 Task: Find the distance between New York City and Catskill Mountains.
Action: Mouse moved to (213, 40)
Screenshot: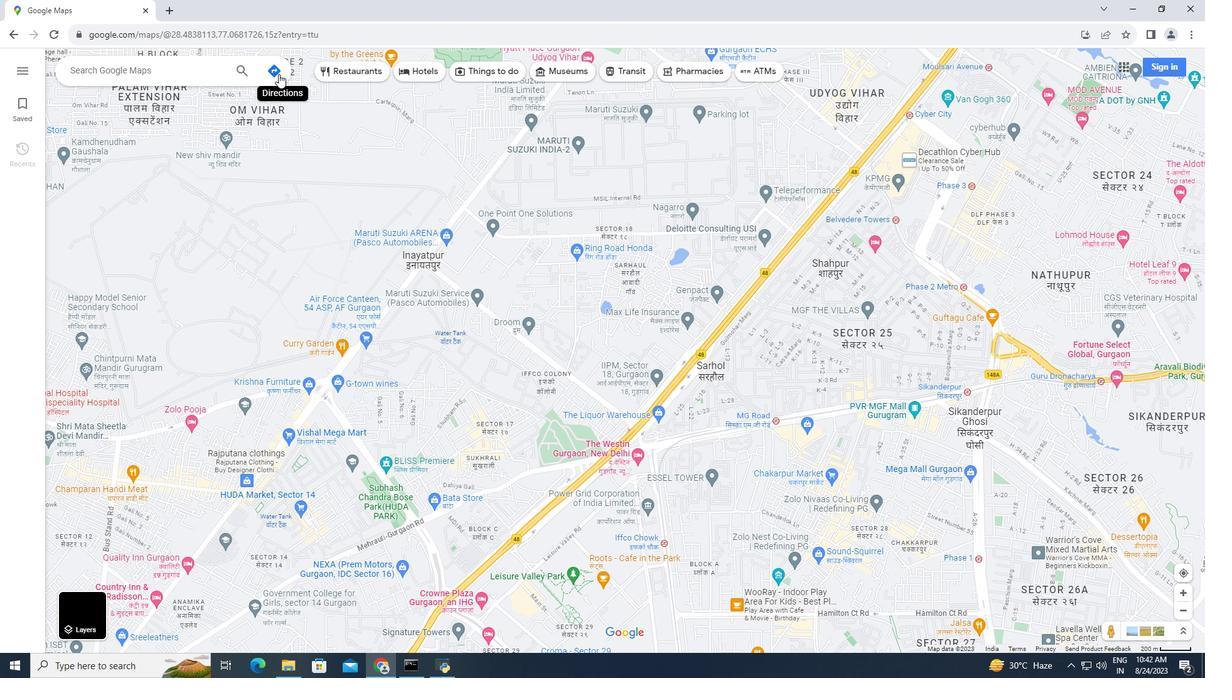 
Action: Mouse pressed left at (213, 40)
Screenshot: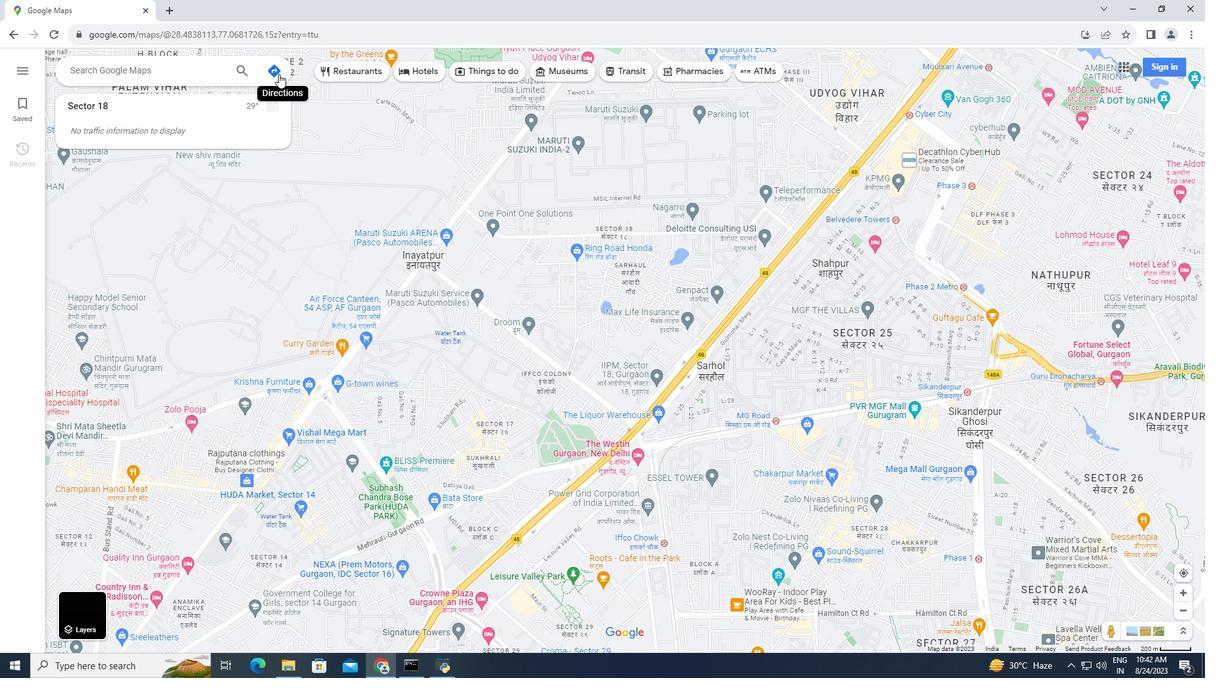 
Action: Mouse moved to (121, 74)
Screenshot: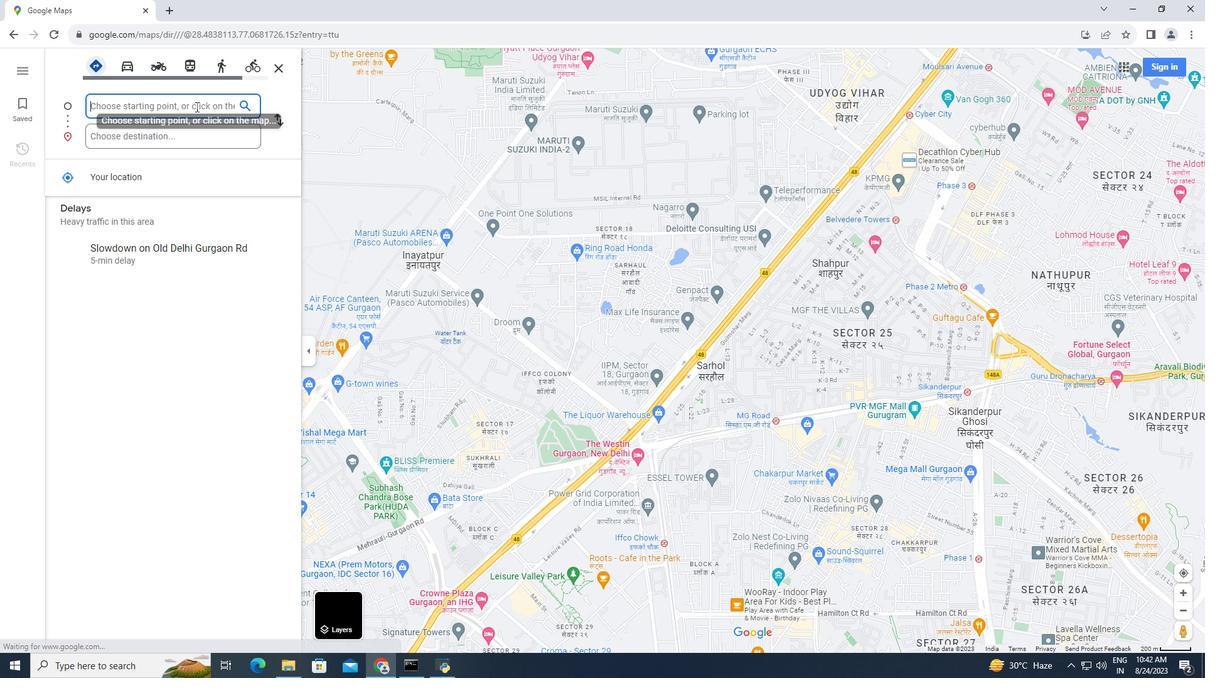 
Action: Mouse pressed left at (121, 74)
Screenshot: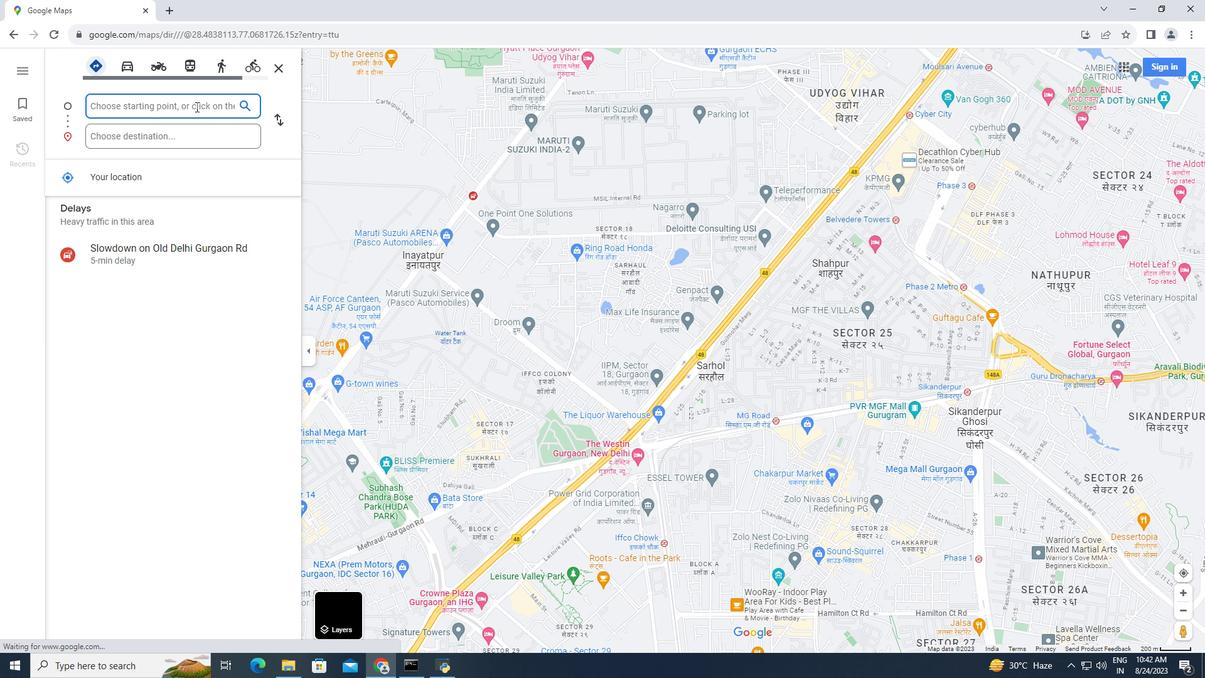 
Action: Key pressed <Key.caps_lock>N<Key.caps_lock>ew<Key.space><Key.caps_lock>Y<Key.caps_lock>ork<Key.space><Key.caps_lock>C<Key.caps_lock>ity
Screenshot: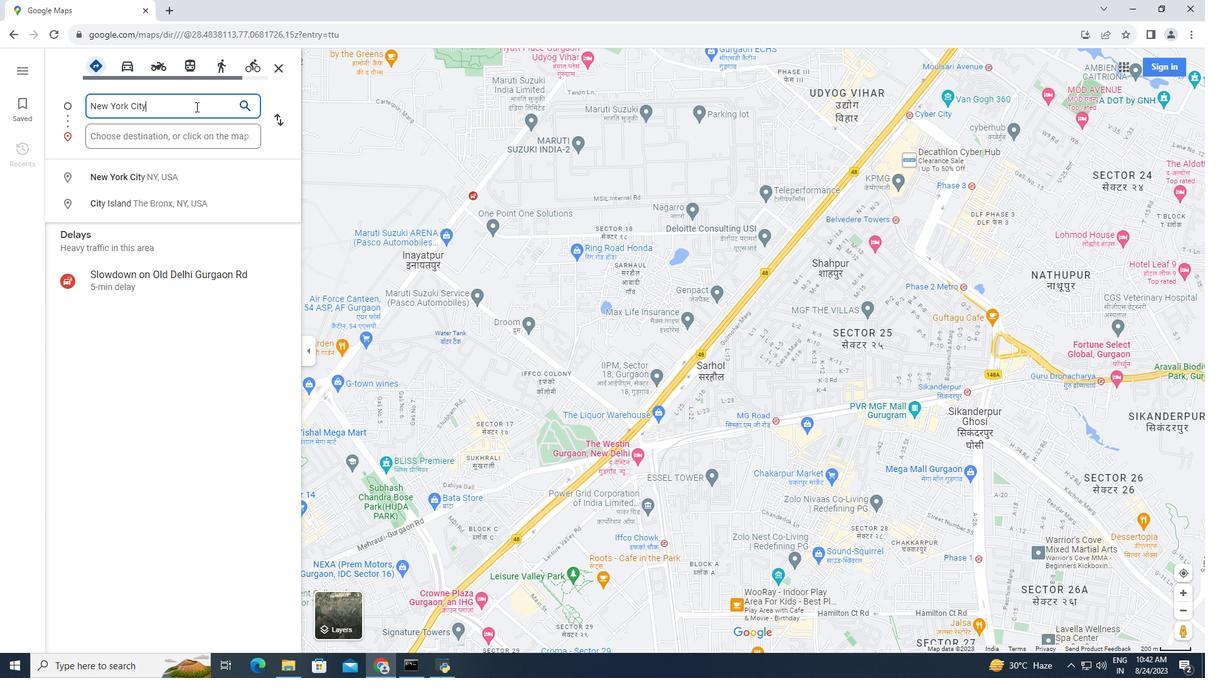 
Action: Mouse moved to (86, 98)
Screenshot: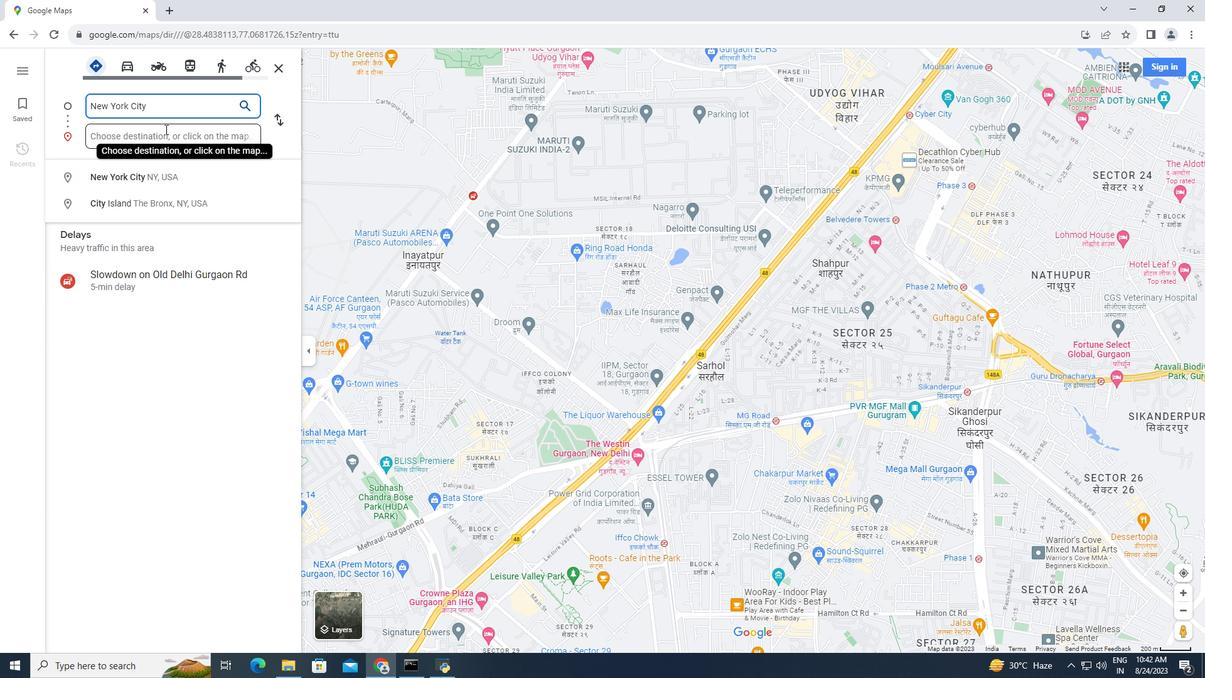 
Action: Mouse pressed left at (86, 98)
Screenshot: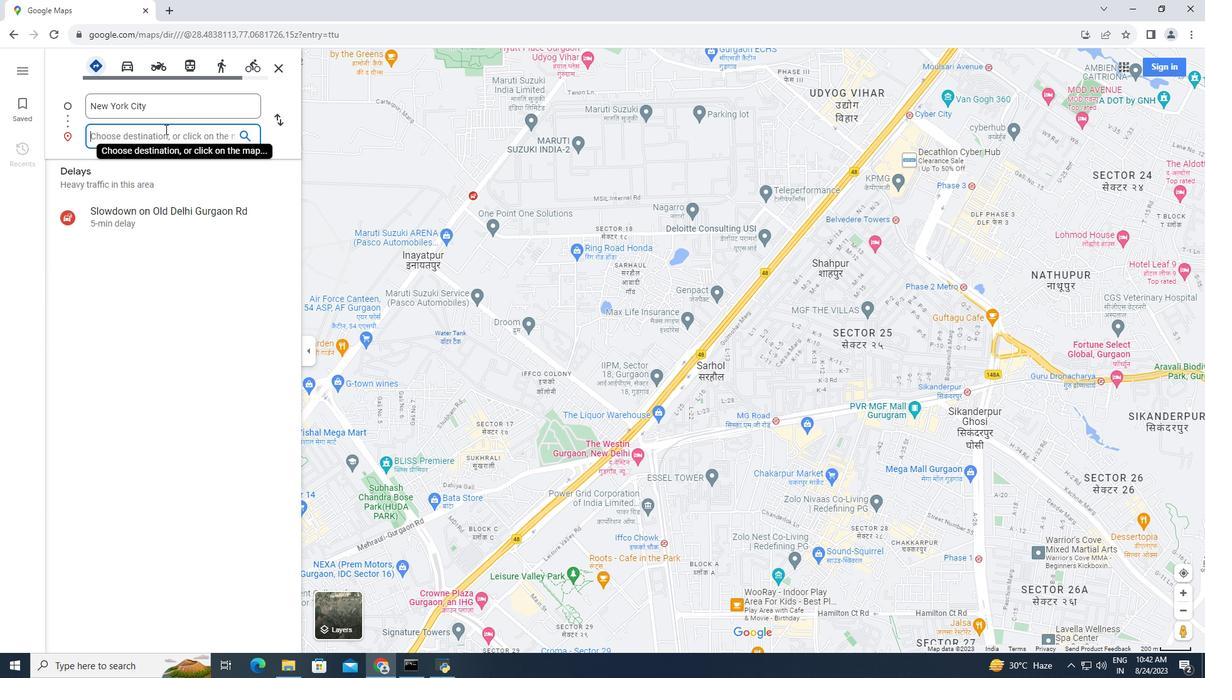 
Action: Key pressed <Key.caps_lock>C<Key.caps_lock>atskill<Key.space><Key.caps_lock>M<Key.caps_lock>ountains
Screenshot: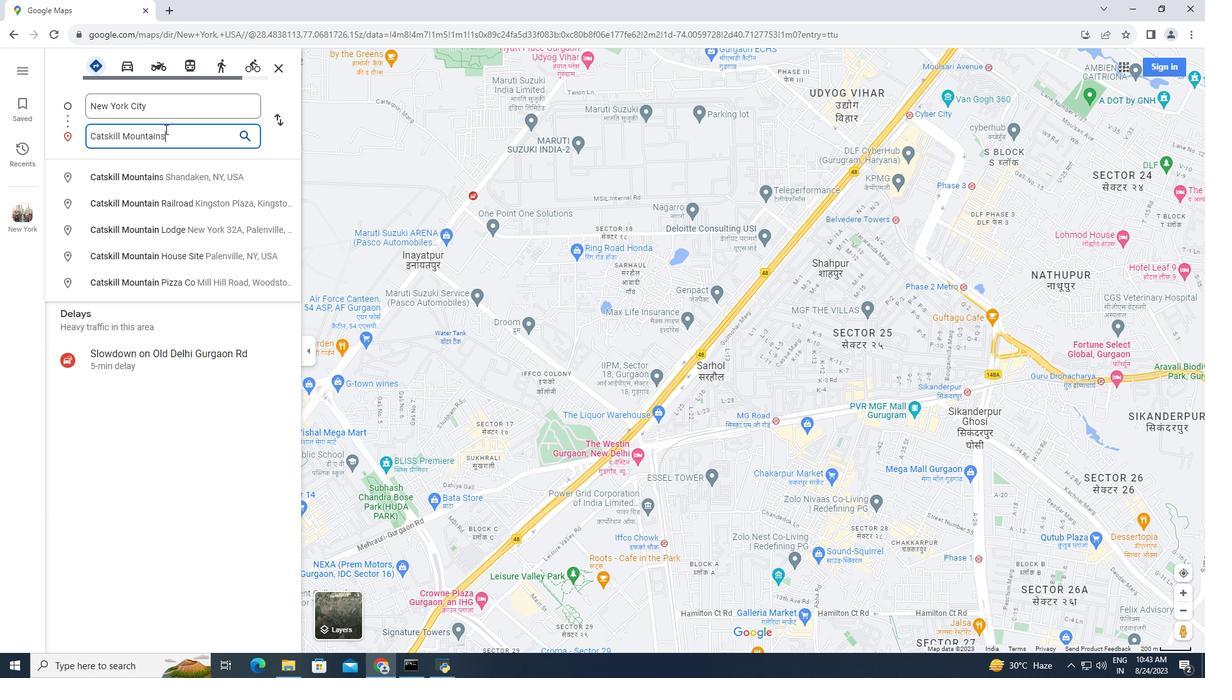 
Action: Mouse moved to (77, 152)
Screenshot: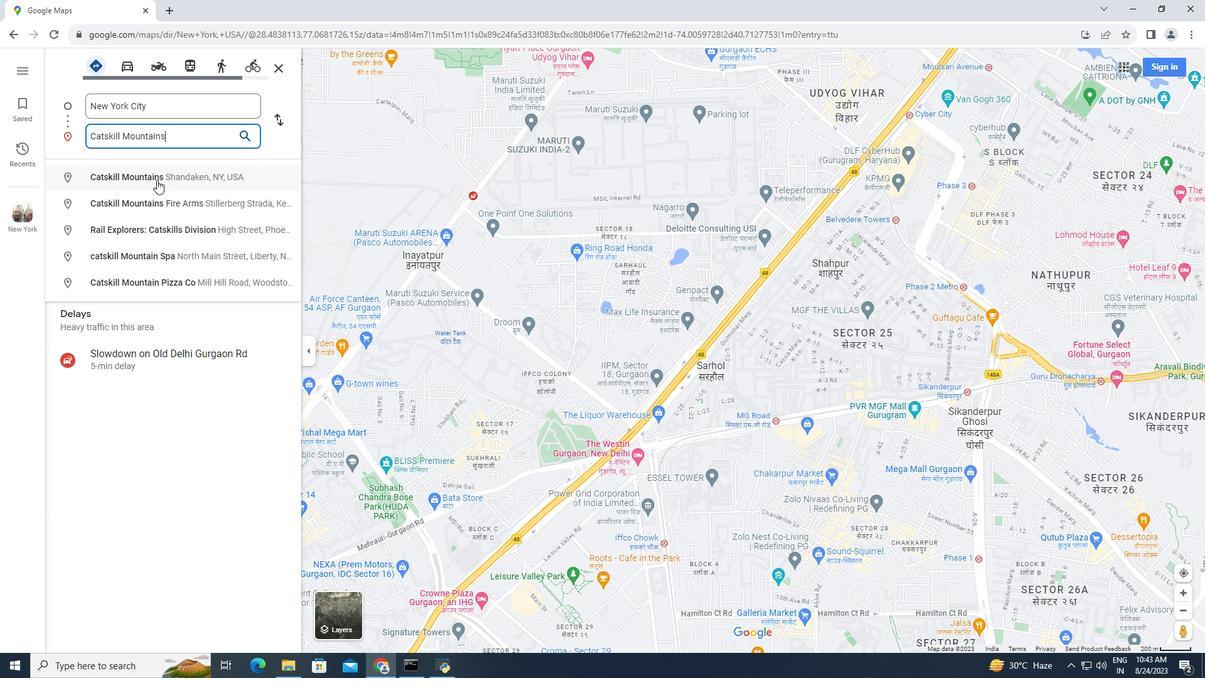 
Action: Mouse pressed left at (77, 152)
Screenshot: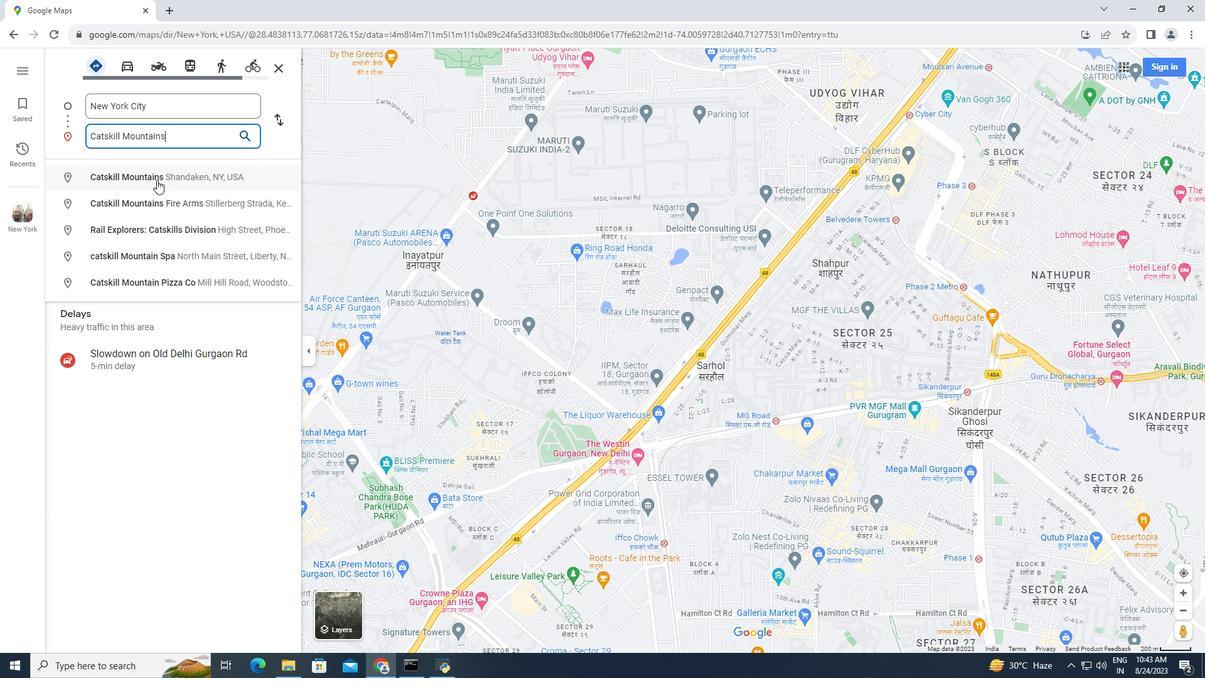 
Action: Mouse moved to (852, 519)
Screenshot: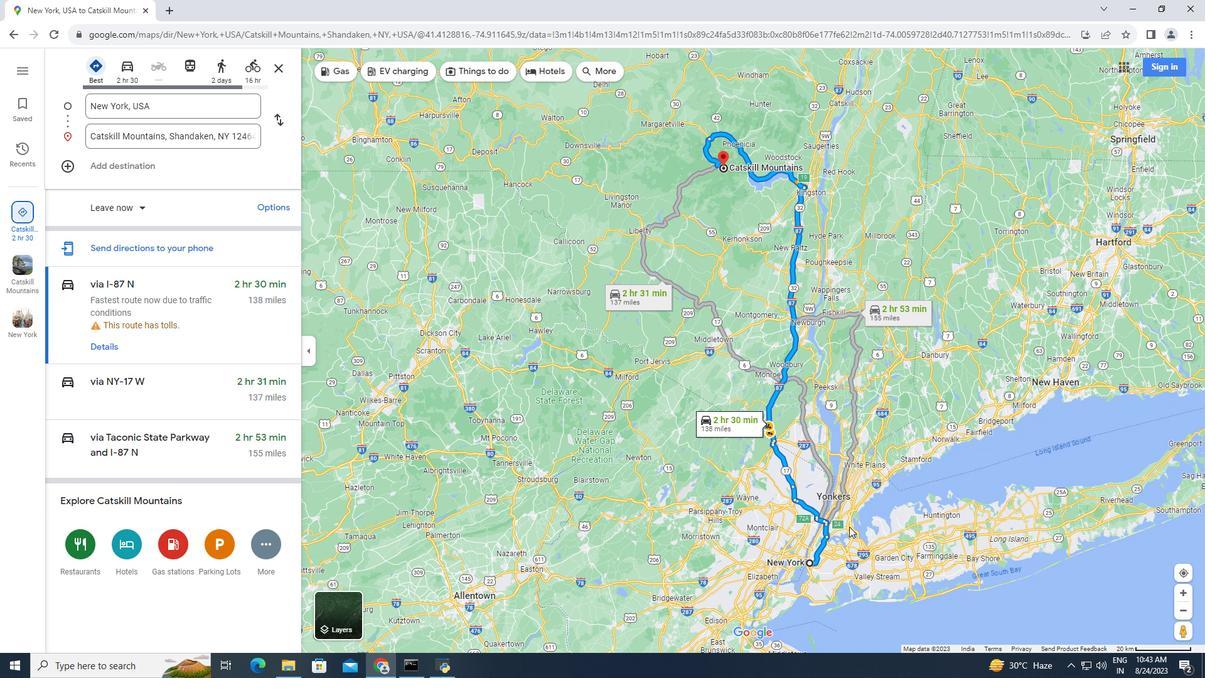 
Action: Mouse scrolled (852, 519) with delta (0, 0)
Screenshot: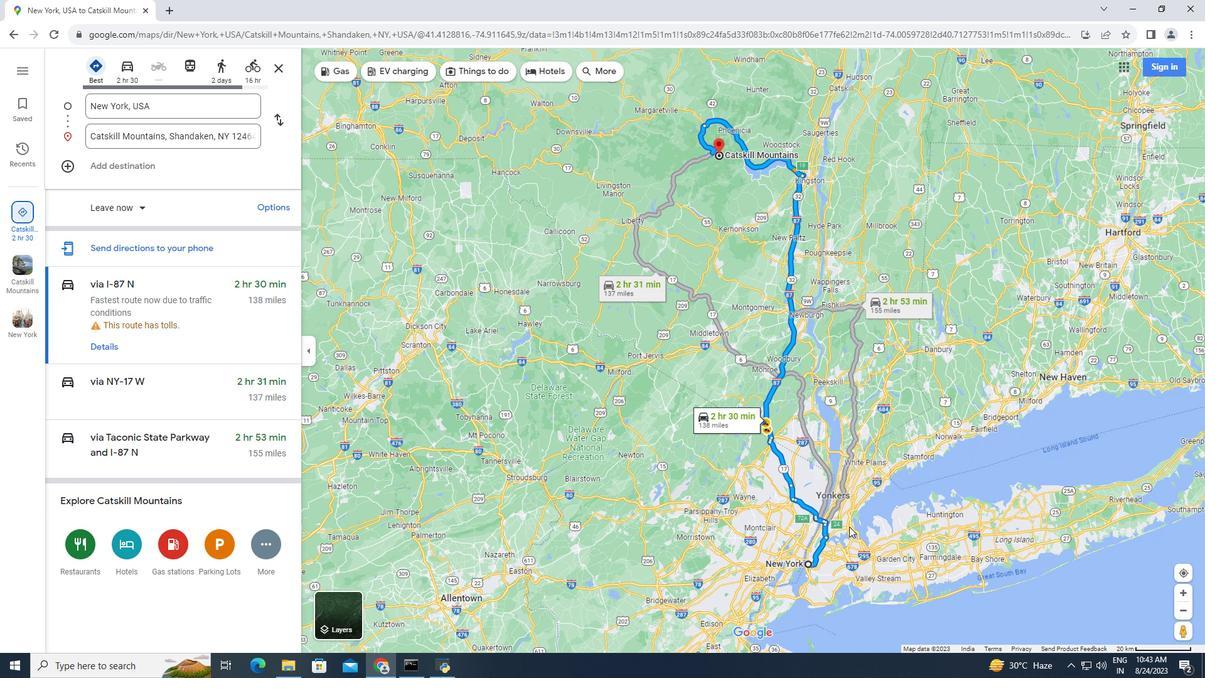 
Action: Mouse scrolled (852, 519) with delta (0, 0)
Screenshot: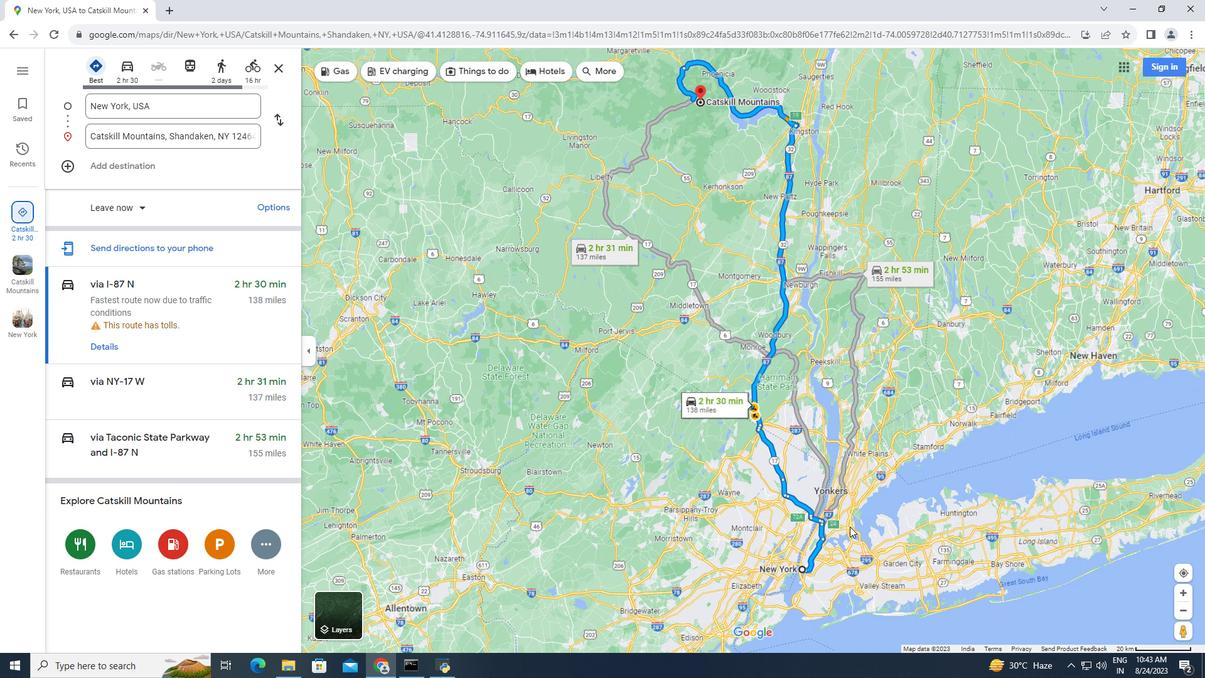 
Action: Mouse moved to (853, 519)
Screenshot: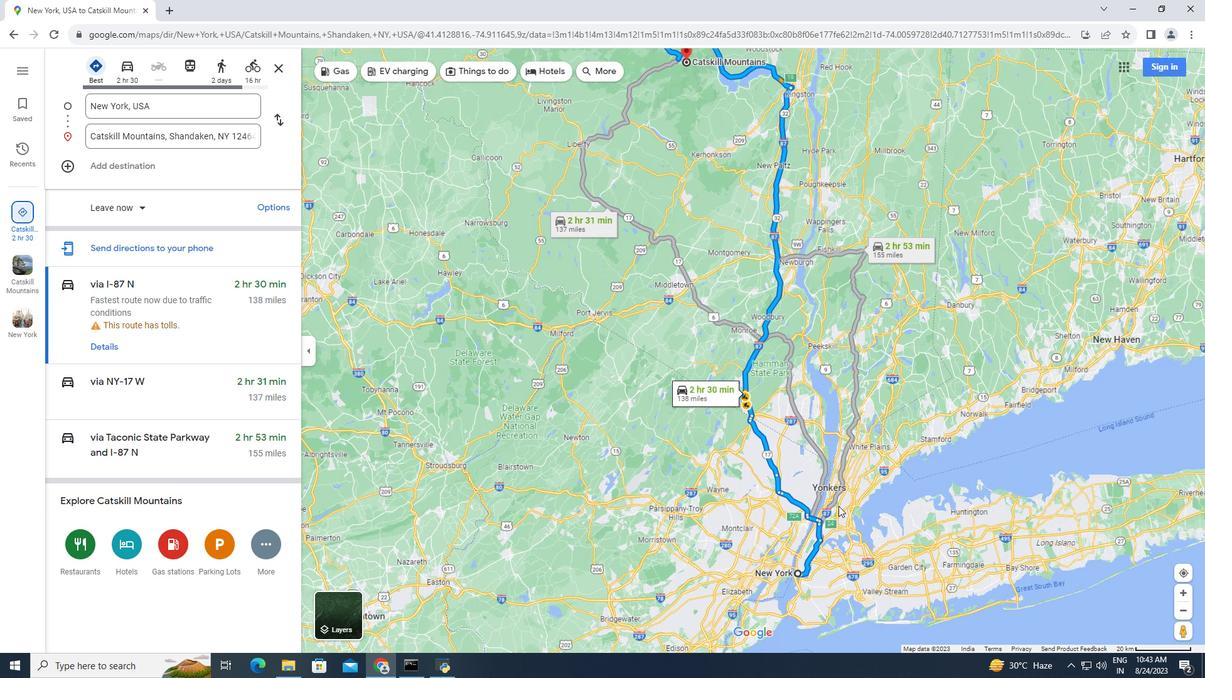 
Action: Mouse scrolled (853, 519) with delta (0, 0)
Screenshot: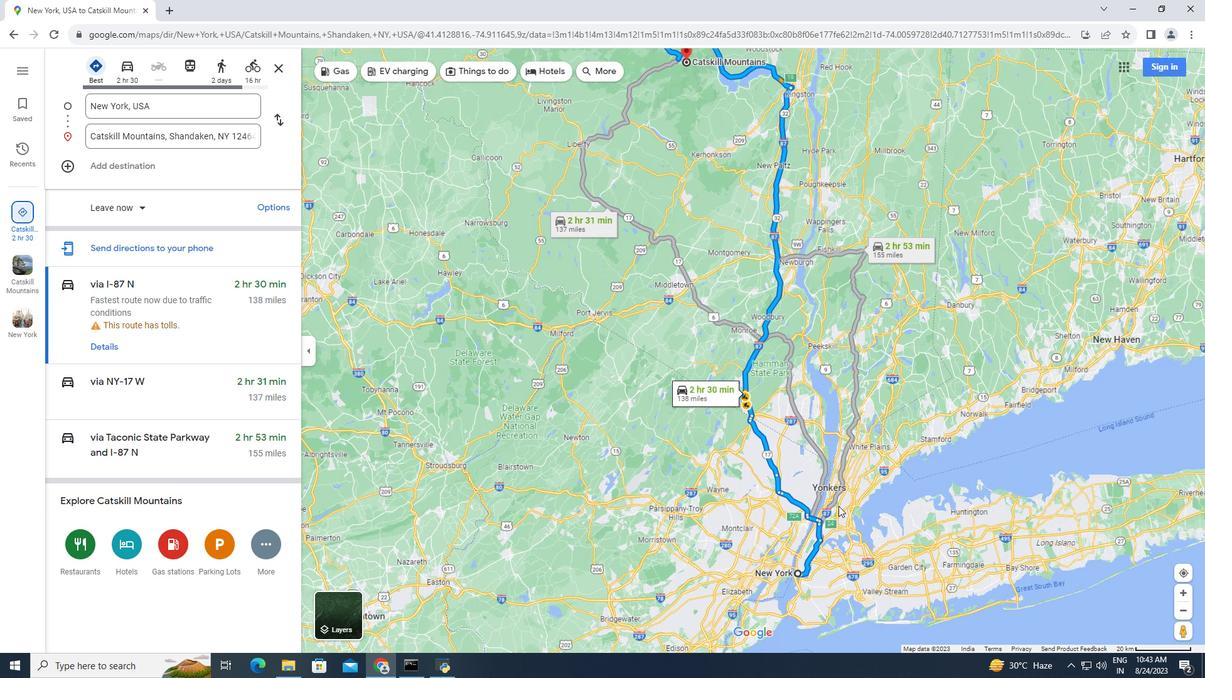 
Action: Mouse moved to (507, 611)
Screenshot: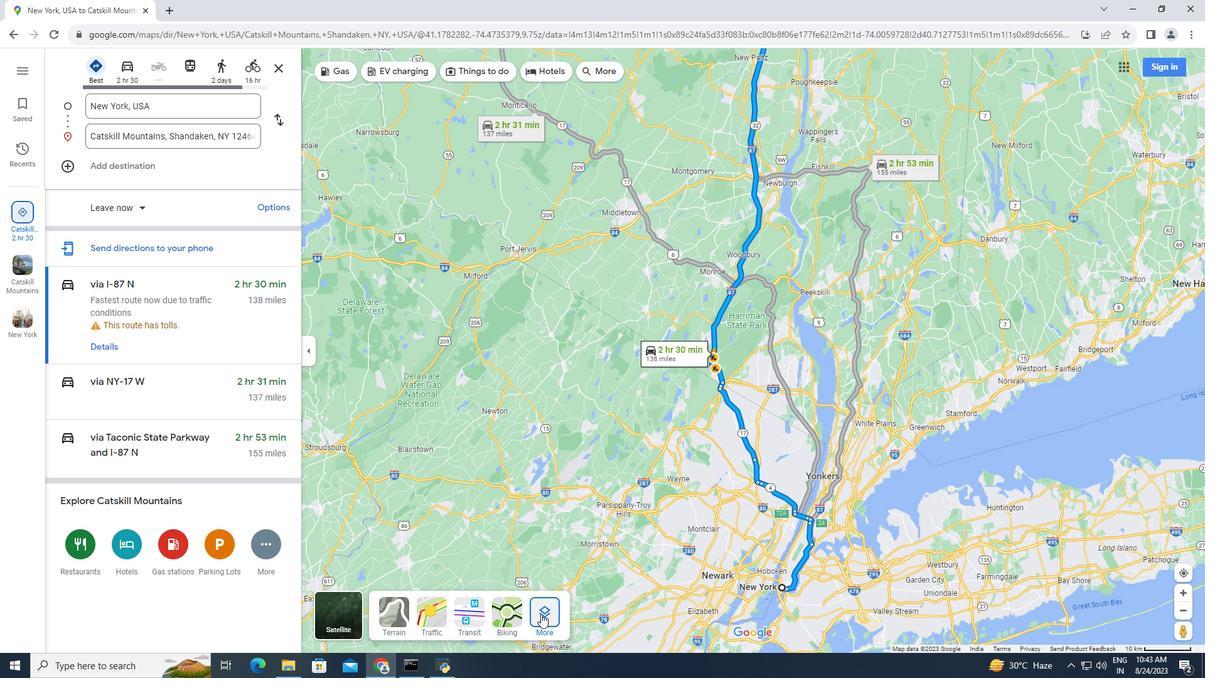
Action: Mouse pressed left at (507, 611)
Screenshot: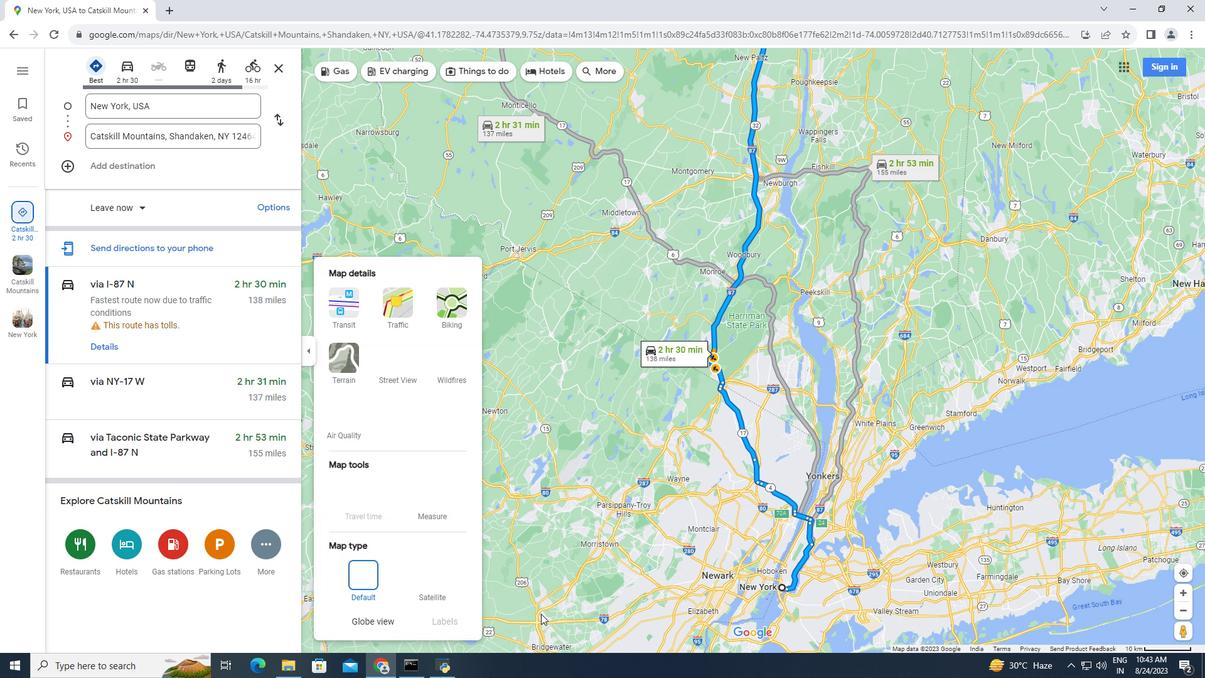 
Action: Mouse moved to (387, 489)
Screenshot: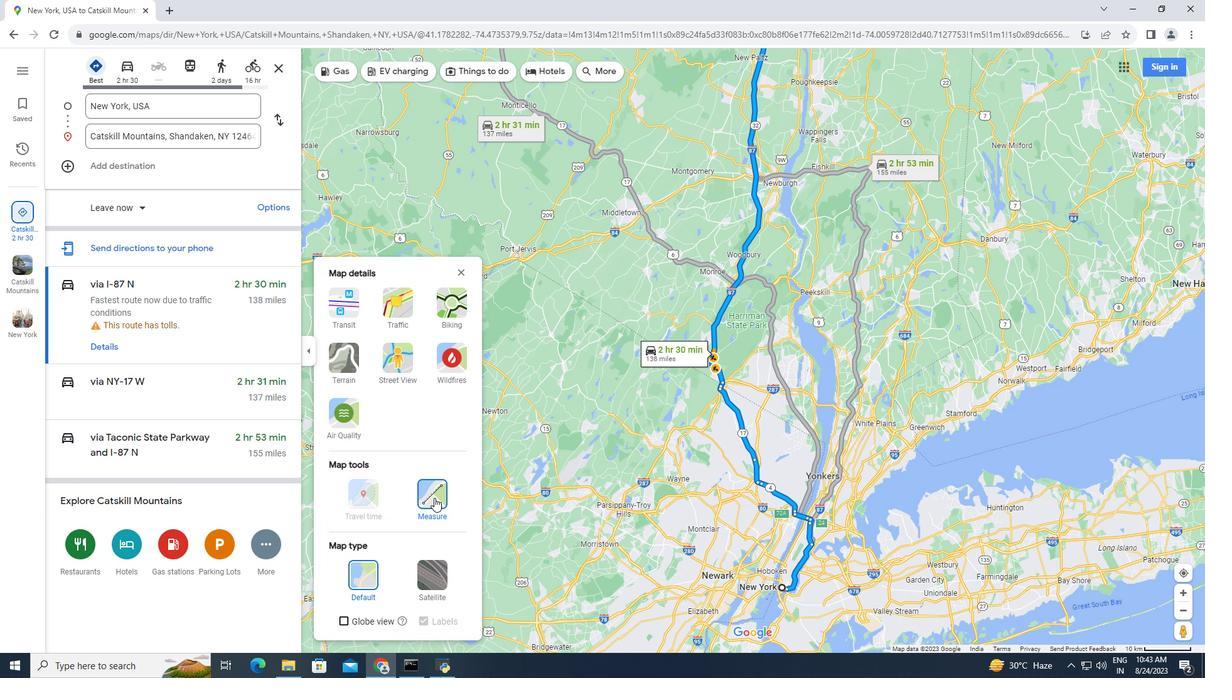 
Action: Mouse pressed left at (387, 489)
Screenshot: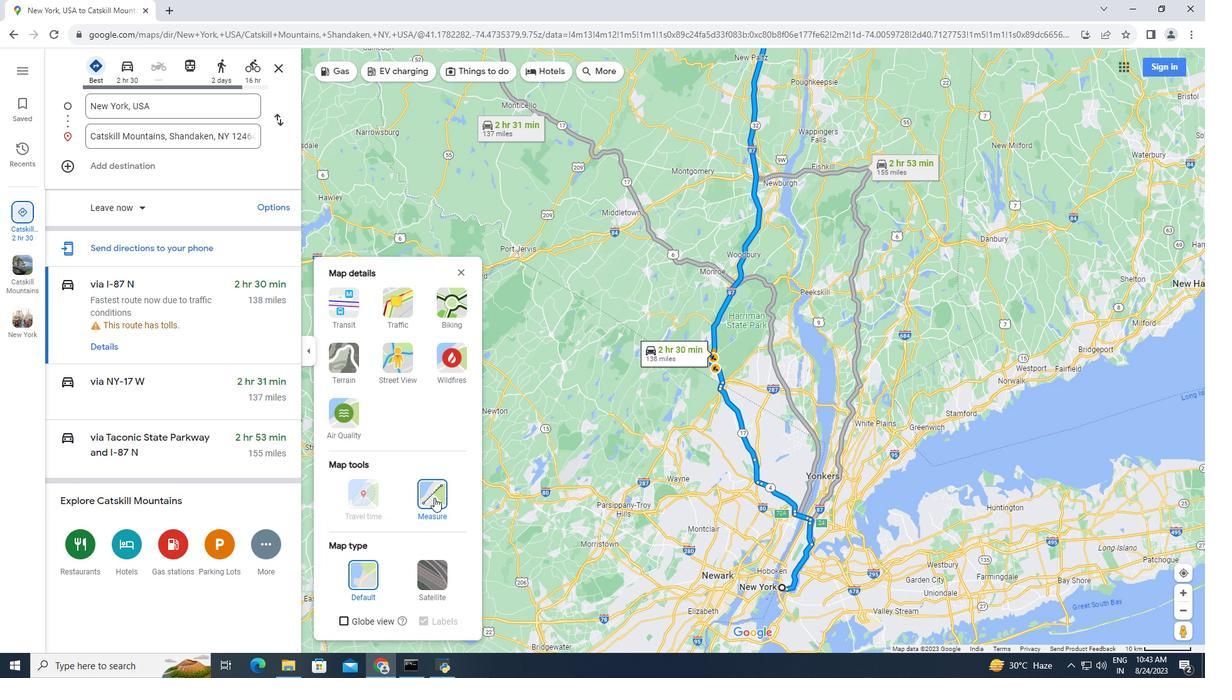 
Action: Mouse moved to (776, 583)
Screenshot: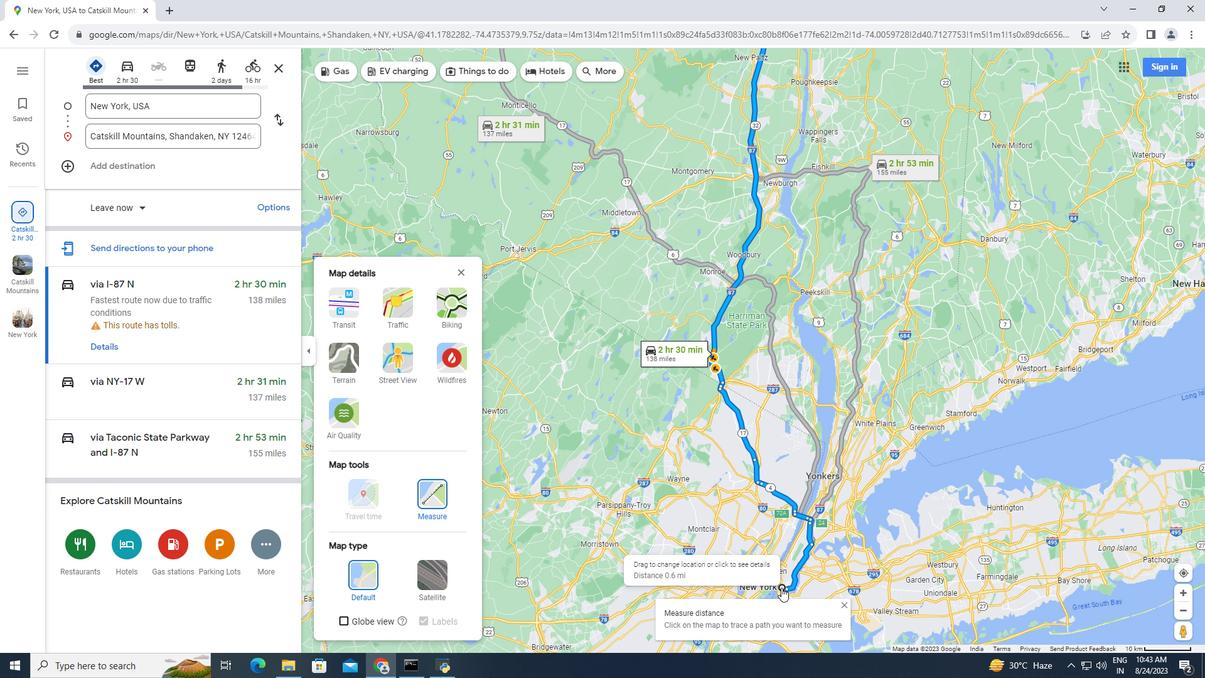 
Action: Mouse pressed left at (776, 583)
Screenshot: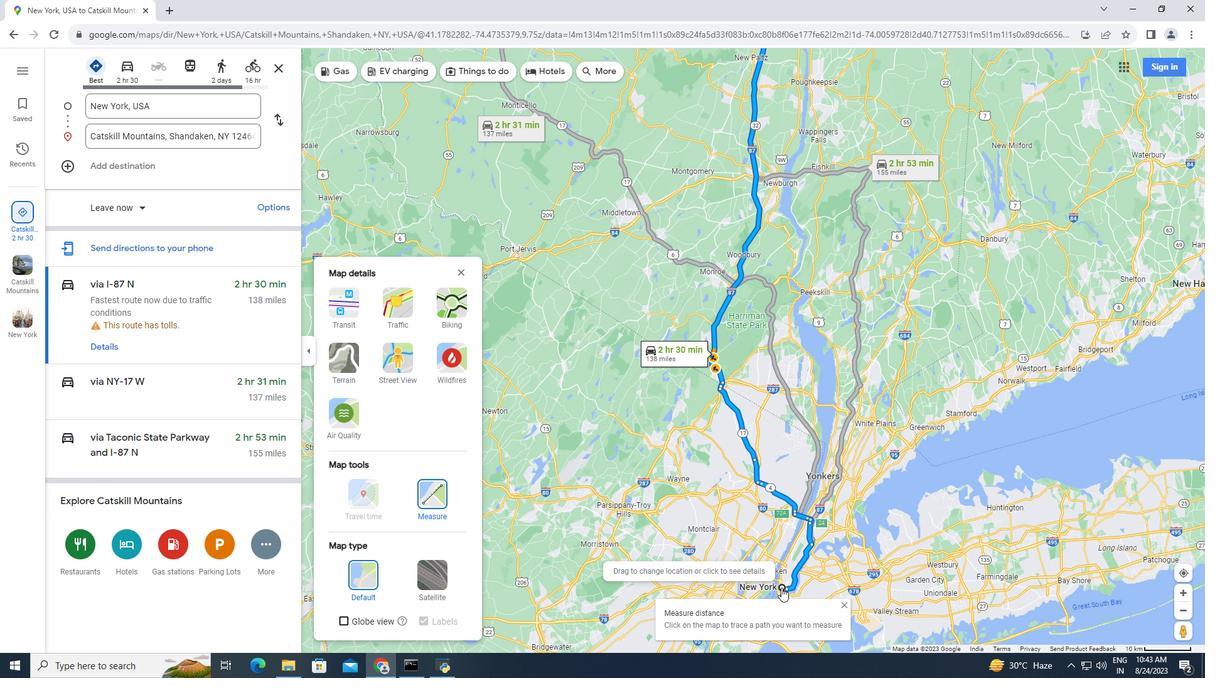 
Action: Mouse moved to (758, 193)
Screenshot: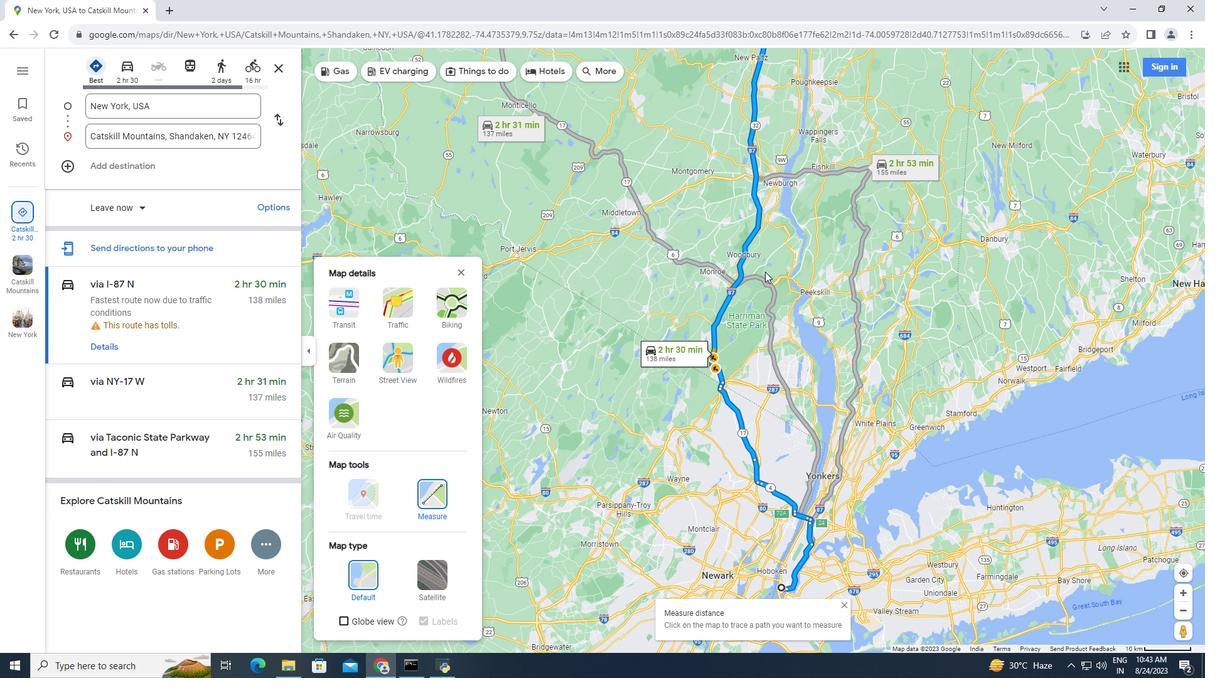 
Action: Mouse pressed left at (758, 193)
Screenshot: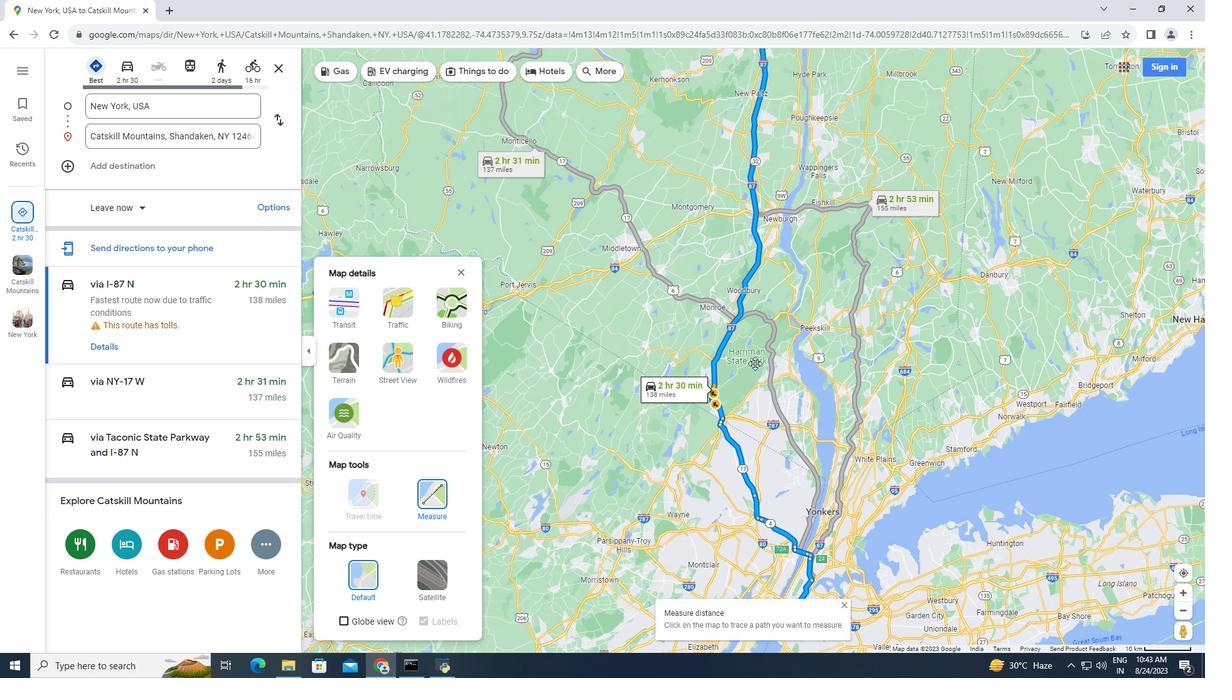 
Action: Mouse moved to (747, 228)
Screenshot: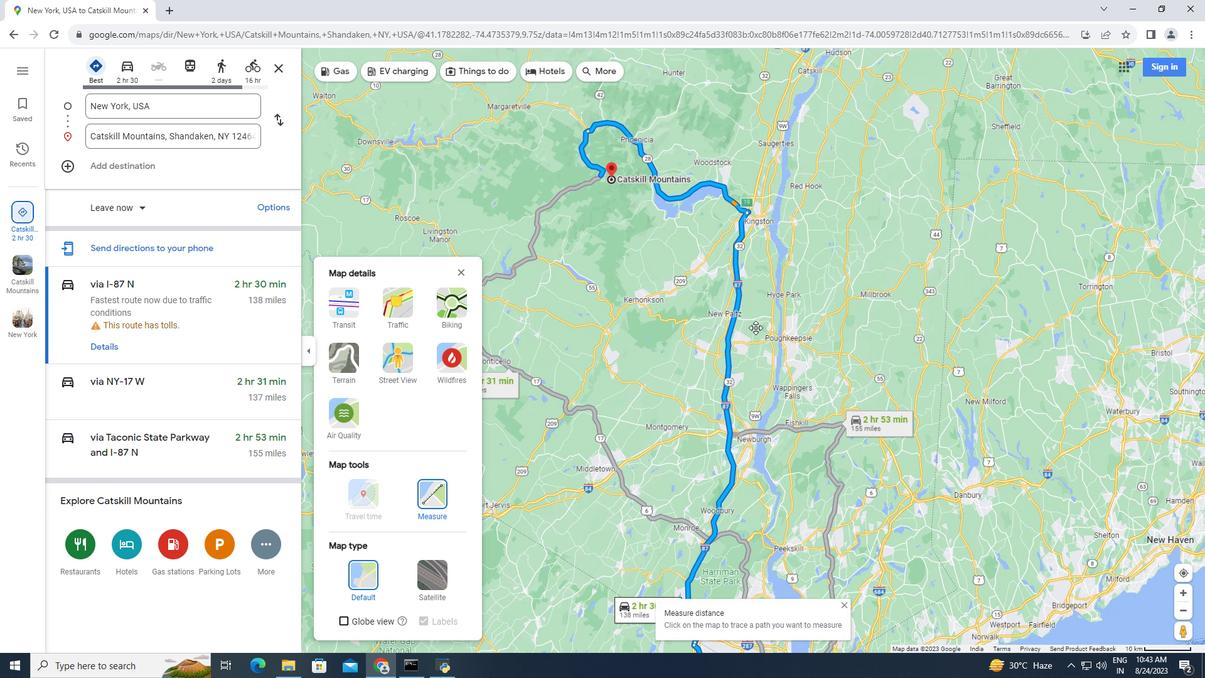 
Action: Mouse pressed left at (747, 228)
Screenshot: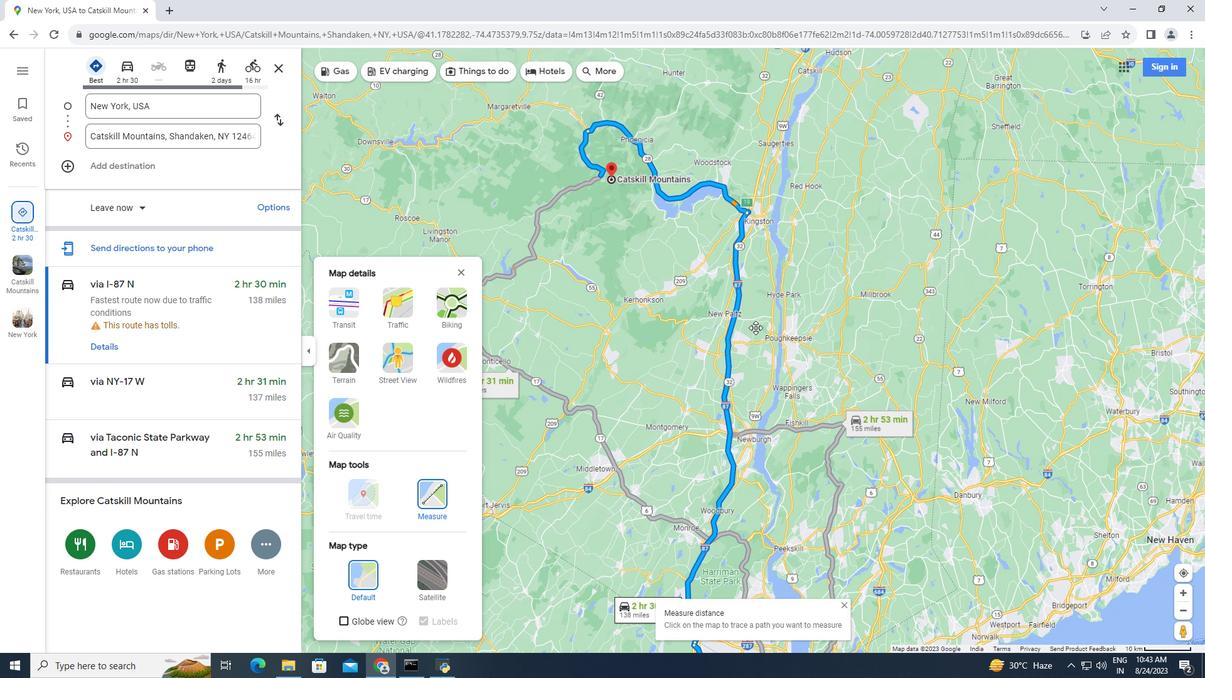 
Action: Mouse moved to (580, 257)
Screenshot: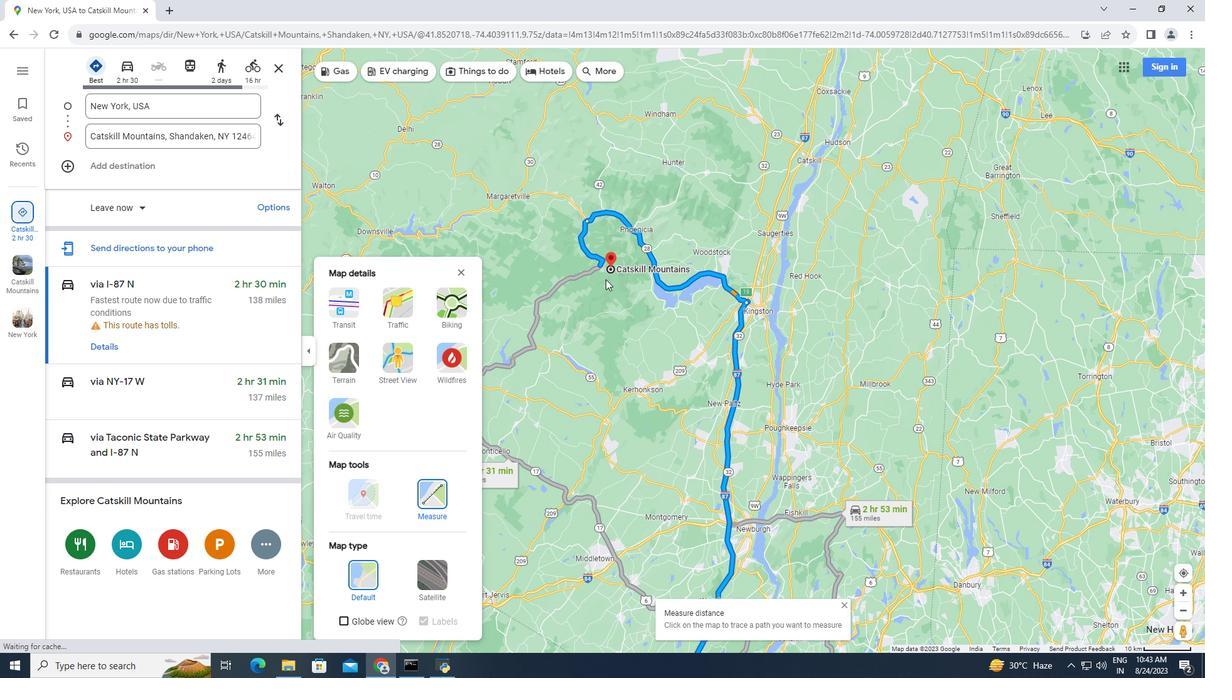 
Action: Mouse scrolled (580, 258) with delta (0, 0)
Screenshot: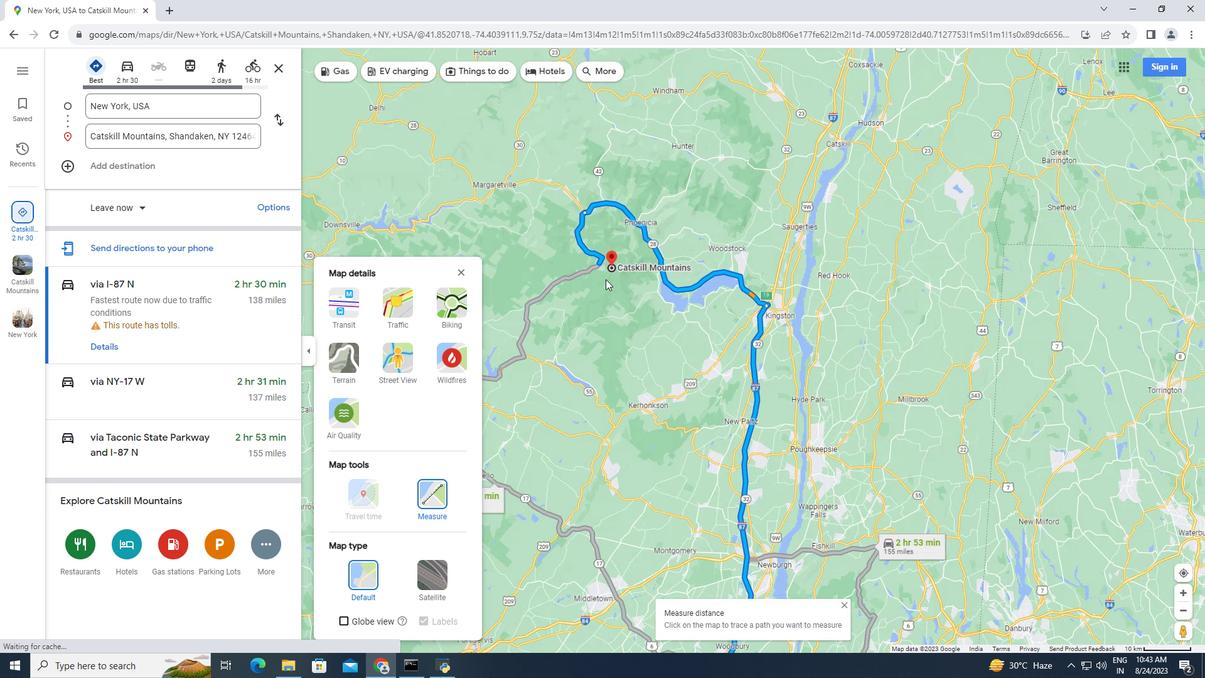 
Action: Mouse scrolled (580, 258) with delta (0, 0)
Screenshot: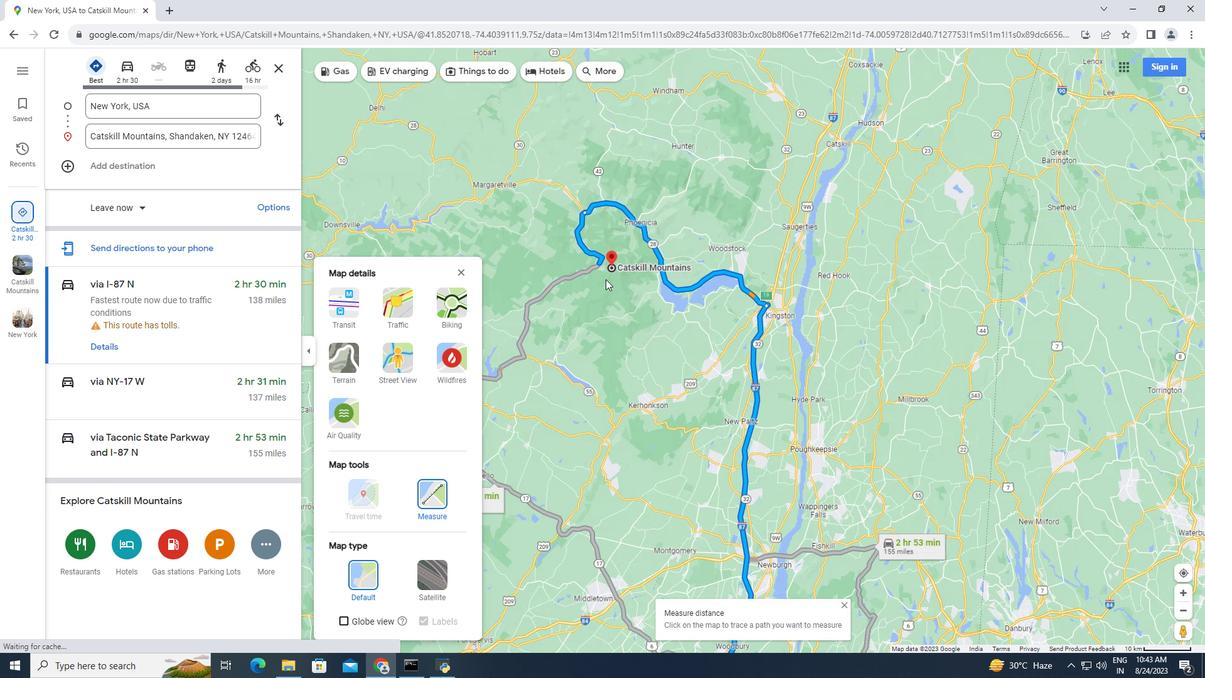 
Action: Mouse scrolled (580, 258) with delta (0, 0)
Screenshot: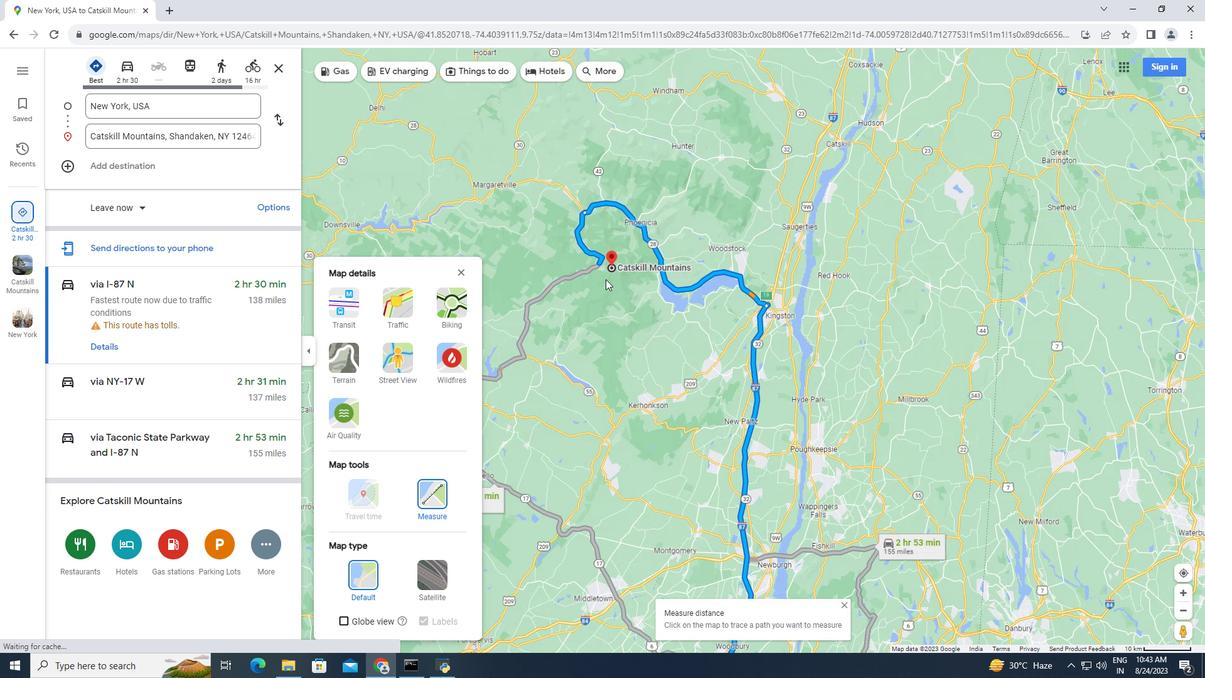 
Action: Mouse scrolled (580, 258) with delta (0, 0)
Screenshot: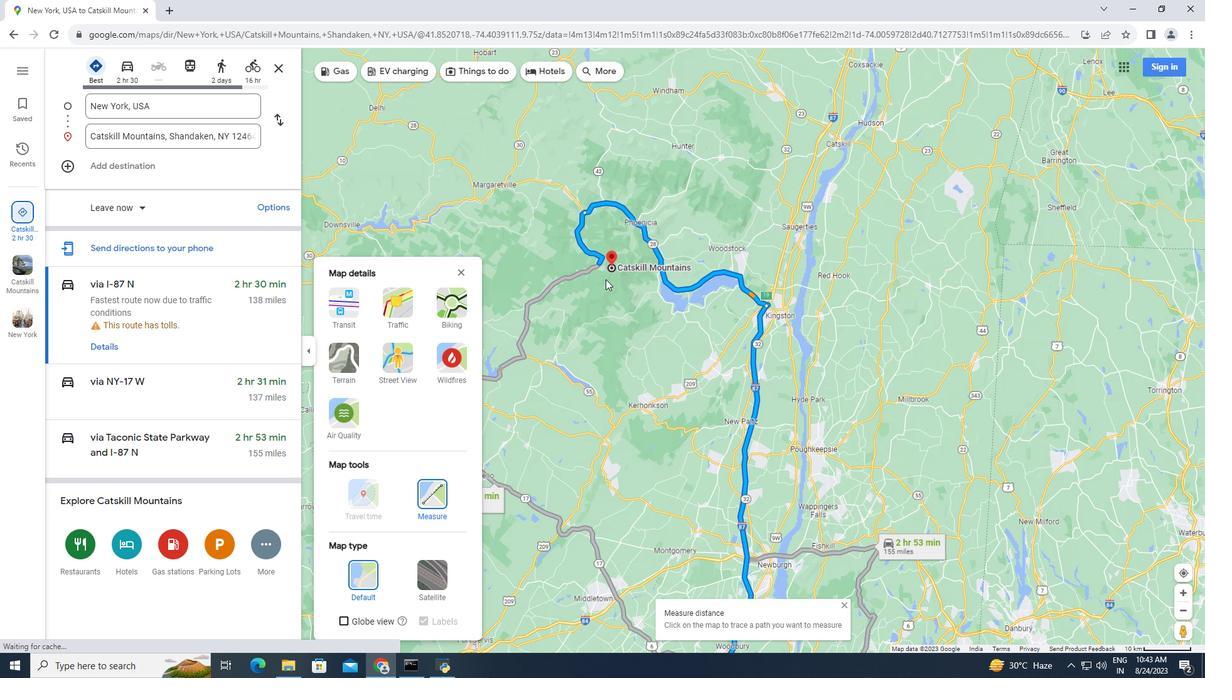 
Action: Mouse moved to (591, 237)
Screenshot: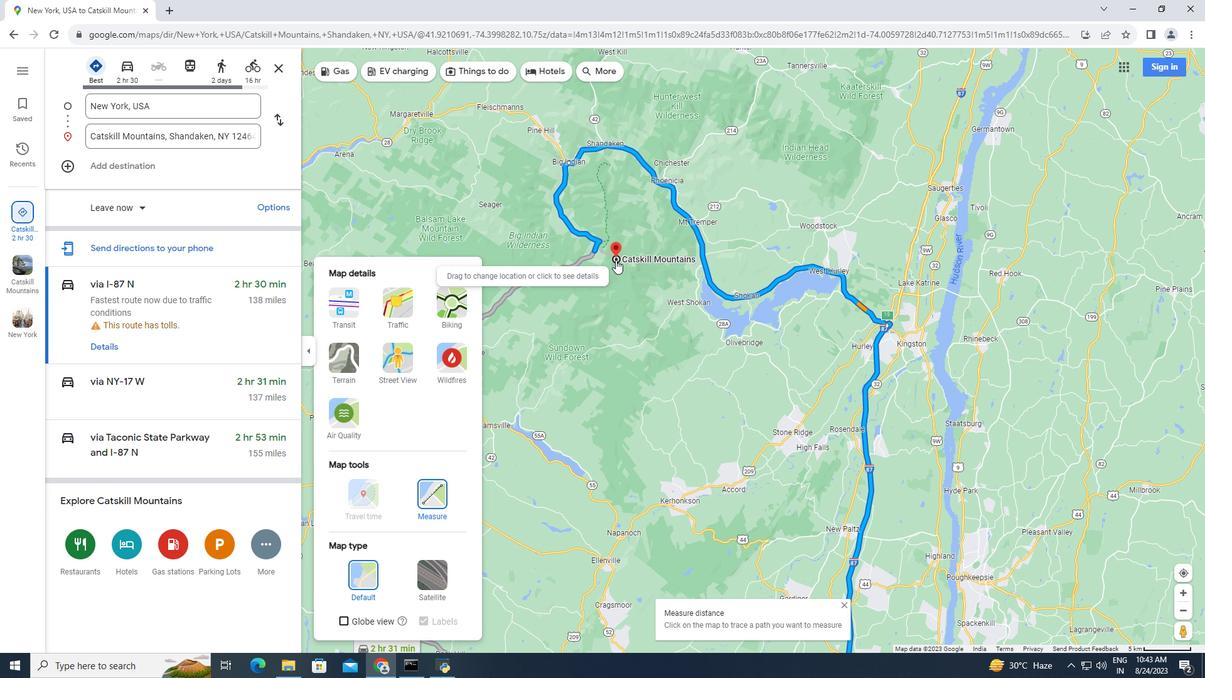 
Action: Mouse pressed left at (591, 237)
Screenshot: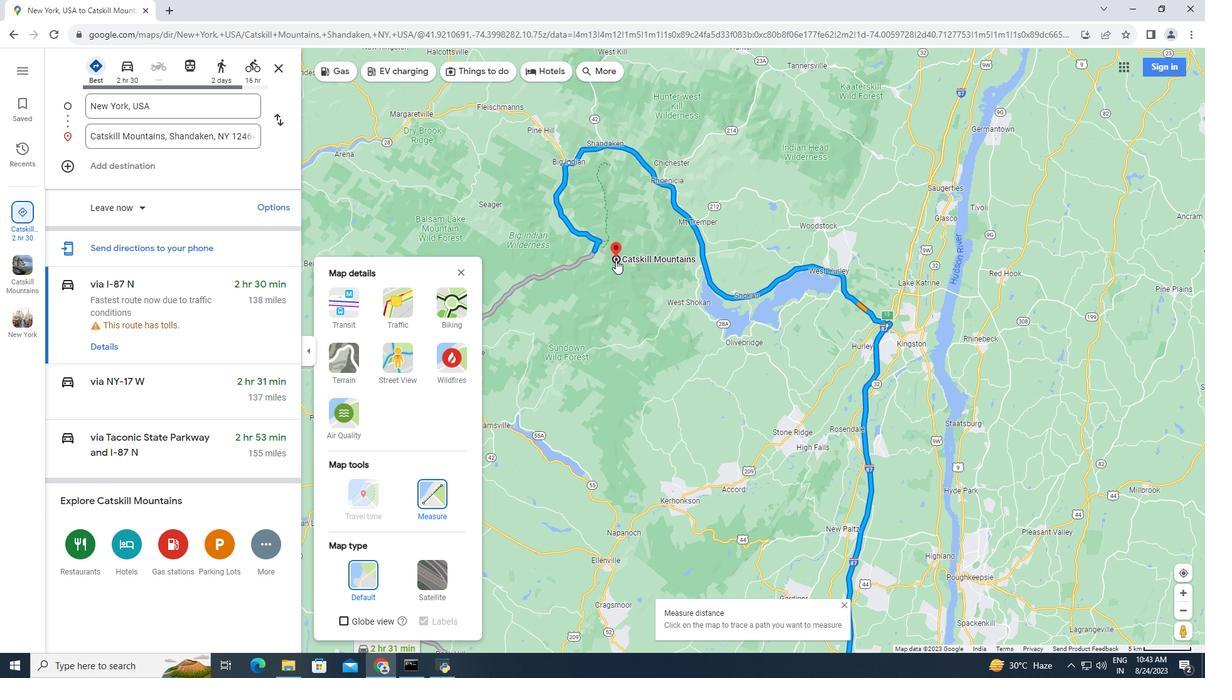 
Action: Mouse moved to (600, 244)
Screenshot: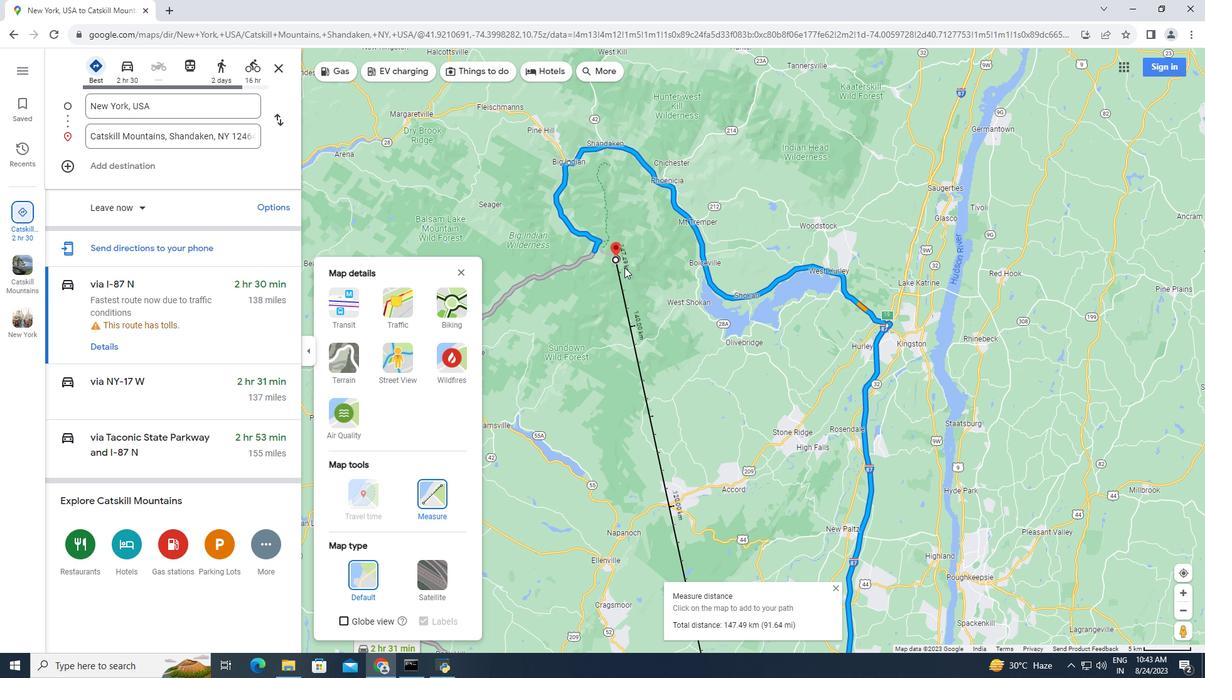 
Action: Mouse scrolled (600, 245) with delta (0, 0)
Screenshot: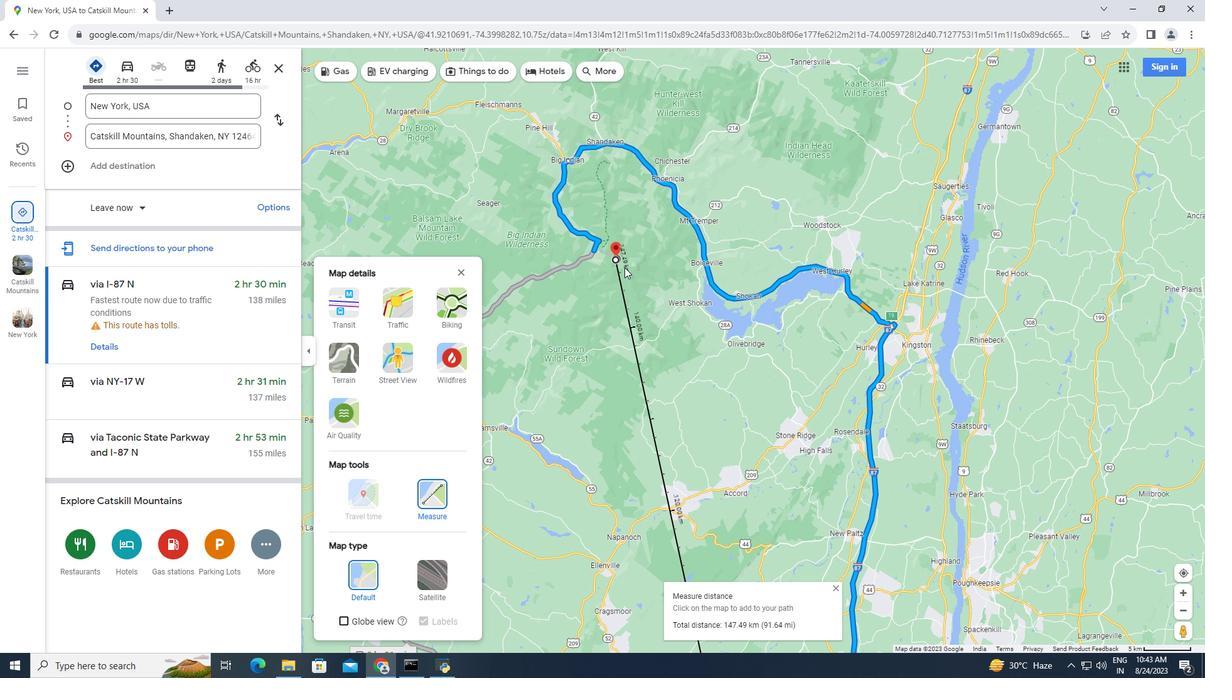 
Action: Mouse scrolled (600, 245) with delta (0, 0)
Screenshot: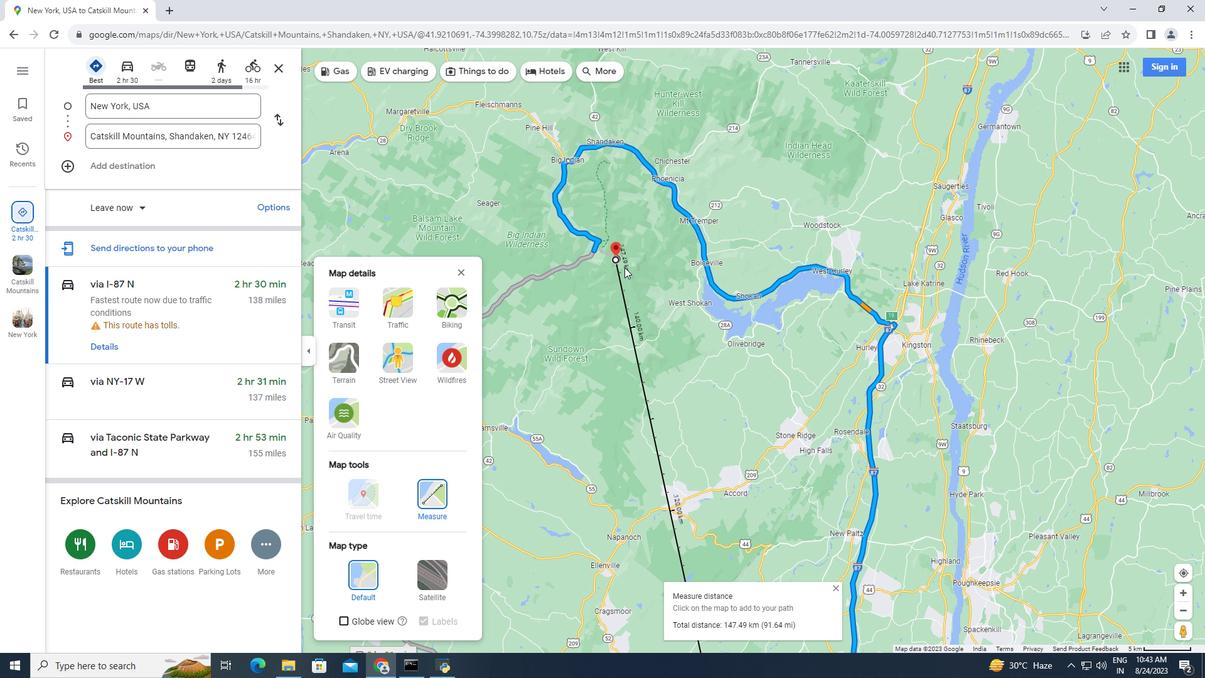 
Action: Mouse scrolled (600, 245) with delta (0, 0)
Screenshot: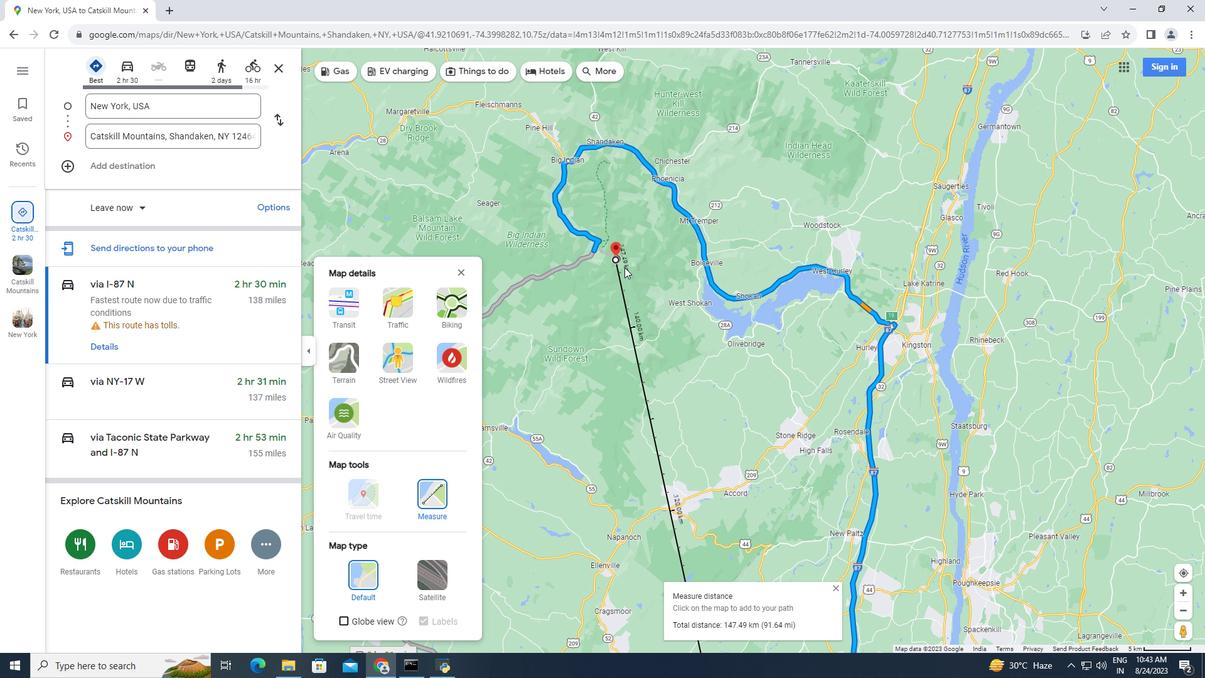 
Action: Mouse scrolled (600, 245) with delta (0, 0)
Screenshot: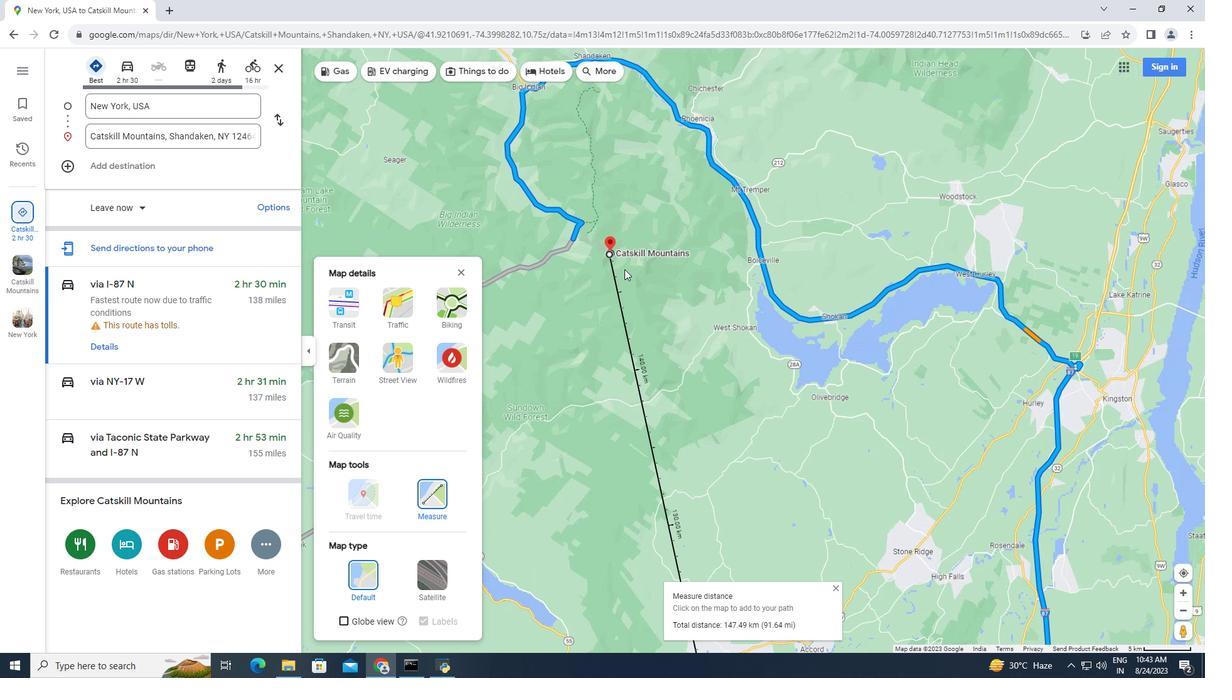 
Action: Mouse moved to (600, 256)
Screenshot: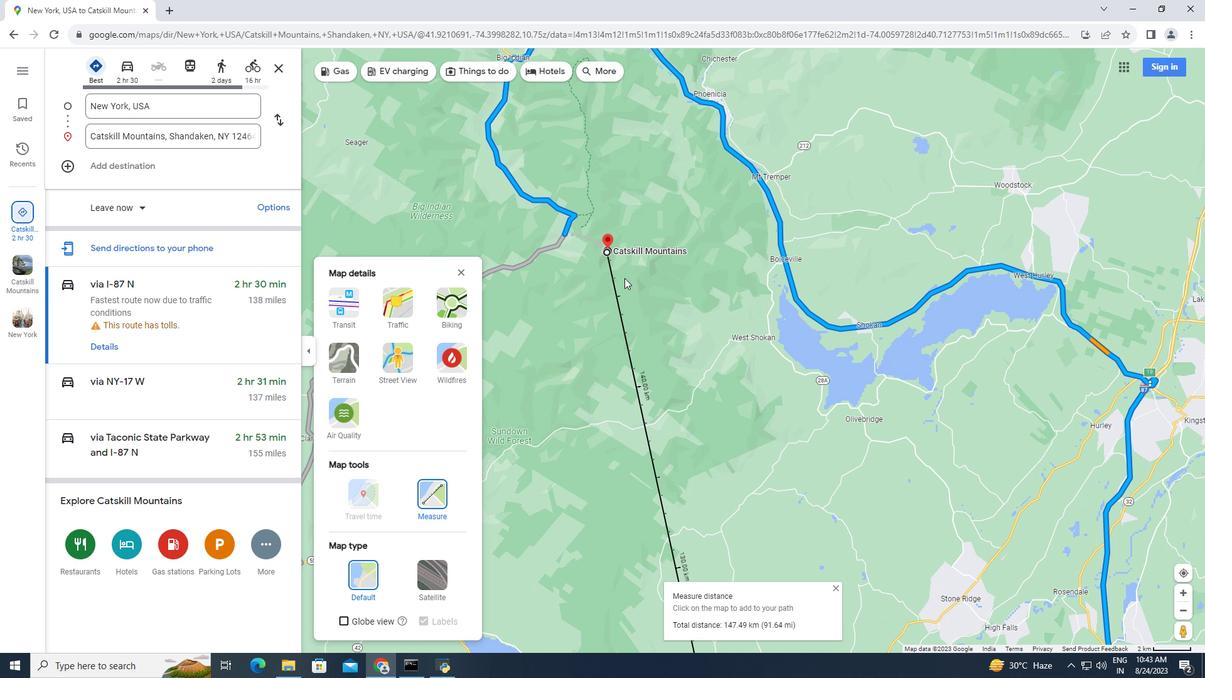 
Action: Mouse scrolled (600, 256) with delta (0, 0)
Screenshot: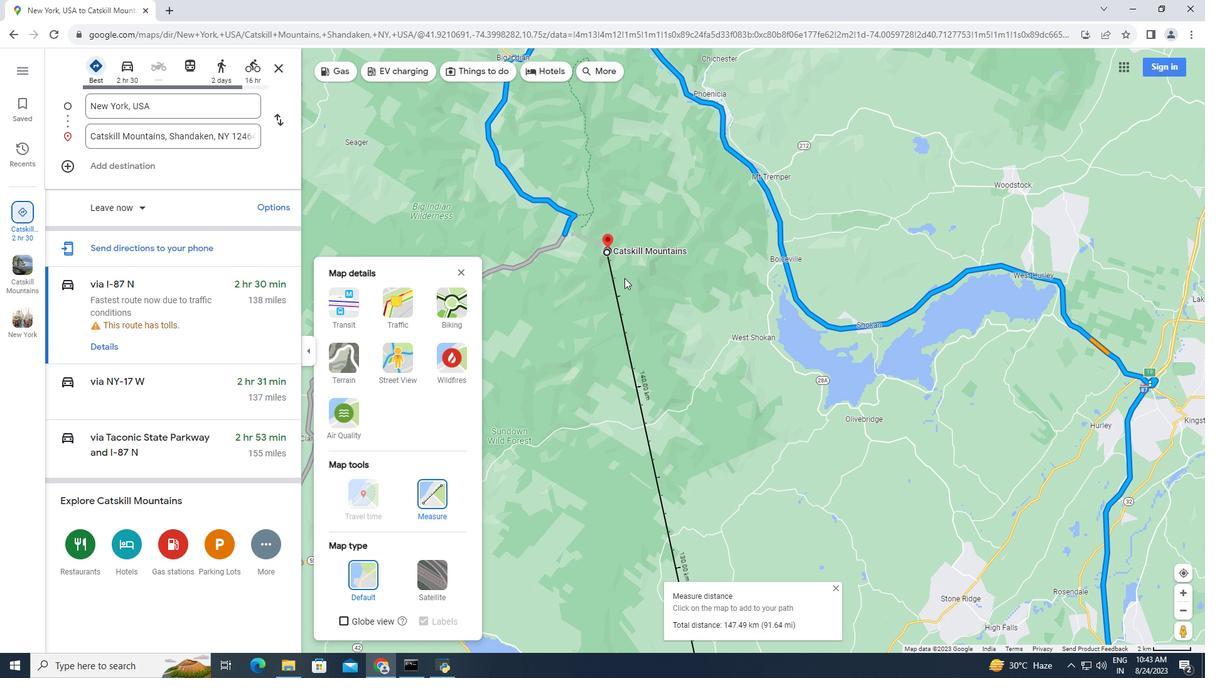 
Action: Mouse scrolled (600, 256) with delta (0, 0)
Screenshot: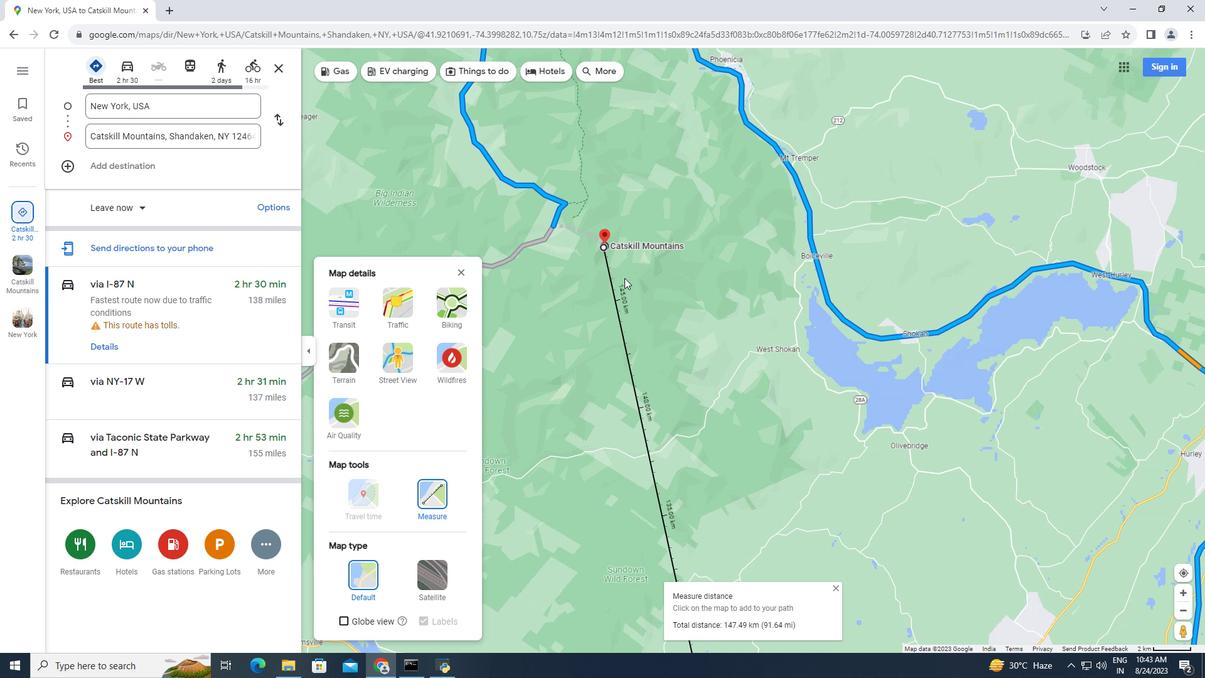 
Action: Mouse scrolled (600, 256) with delta (0, 0)
Screenshot: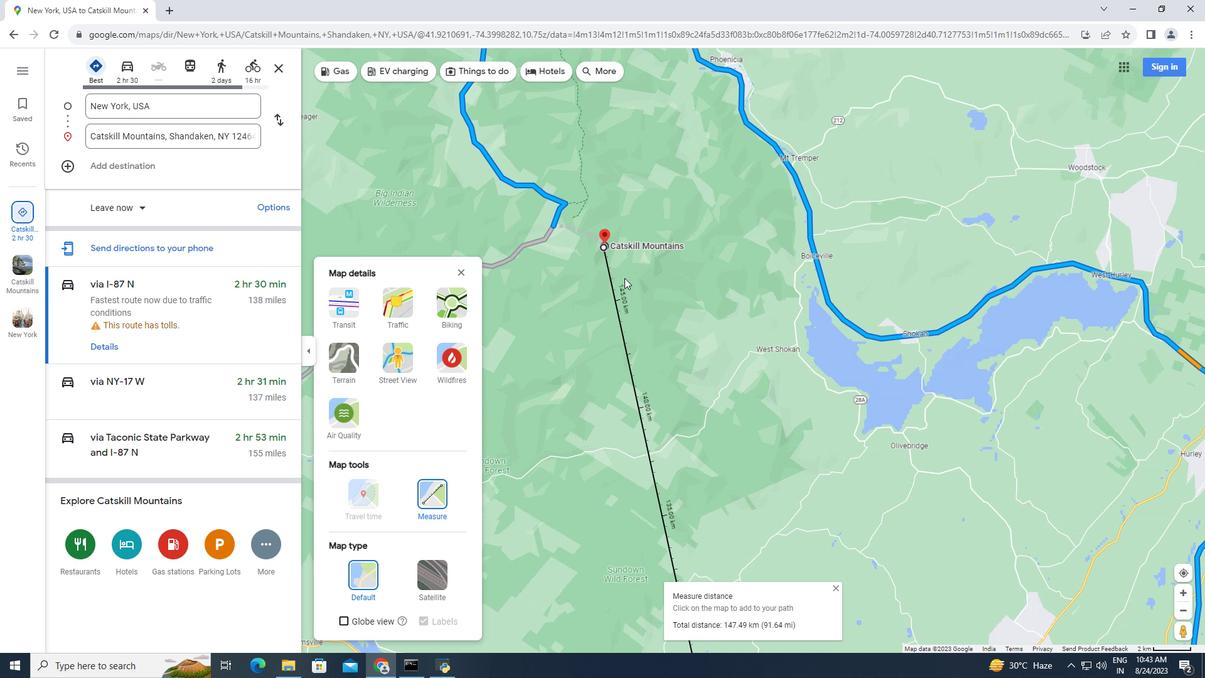 
Action: Mouse scrolled (600, 256) with delta (0, 0)
Screenshot: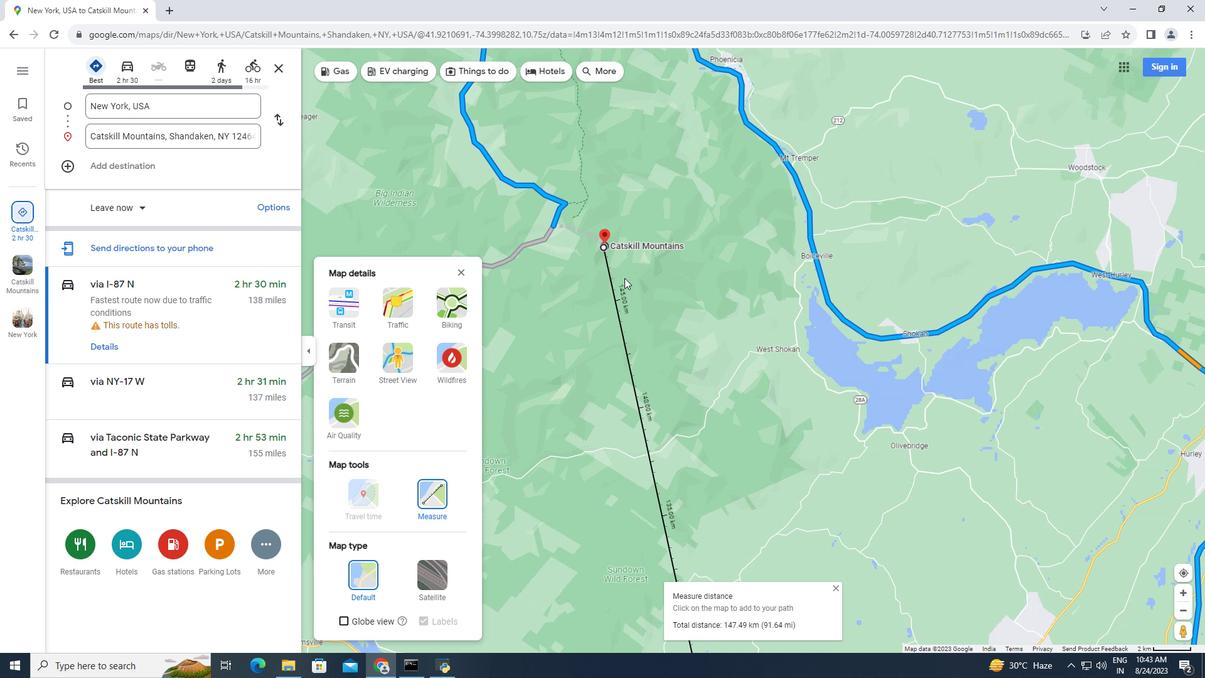 
Action: Mouse moved to (600, 263)
Screenshot: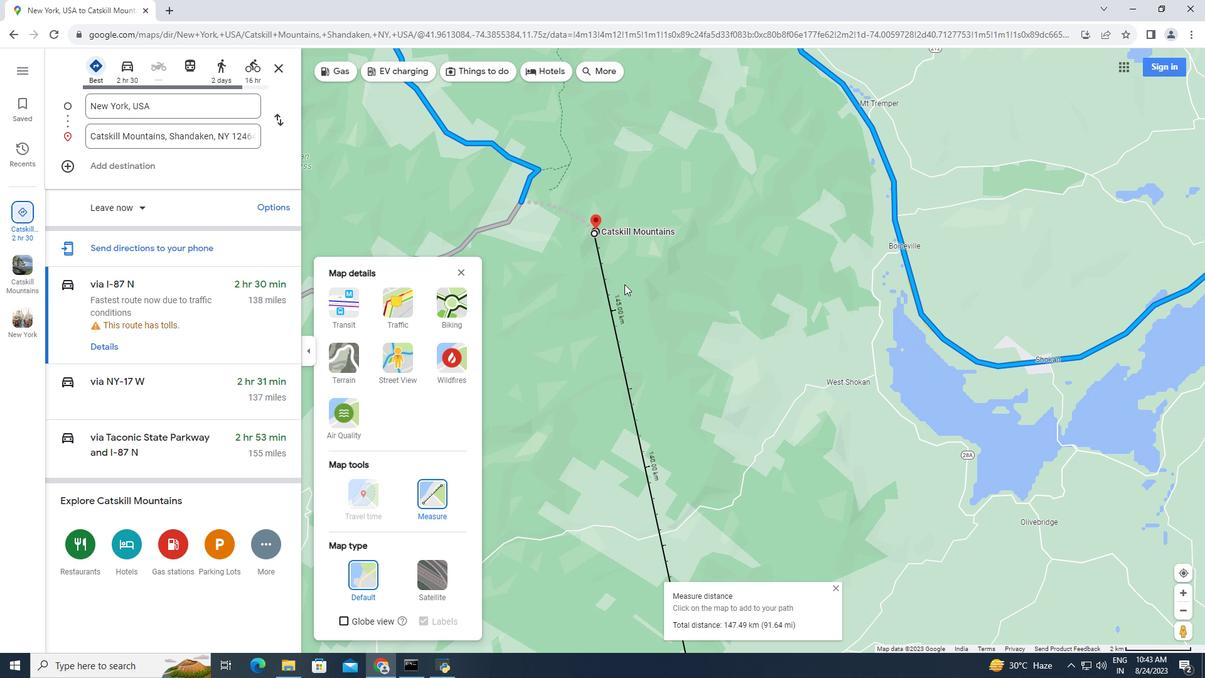 
Action: Mouse scrolled (600, 263) with delta (0, 0)
Screenshot: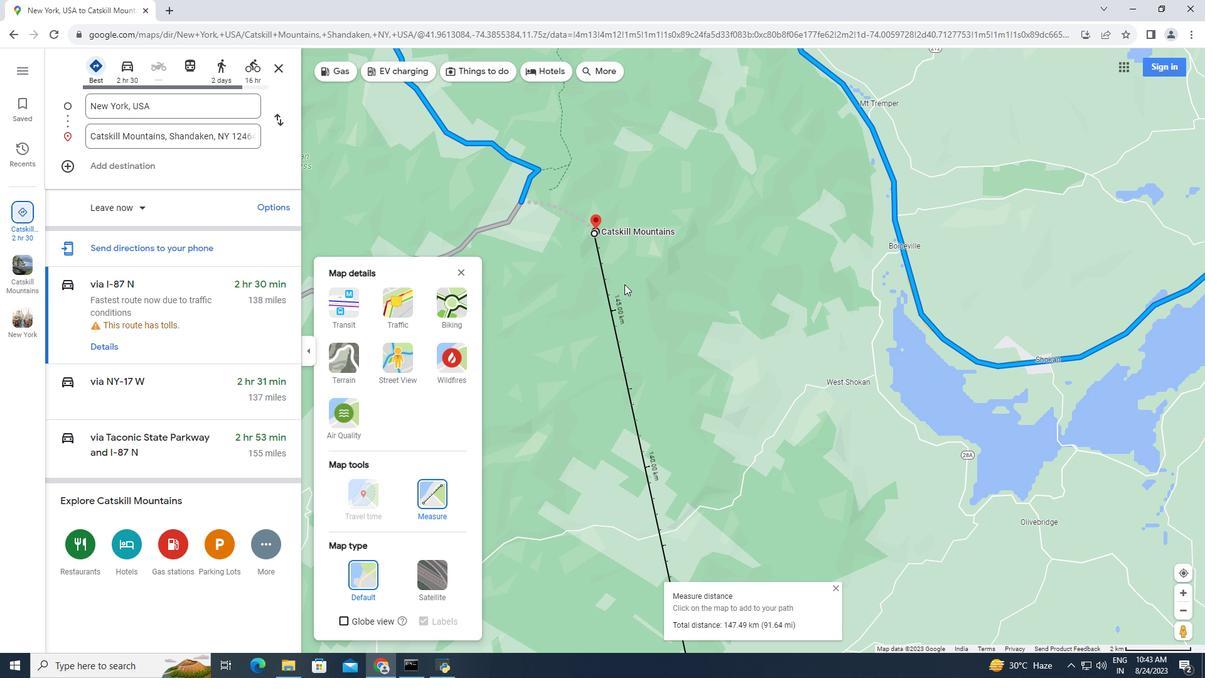 
Action: Mouse scrolled (600, 263) with delta (0, 0)
Screenshot: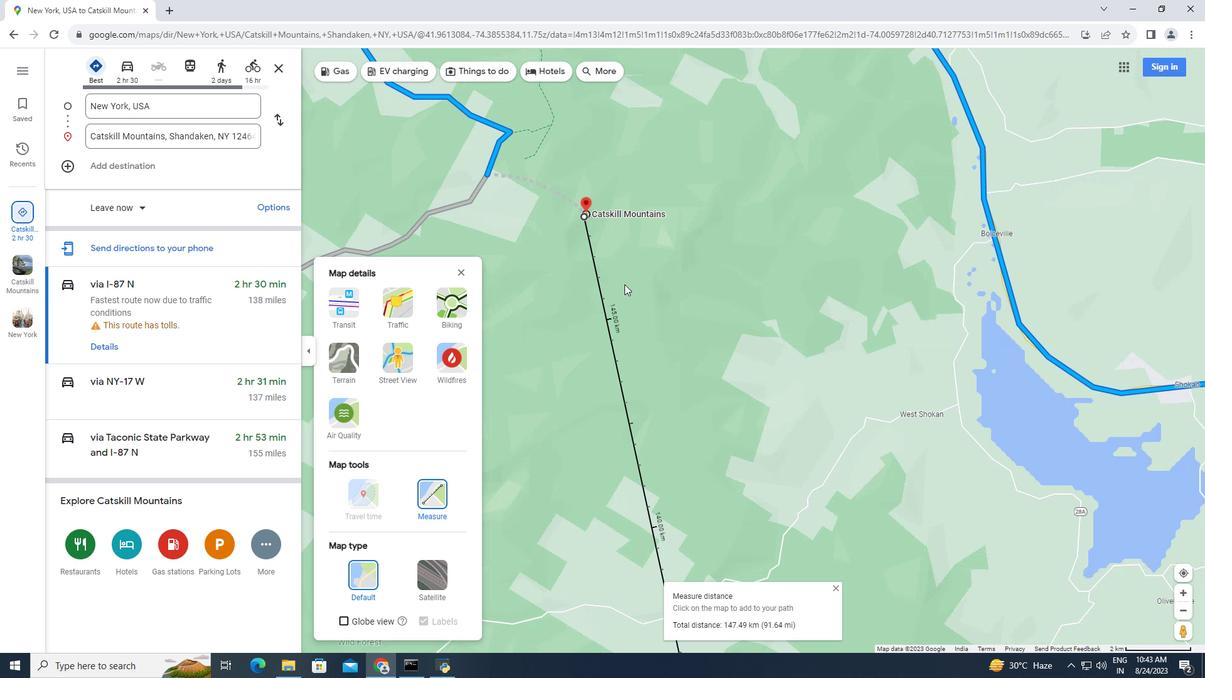 
Action: Mouse scrolled (600, 263) with delta (0, 0)
Screenshot: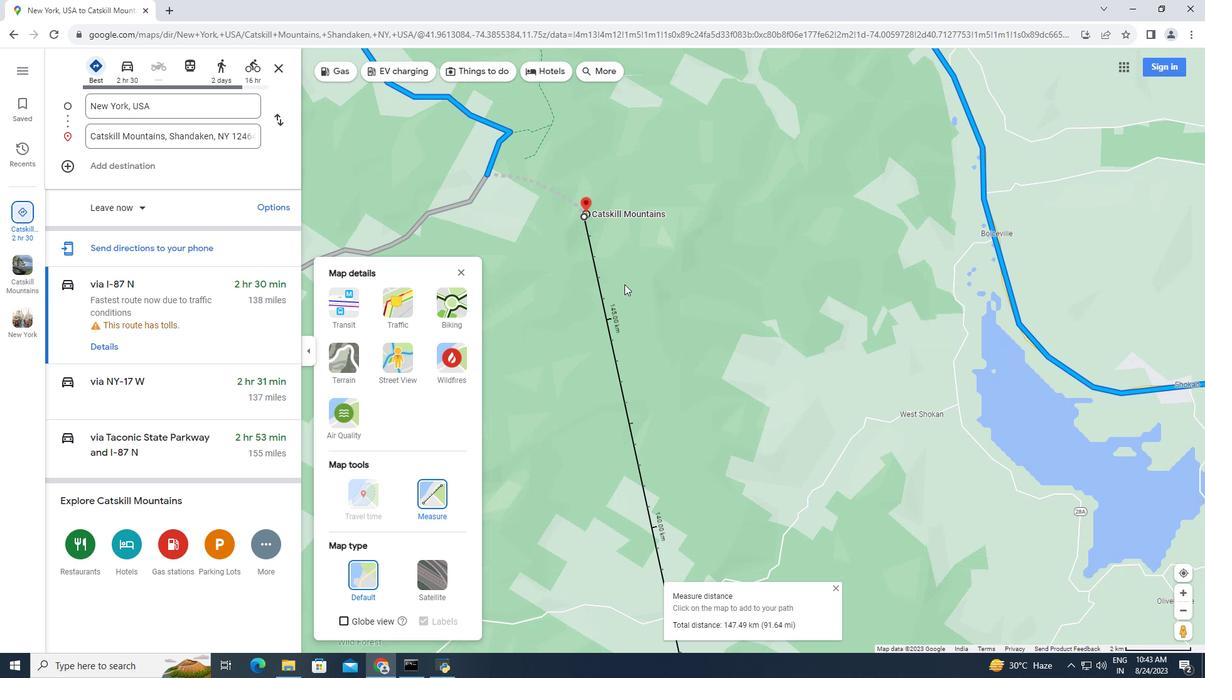 
Action: Mouse moved to (541, 173)
Screenshot: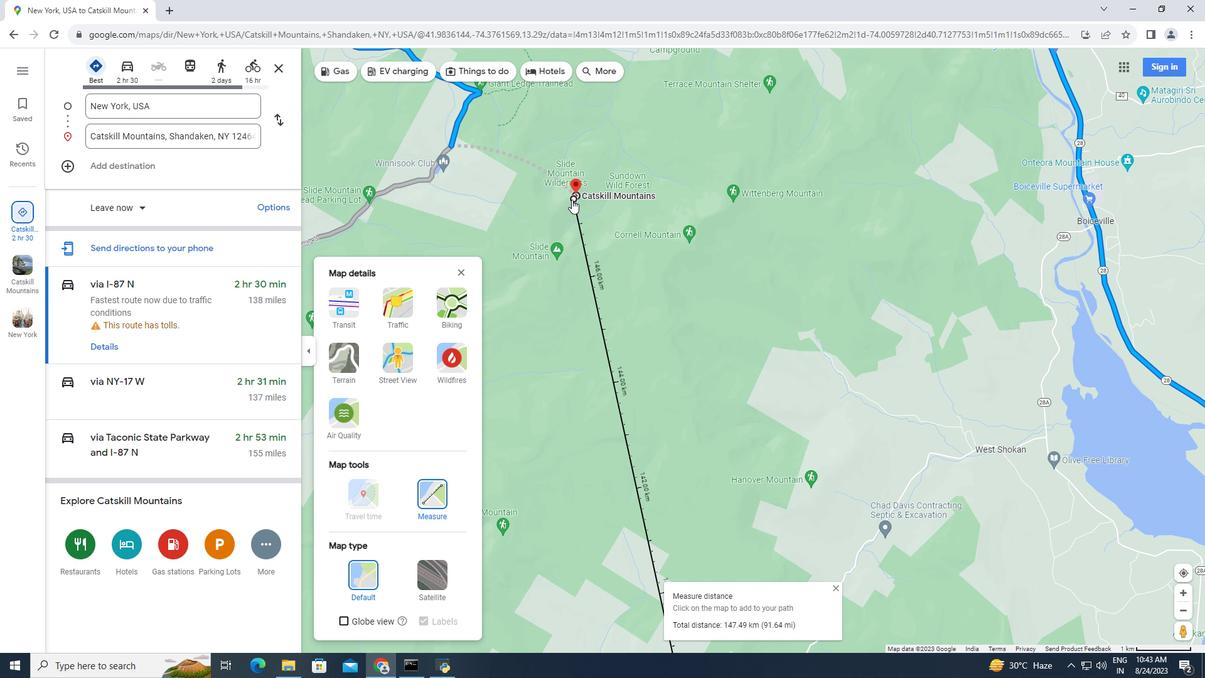 
Action: Mouse pressed left at (541, 173)
Screenshot: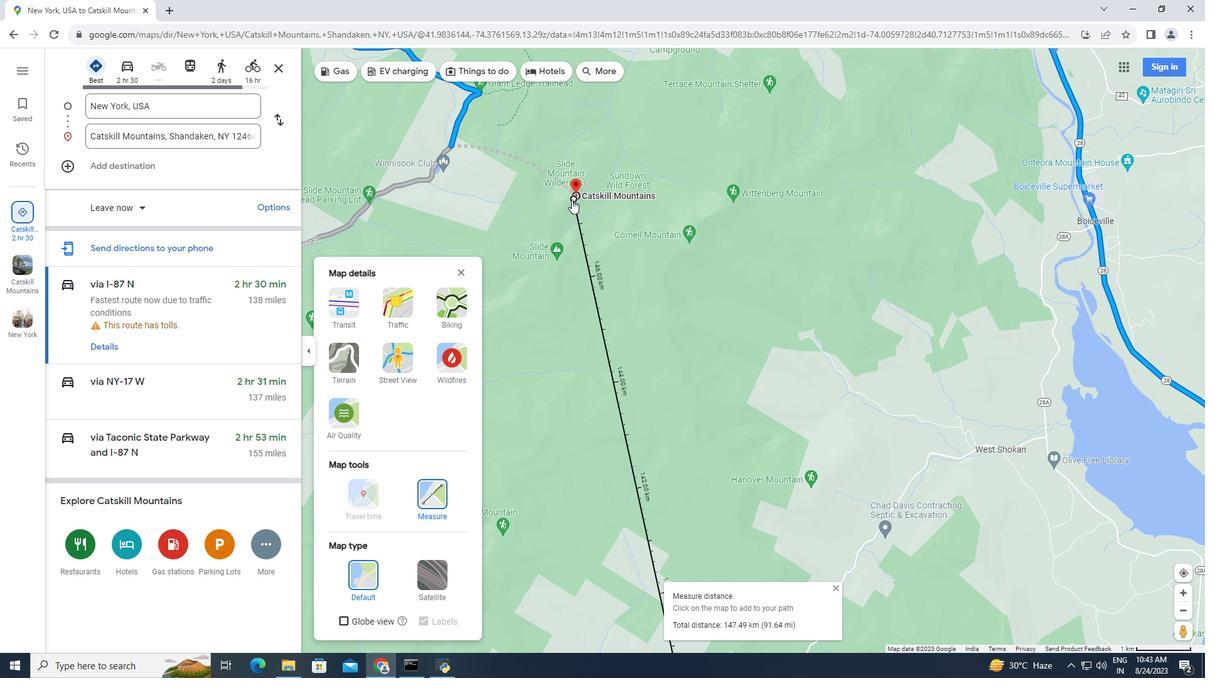 
Action: Mouse moved to (635, 315)
Screenshot: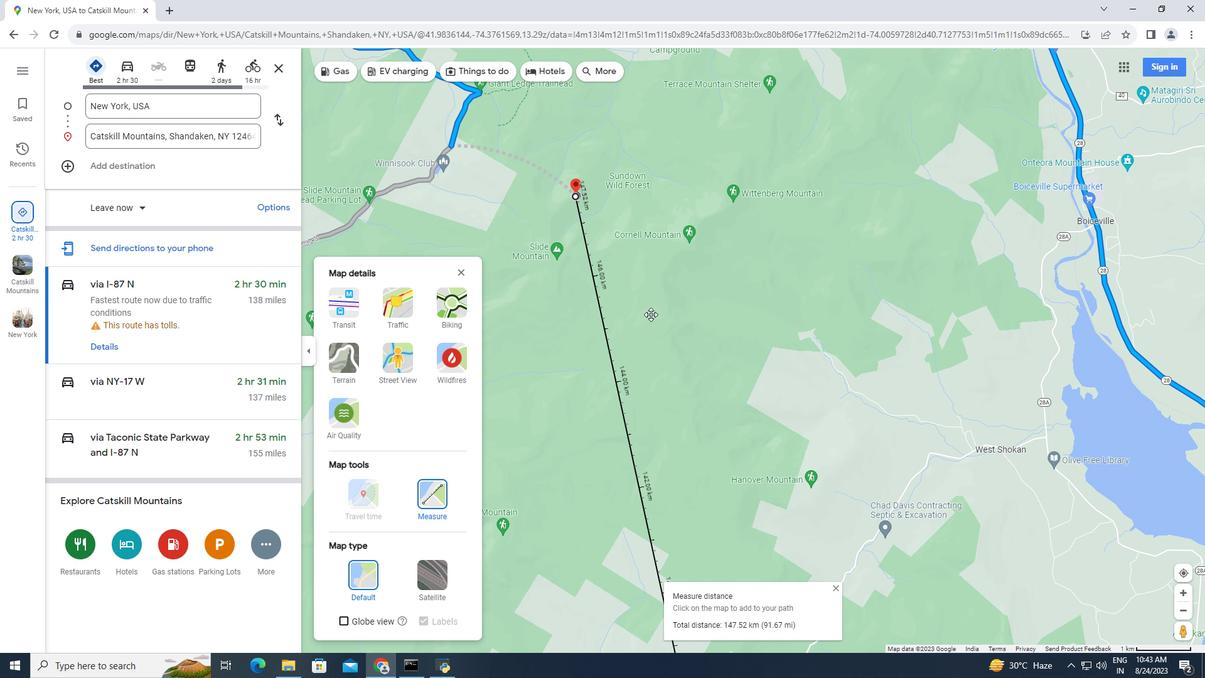 
Action: Mouse pressed left at (635, 315)
Screenshot: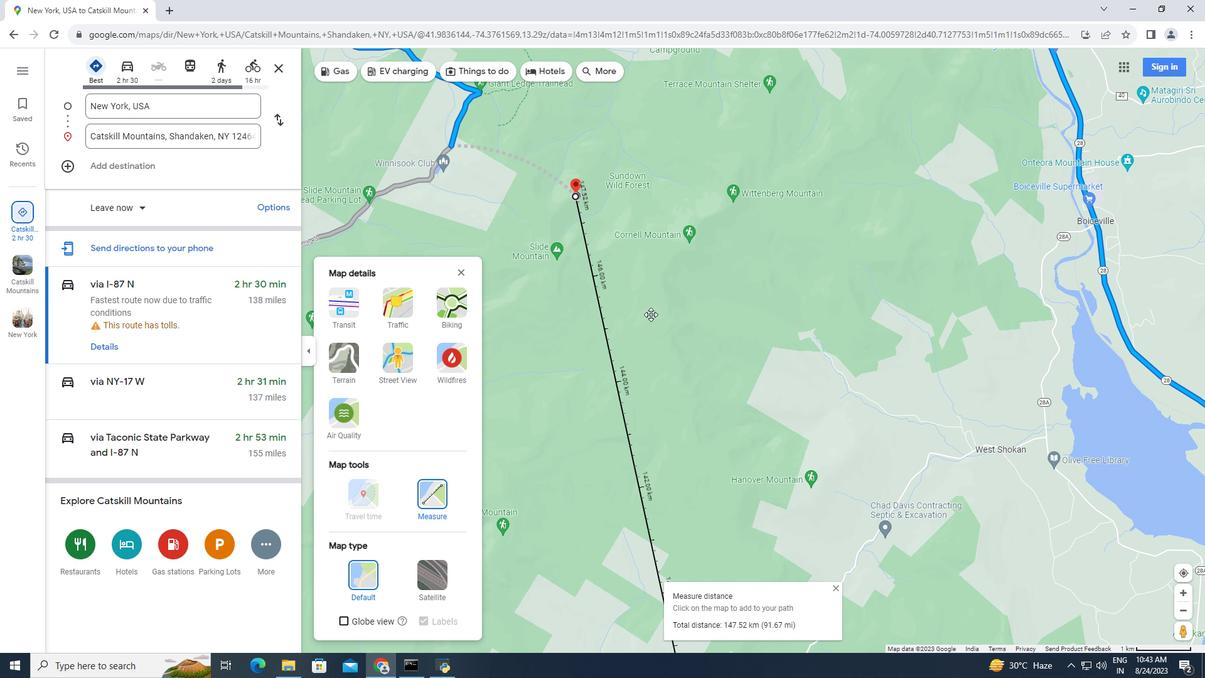 
Action: Mouse moved to (644, 390)
Screenshot: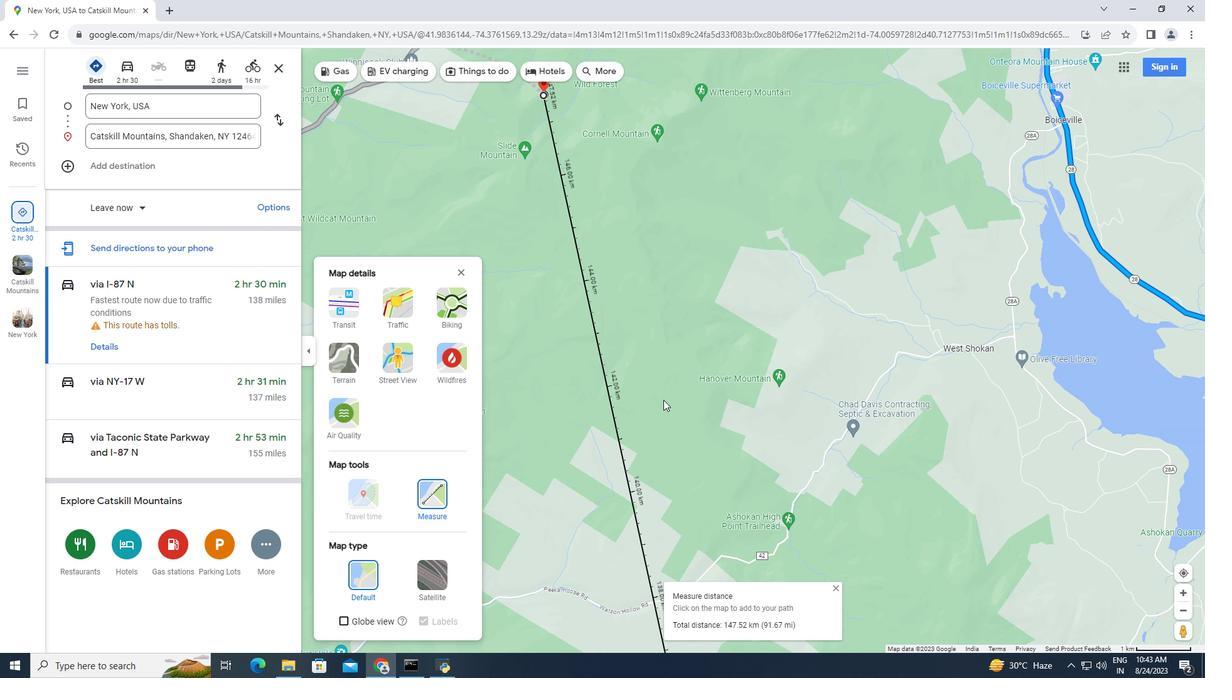 
Action: Mouse pressed left at (644, 390)
Screenshot: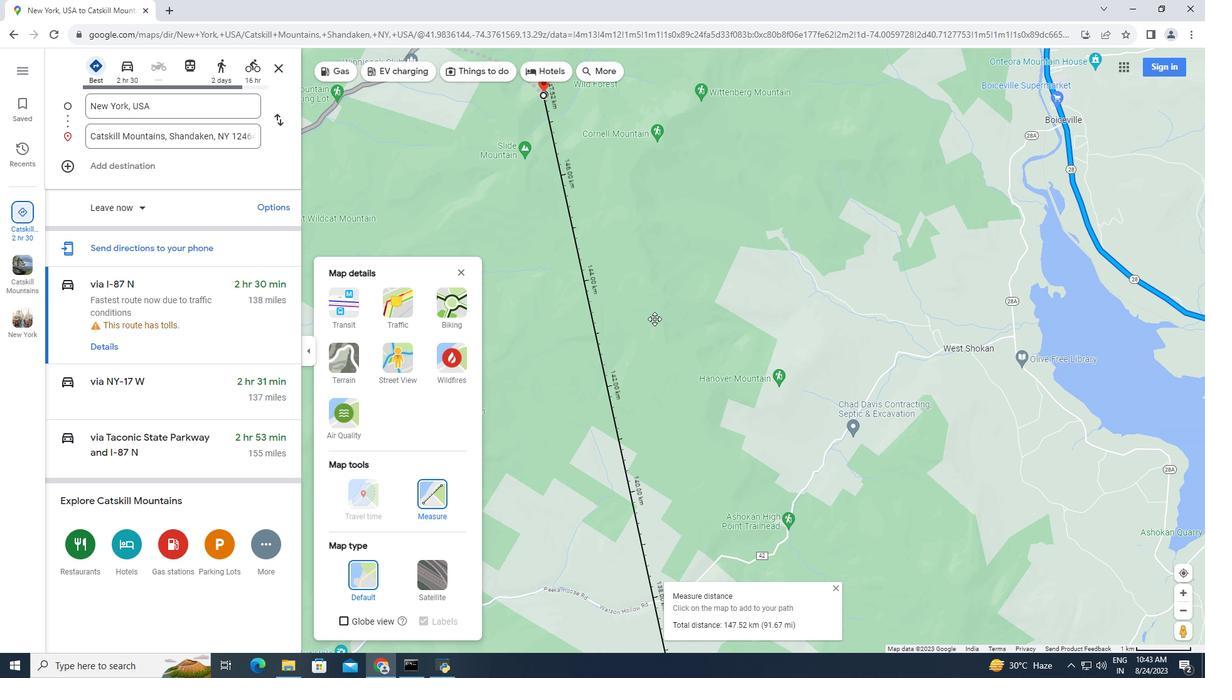 
Action: Mouse moved to (683, 468)
Screenshot: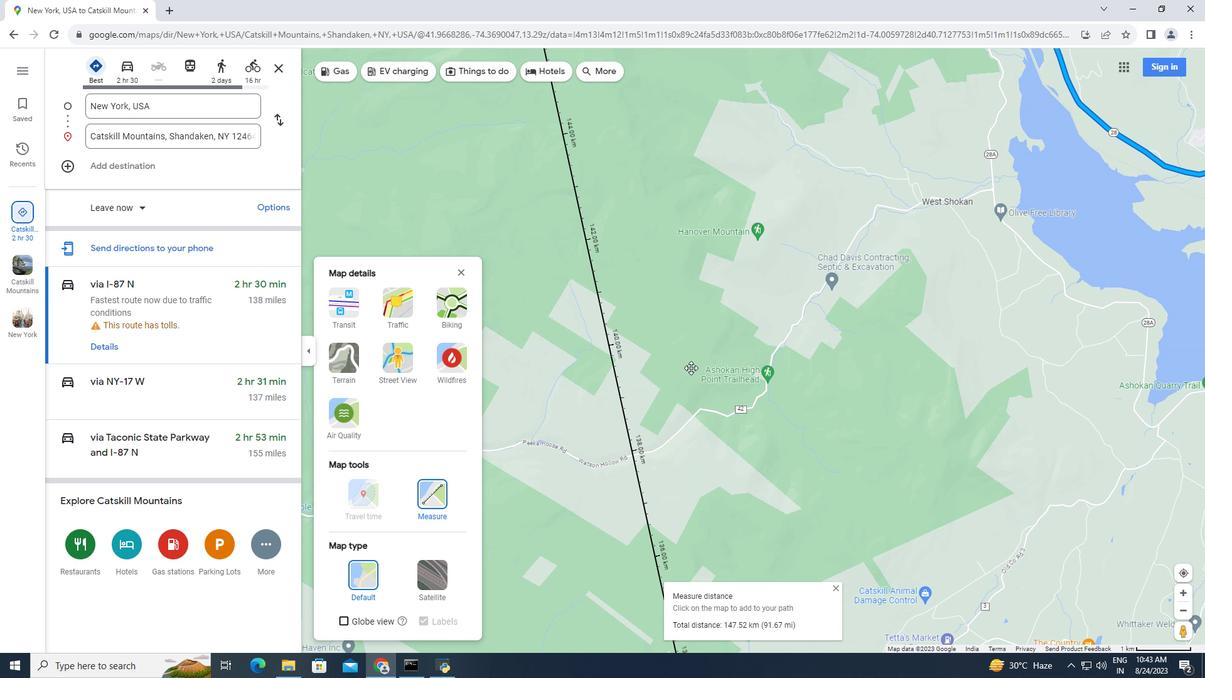 
Action: Mouse pressed left at (683, 468)
Screenshot: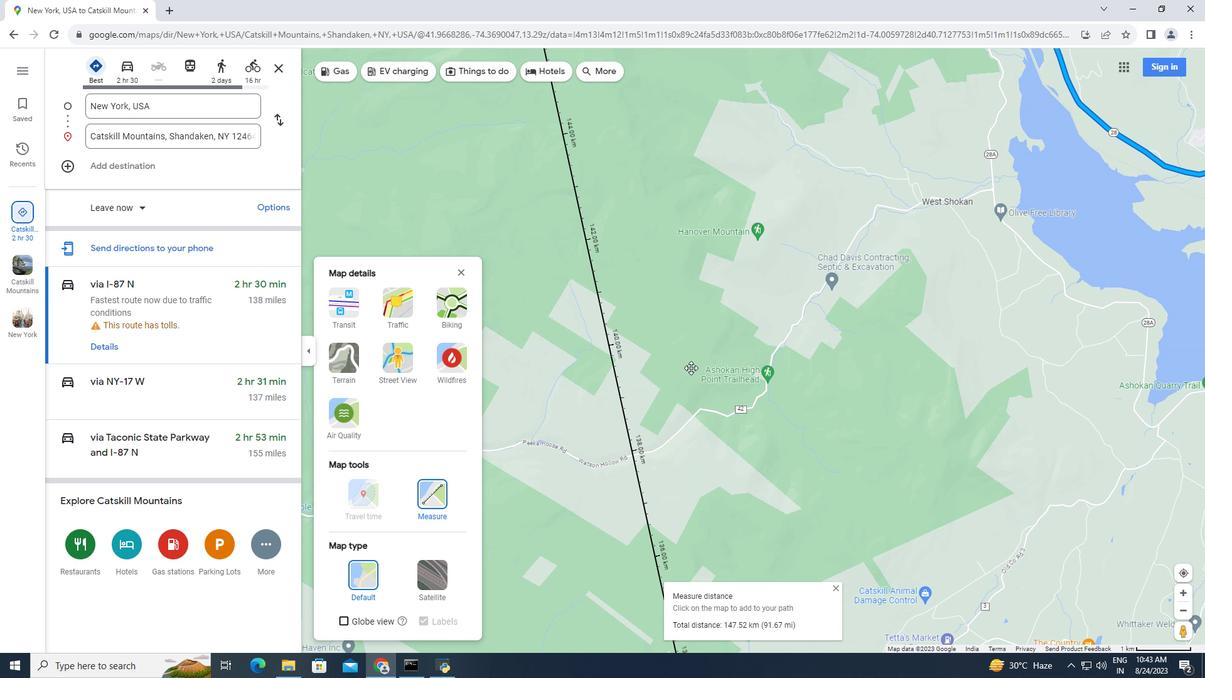 
Action: Mouse moved to (685, 401)
Screenshot: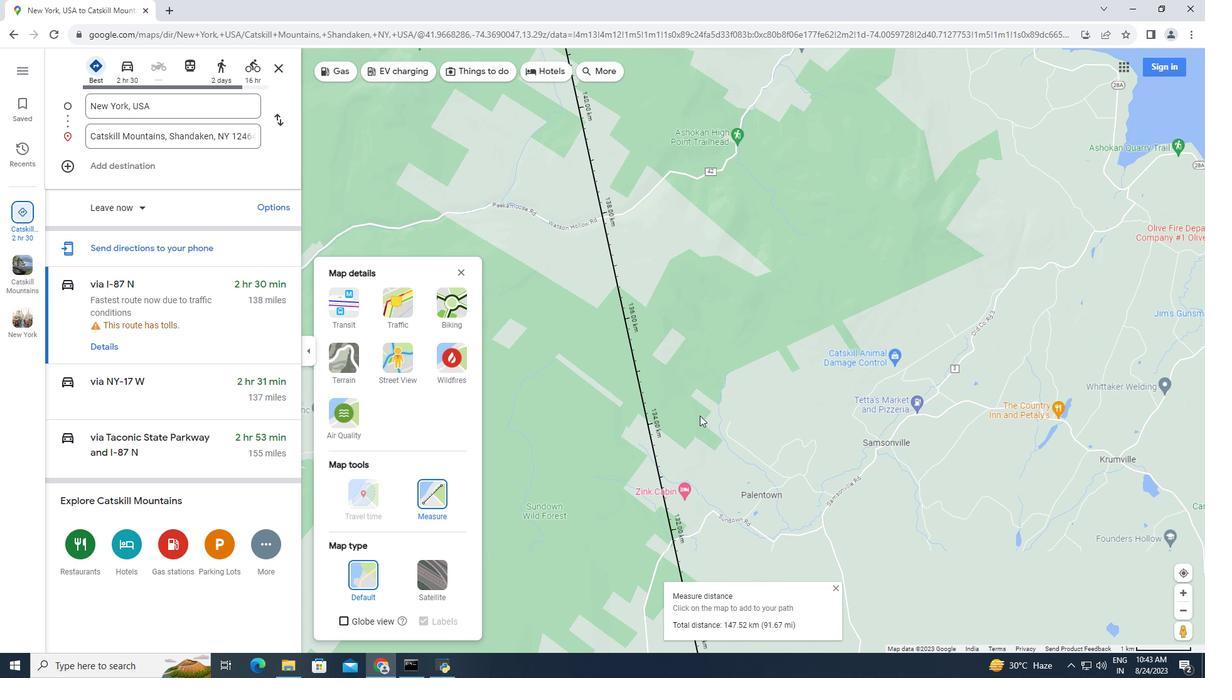 
Action: Mouse pressed left at (685, 401)
Screenshot: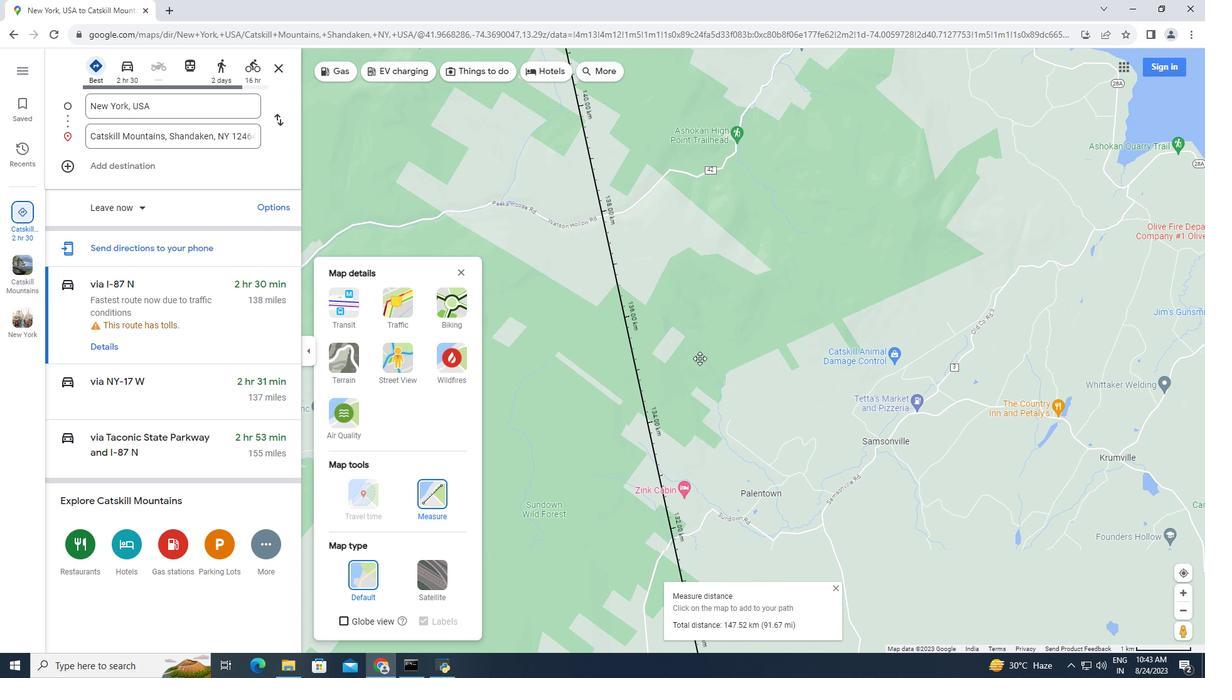 
Action: Mouse moved to (713, 329)
Screenshot: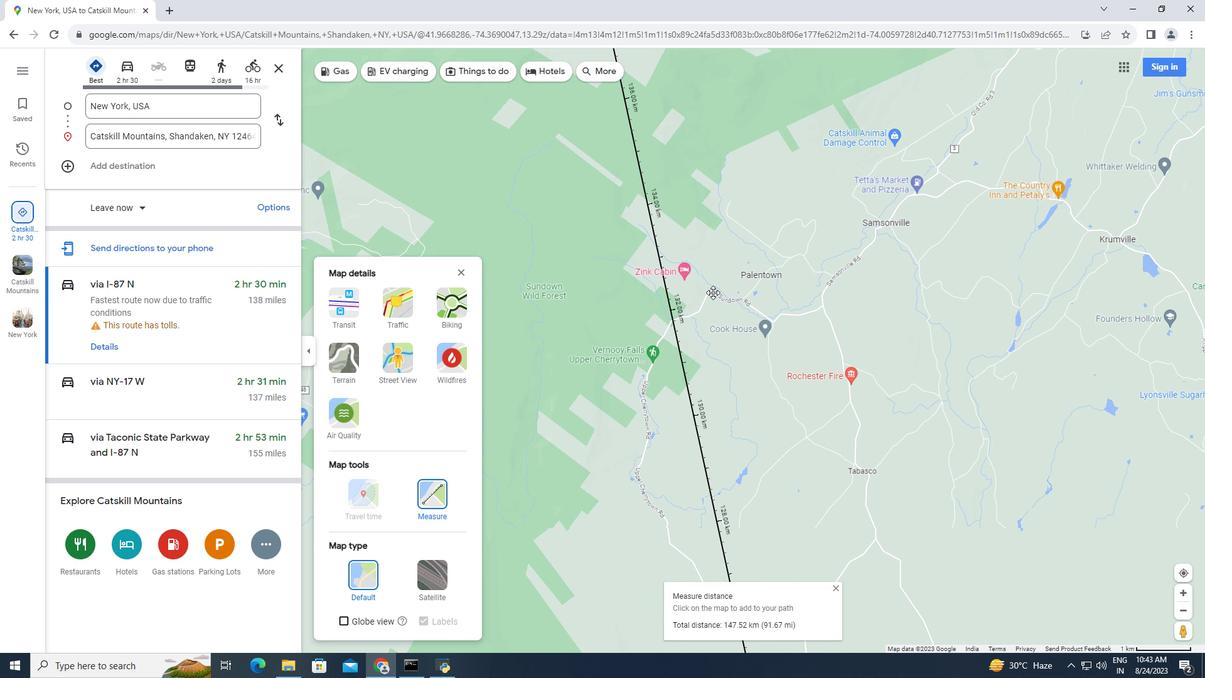 
Action: Mouse pressed left at (720, 392)
Screenshot: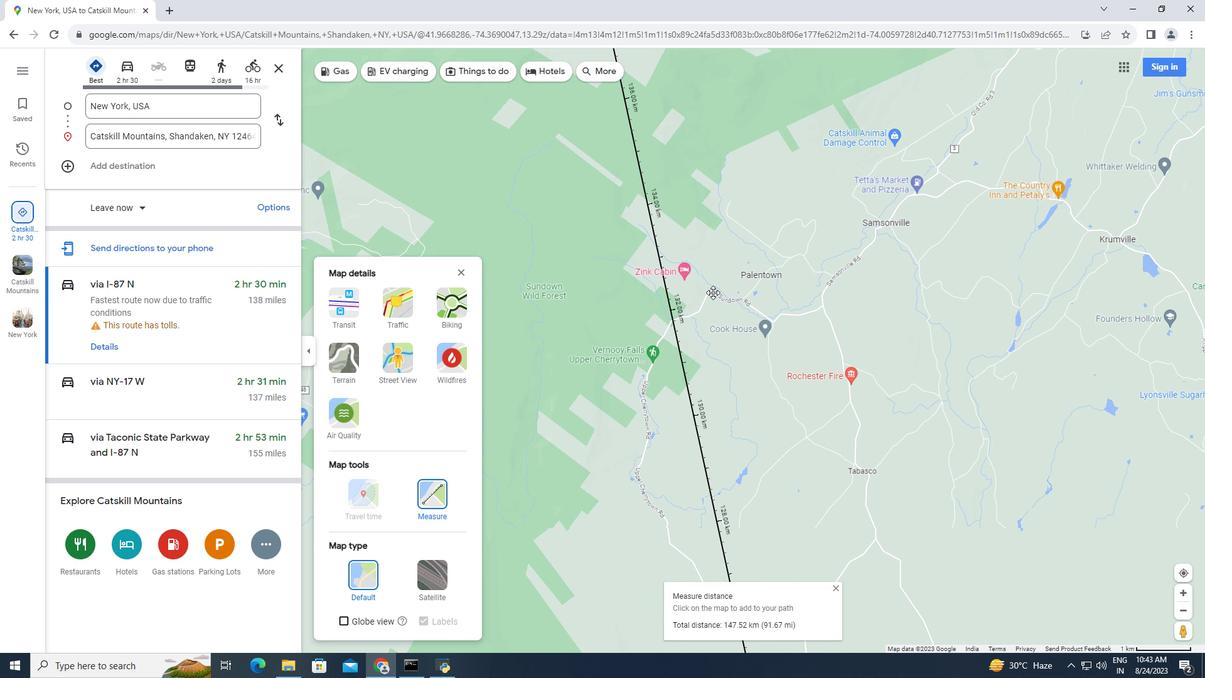 
Action: Mouse moved to (784, 427)
Screenshot: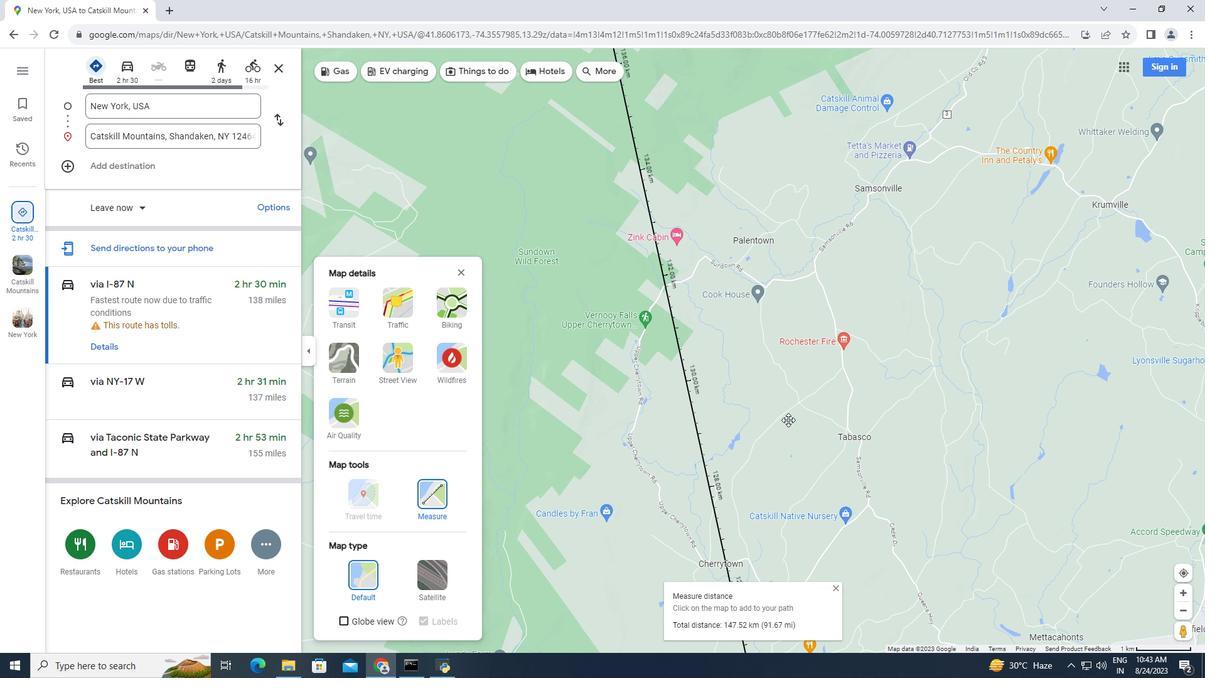 
Action: Mouse pressed left at (784, 427)
Screenshot: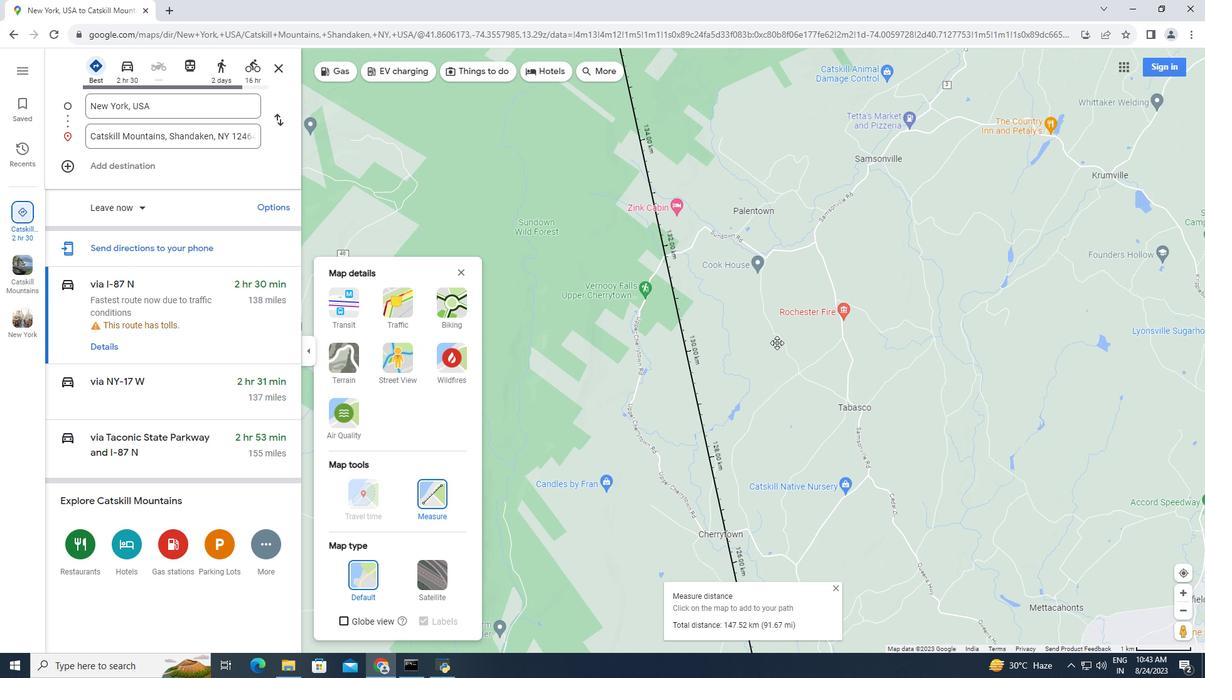 
Action: Mouse moved to (742, 324)
Screenshot: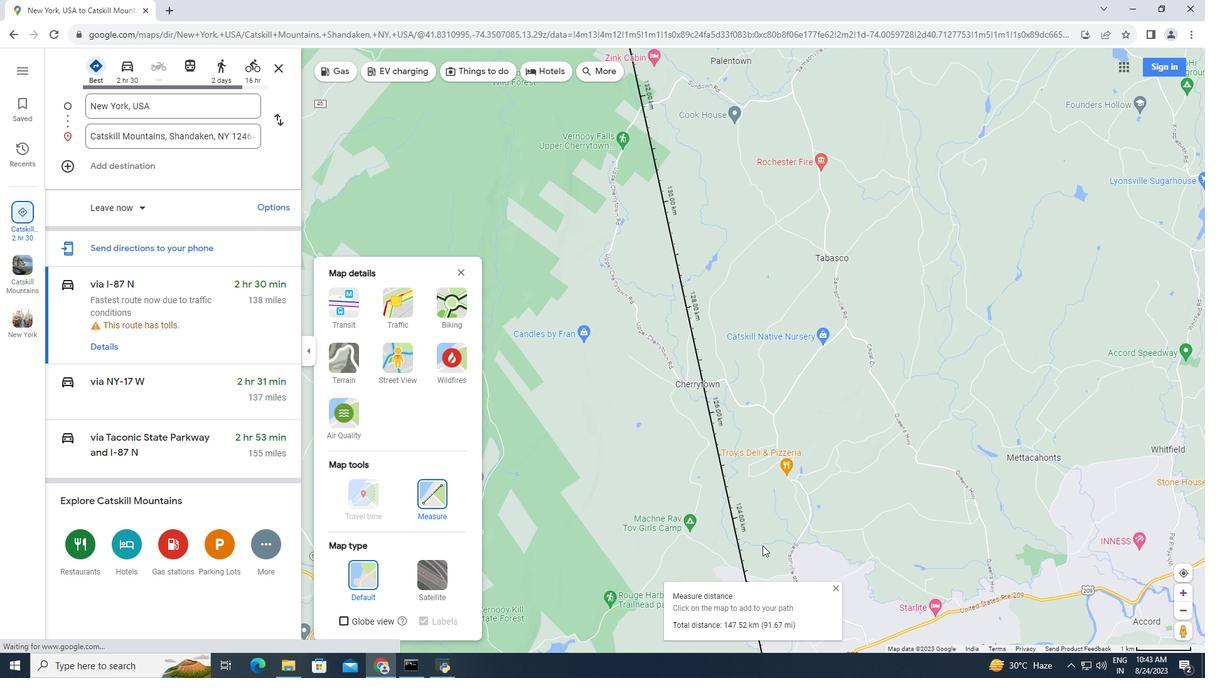 
Action: Mouse pressed left at (759, 468)
Screenshot: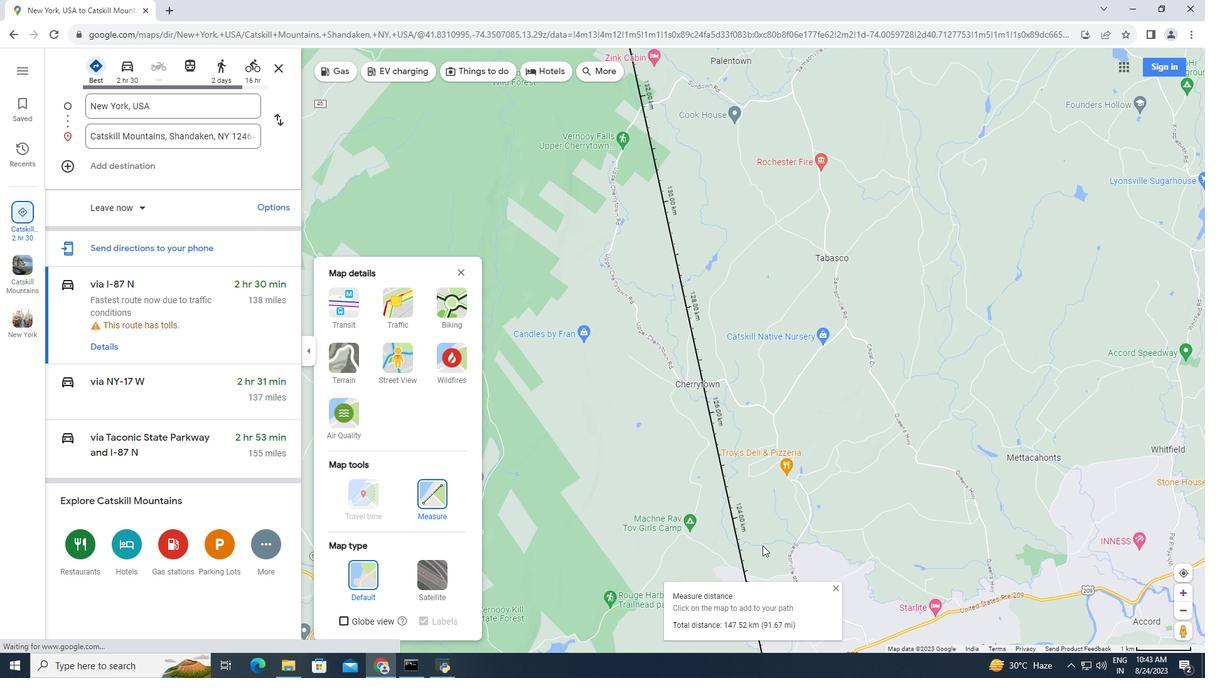
Action: Mouse moved to (805, 545)
Screenshot: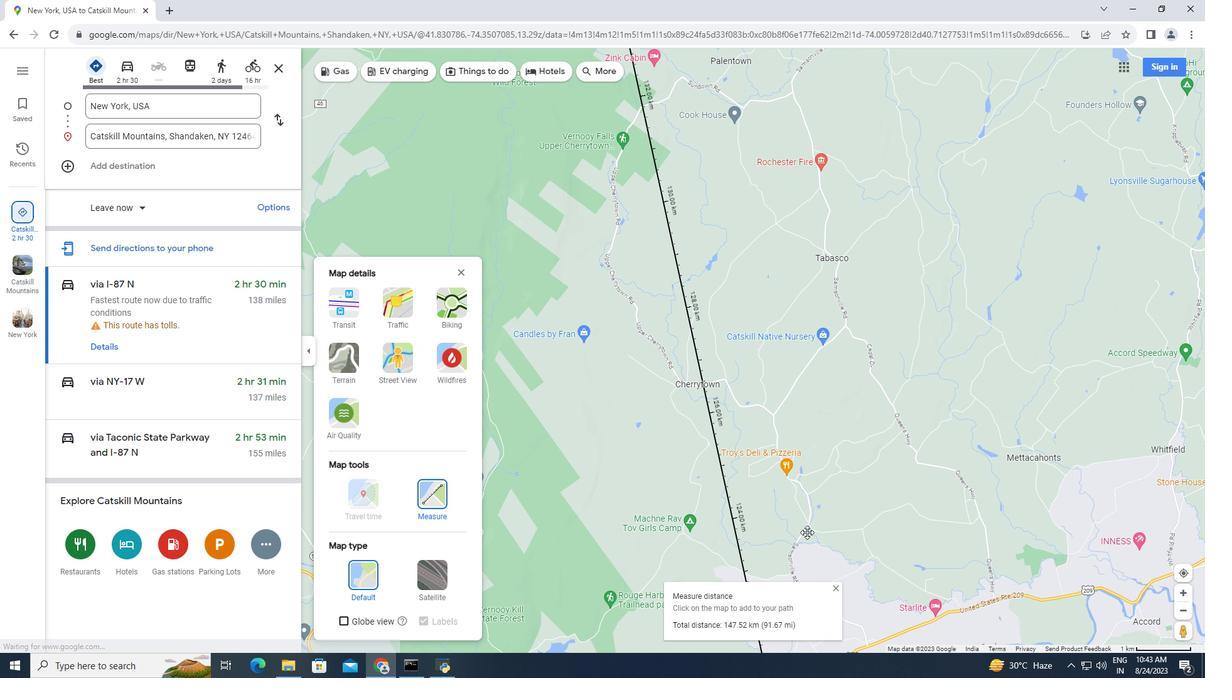 
Action: Mouse pressed left at (805, 545)
Screenshot: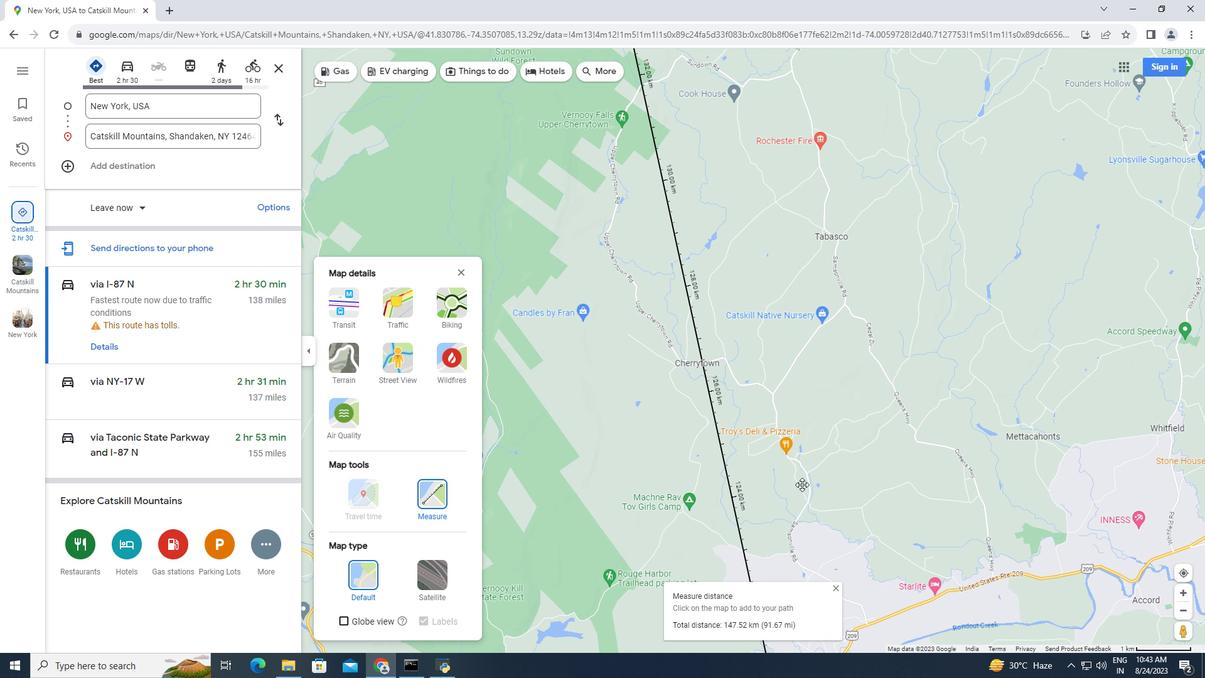 
Action: Mouse moved to (801, 500)
Screenshot: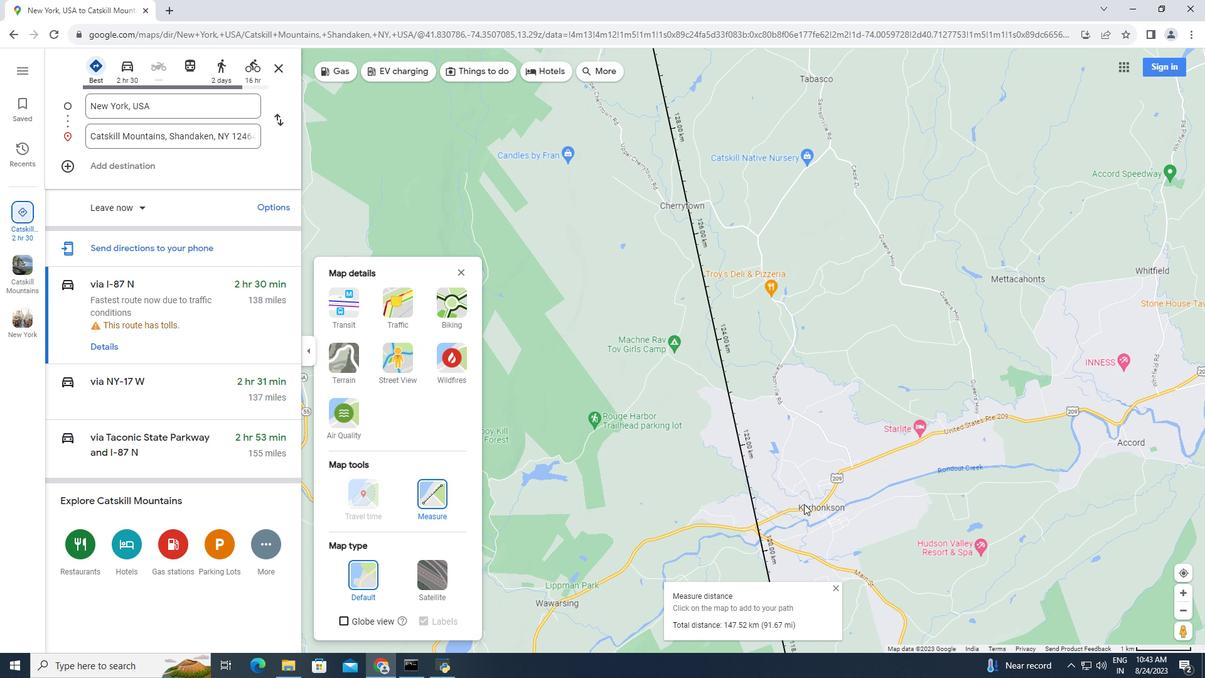 
Action: Mouse pressed left at (801, 500)
Screenshot: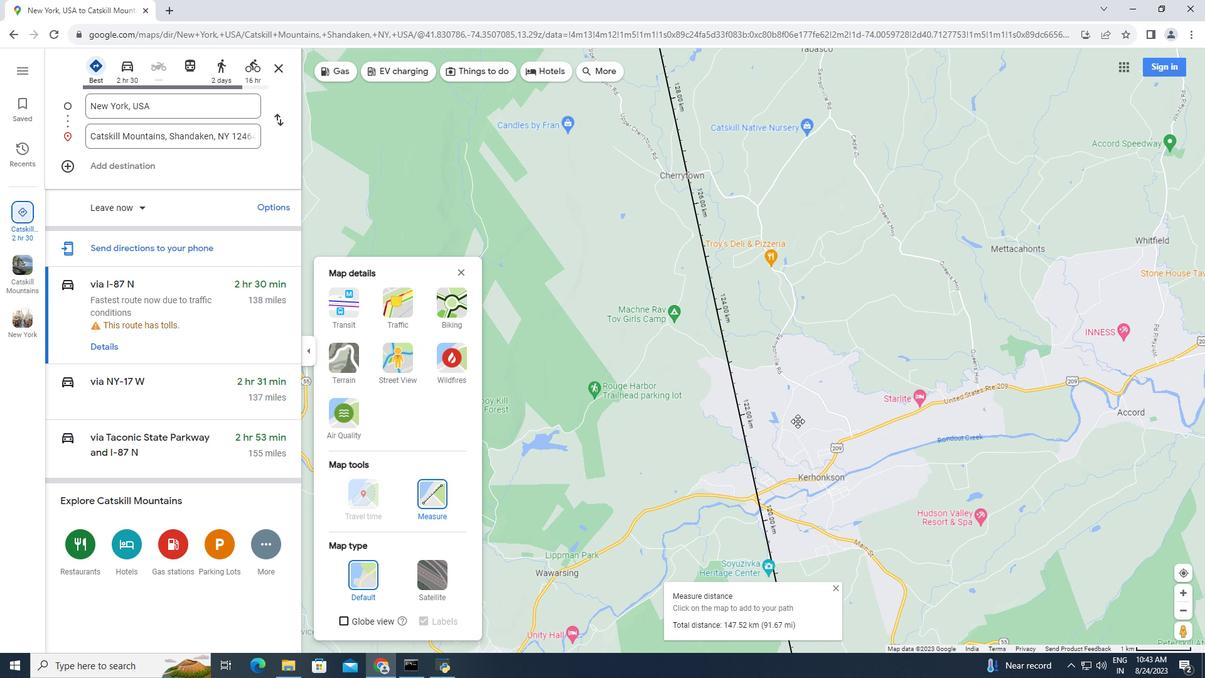 
Action: Mouse moved to (808, 465)
Screenshot: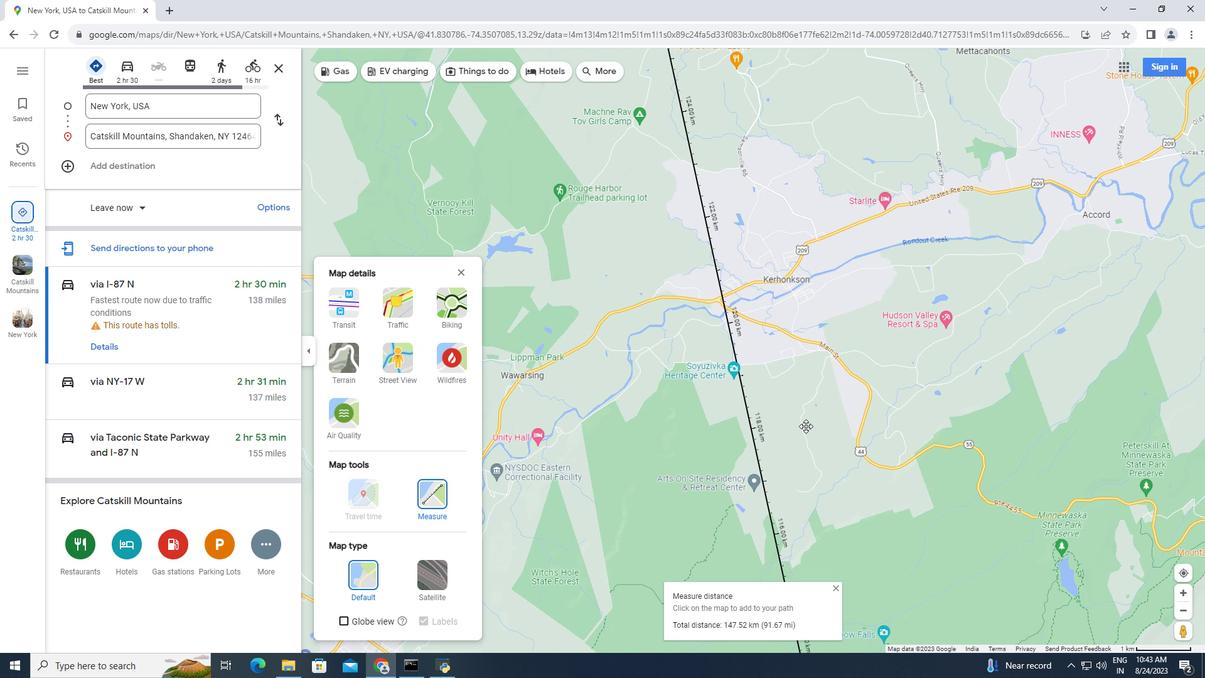 
Action: Mouse pressed left at (808, 465)
Screenshot: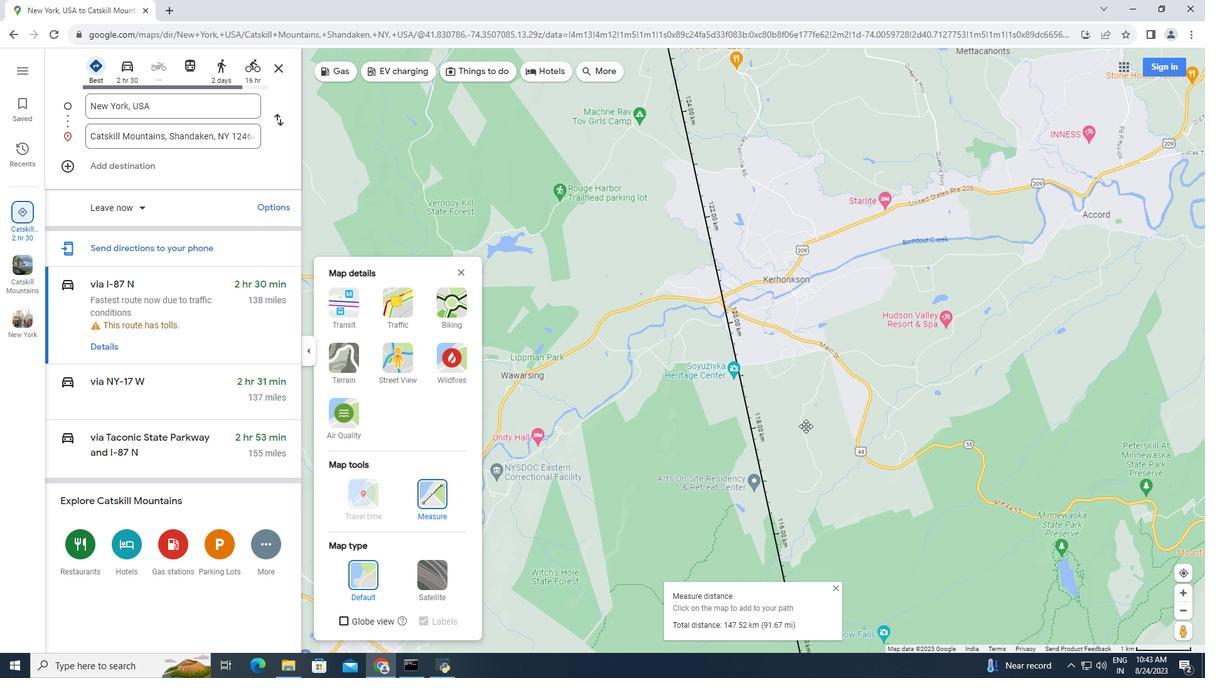 
Action: Mouse moved to (800, 428)
Screenshot: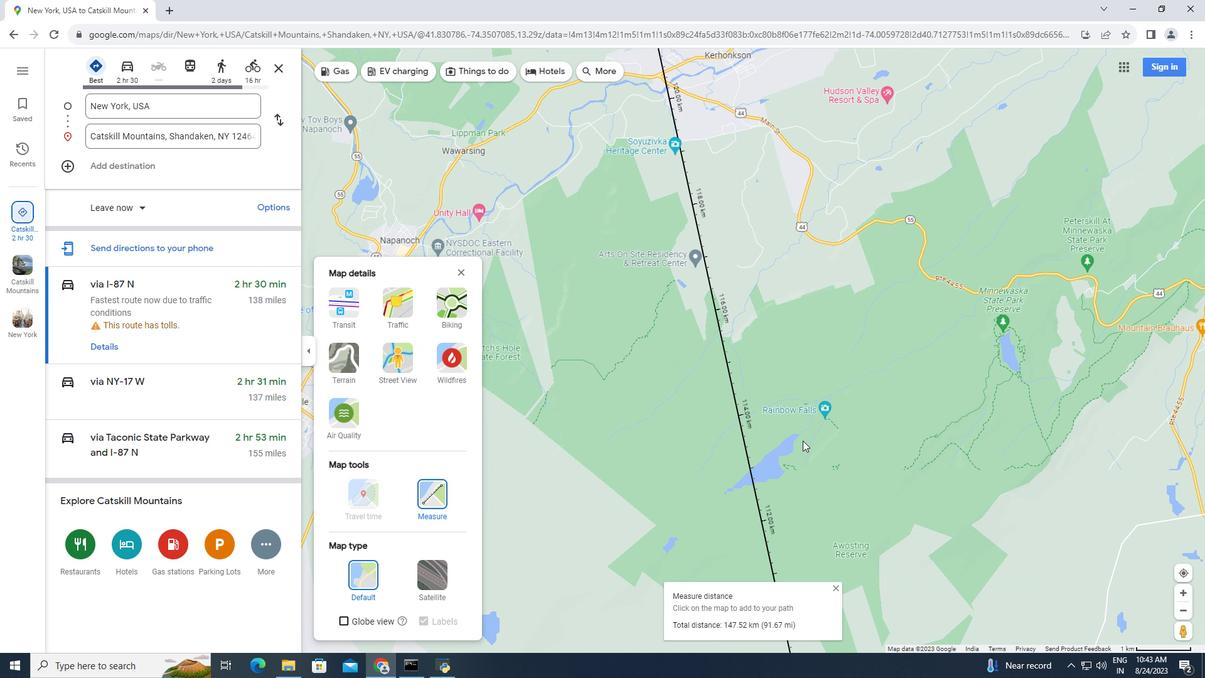 
Action: Mouse pressed left at (800, 428)
Screenshot: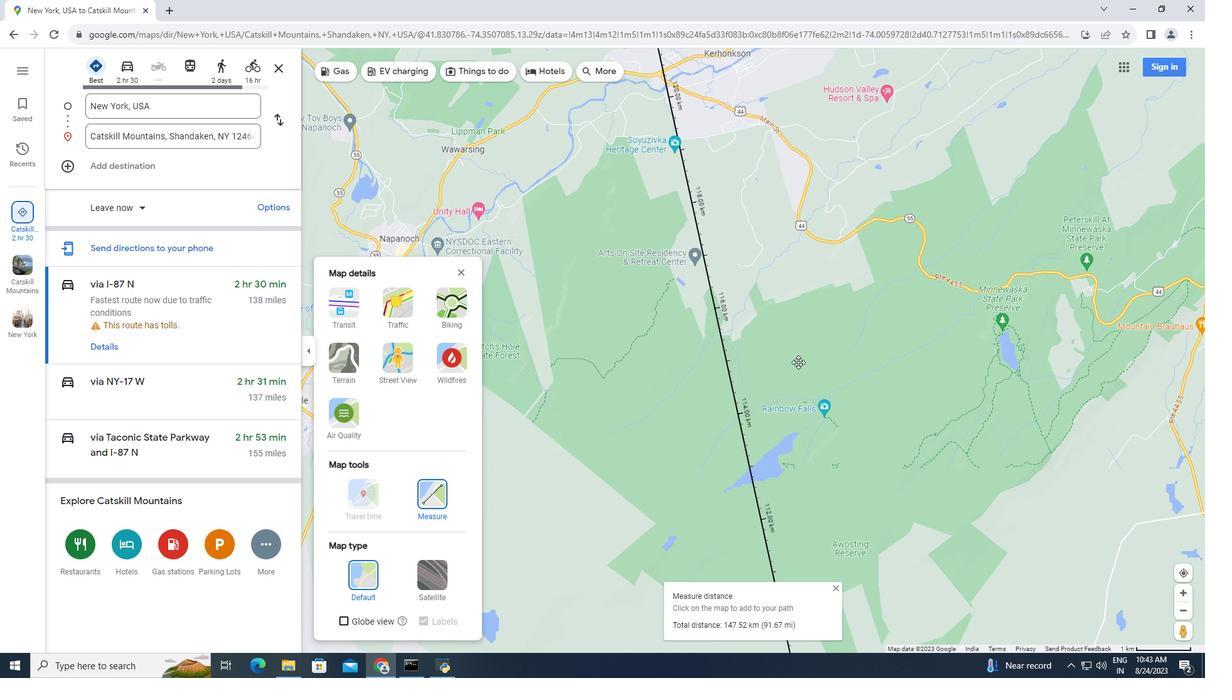 
Action: Mouse moved to (809, 447)
Screenshot: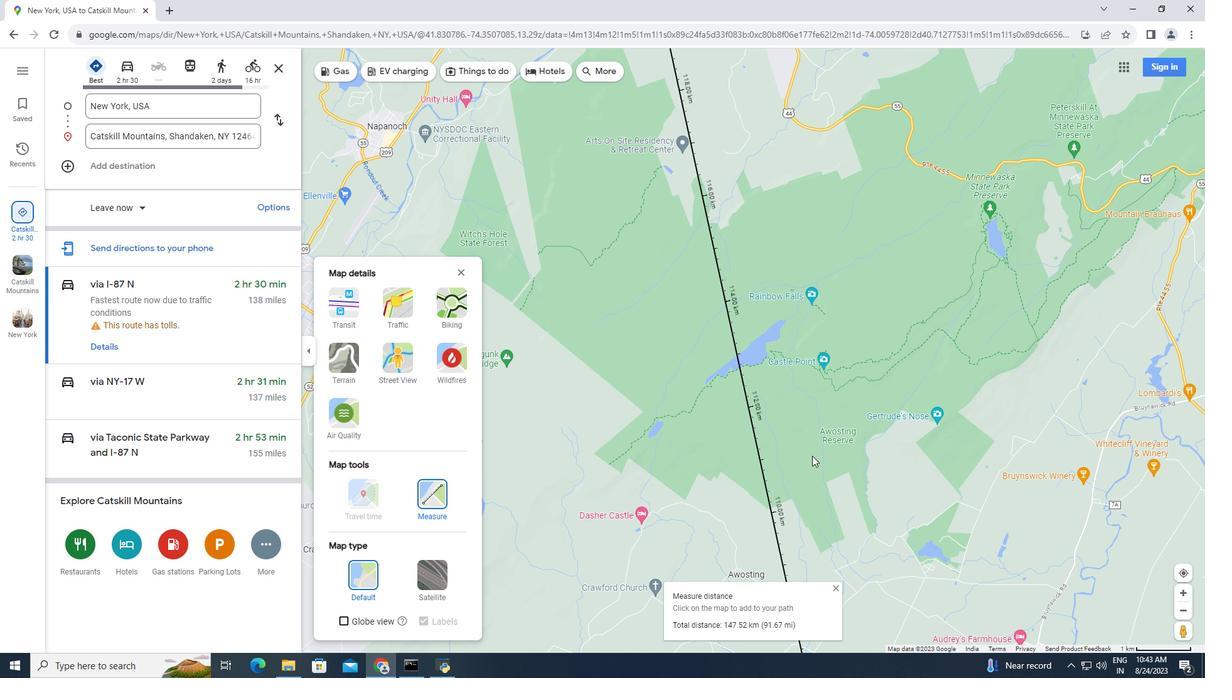 
Action: Mouse pressed left at (809, 447)
Screenshot: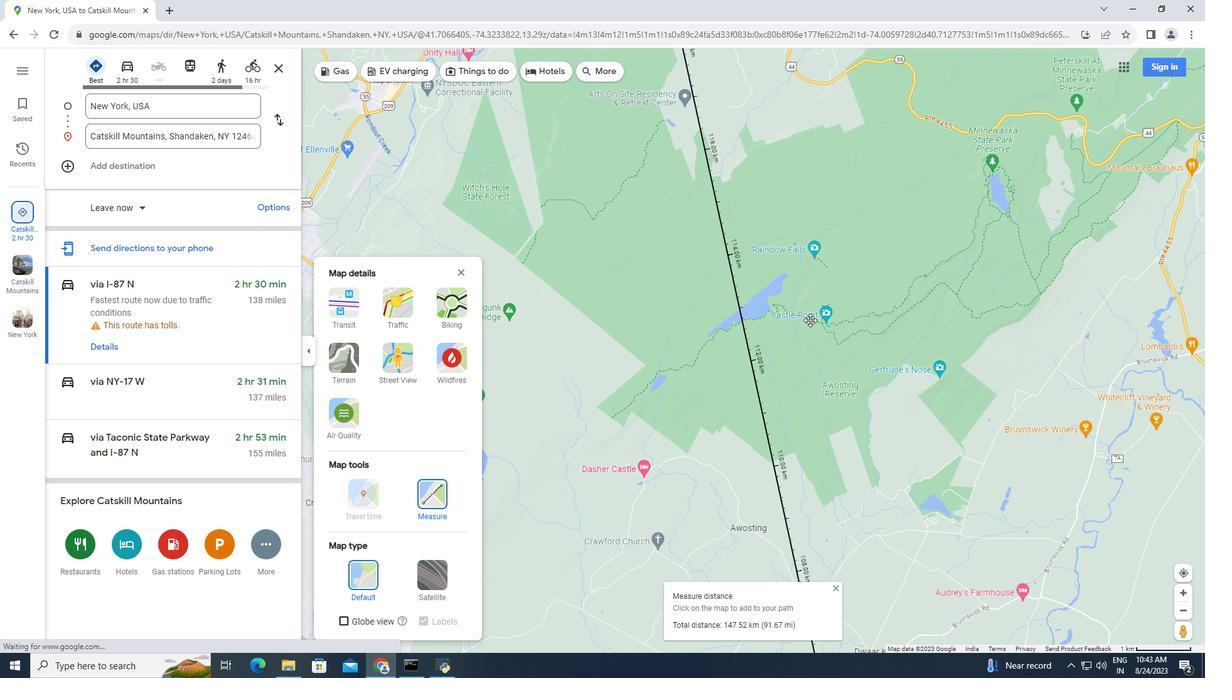 
Action: Mouse moved to (877, 517)
Screenshot: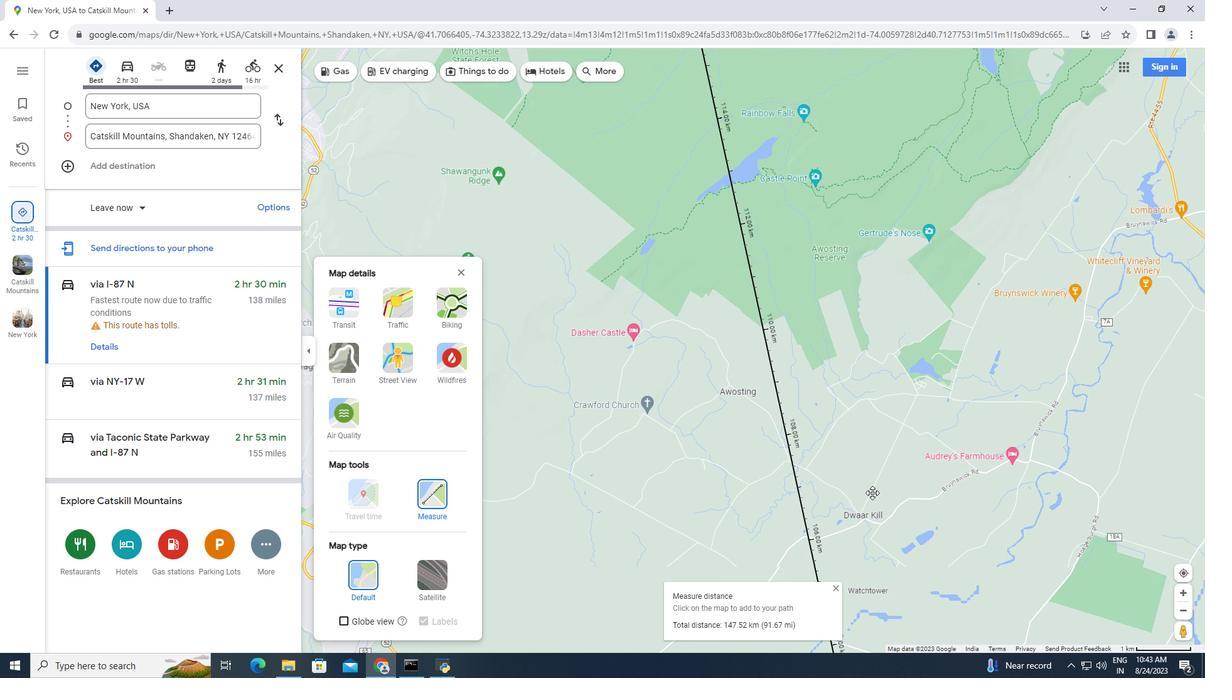 
Action: Mouse pressed left at (877, 517)
Screenshot: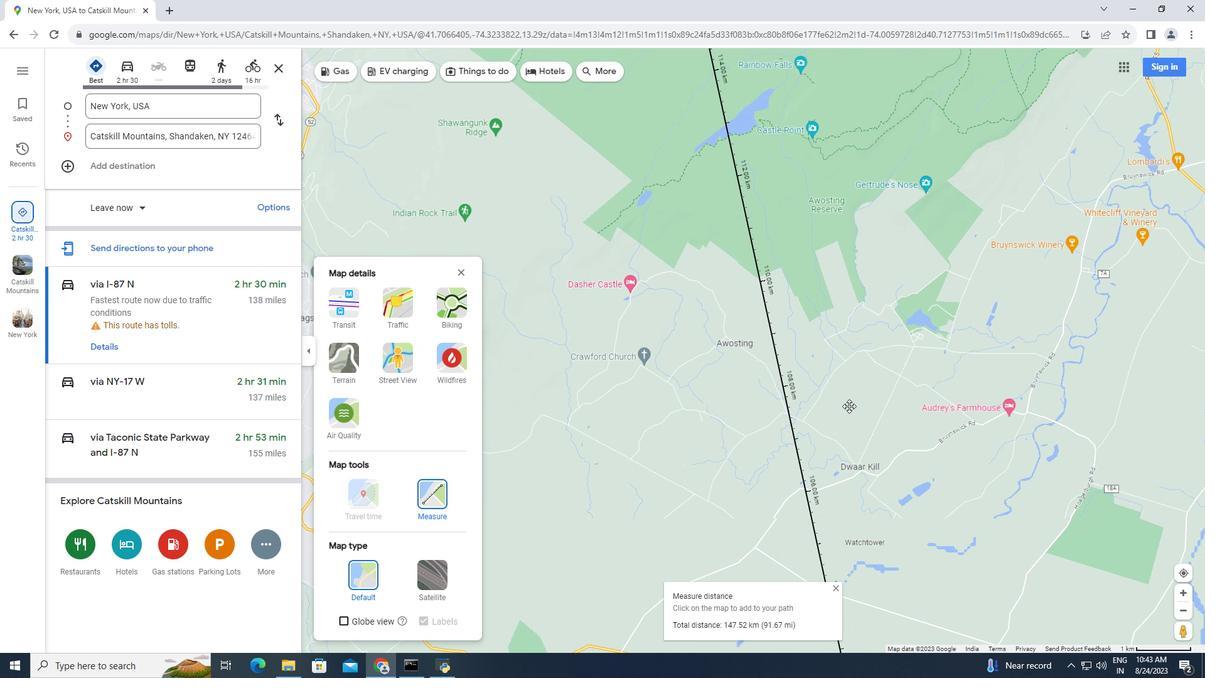 
Action: Mouse moved to (868, 494)
Screenshot: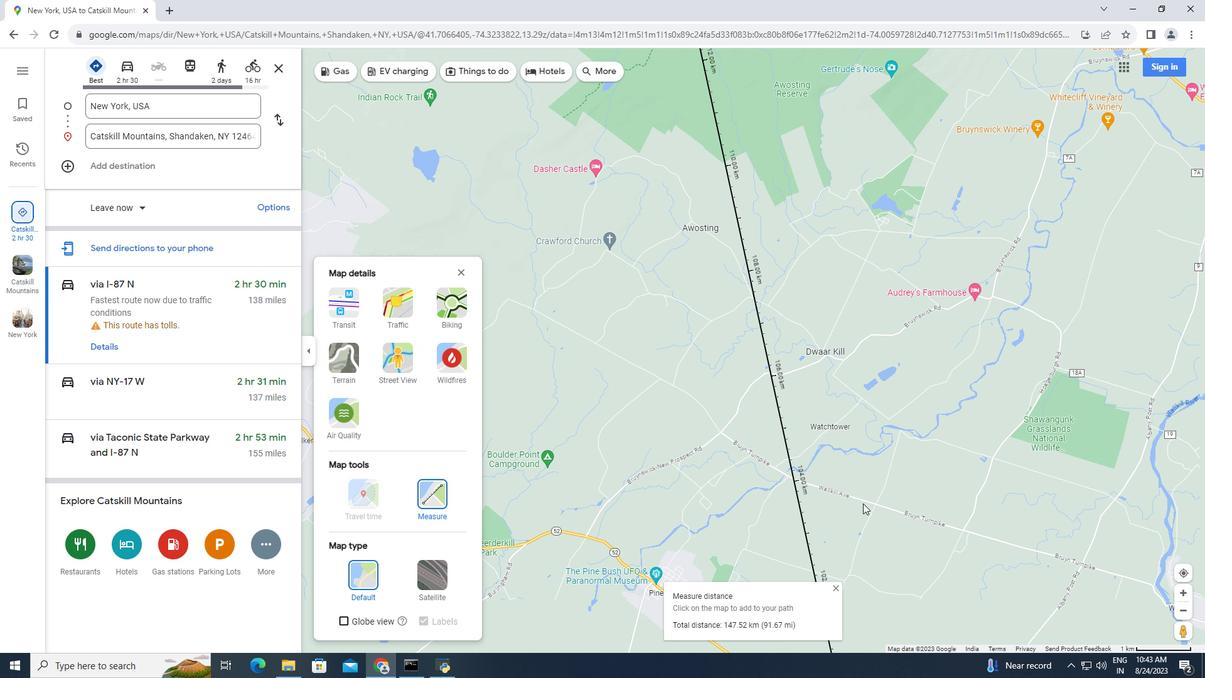 
Action: Mouse pressed left at (868, 494)
Screenshot: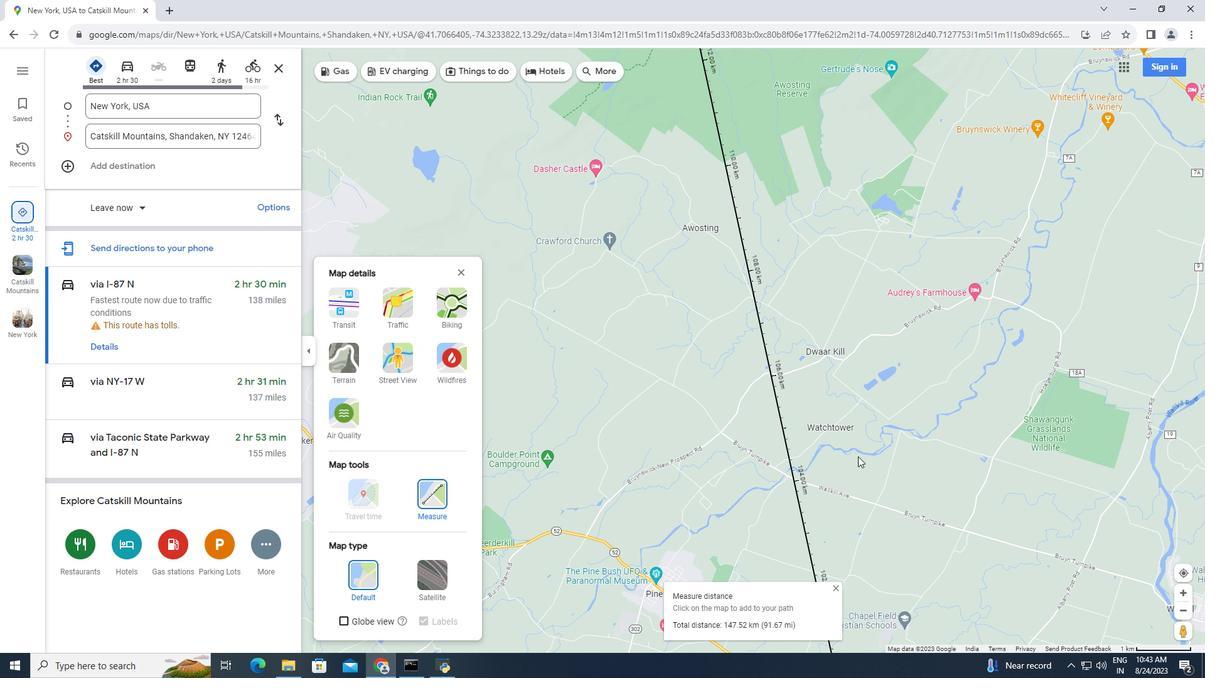
Action: Mouse moved to (892, 526)
Screenshot: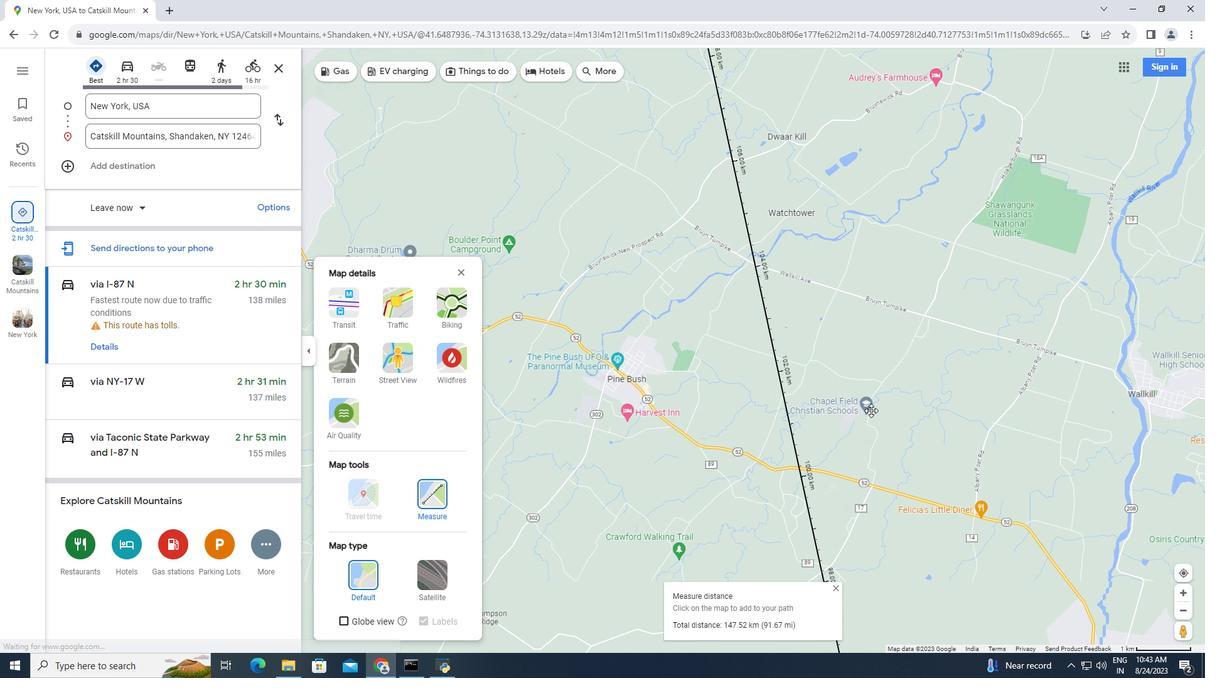 
Action: Mouse pressed left at (892, 526)
Screenshot: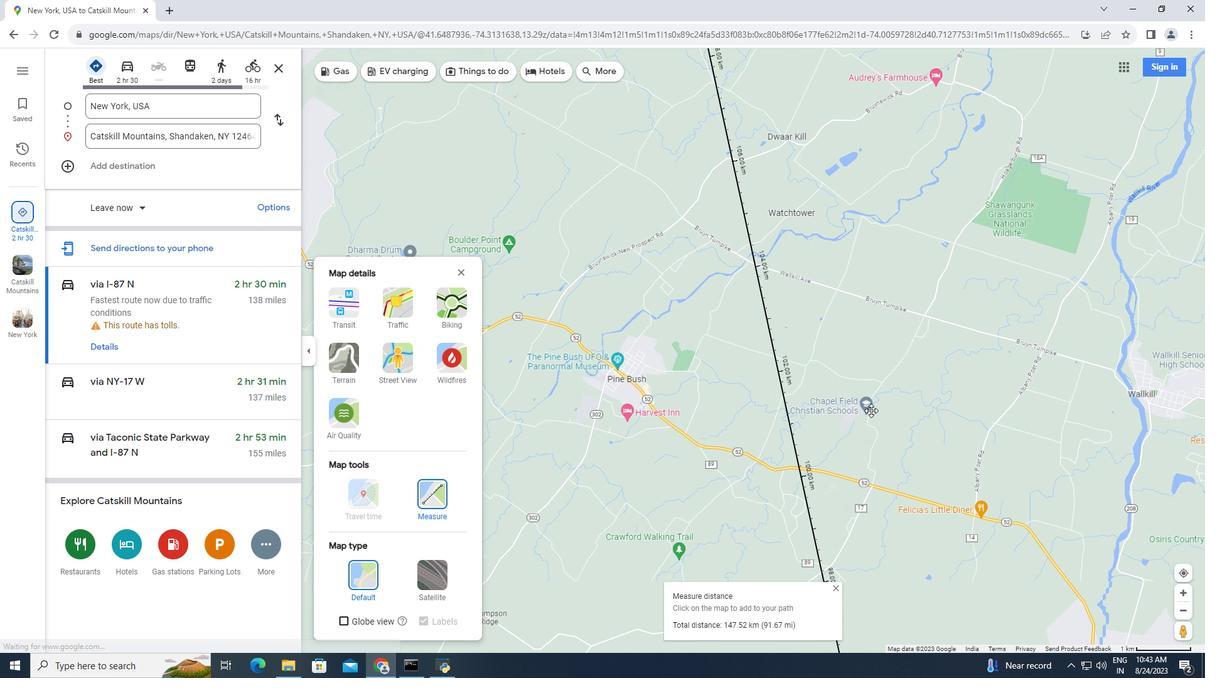 
Action: Mouse moved to (893, 526)
Screenshot: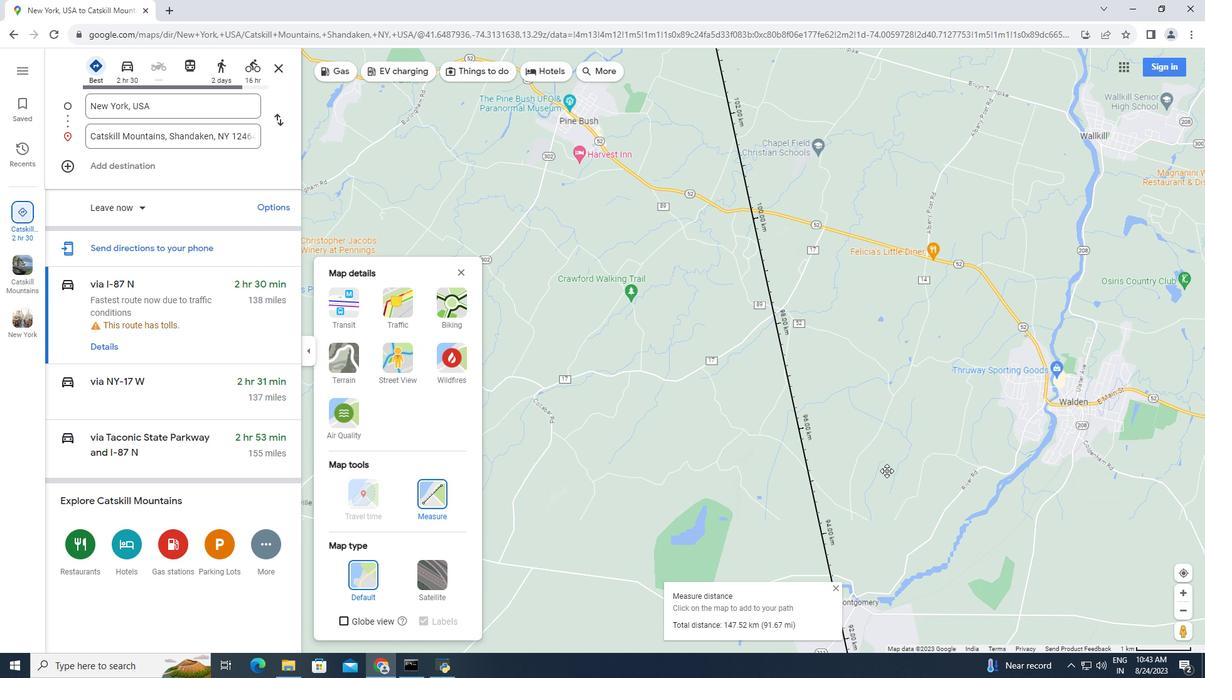 
Action: Mouse pressed left at (893, 526)
Screenshot: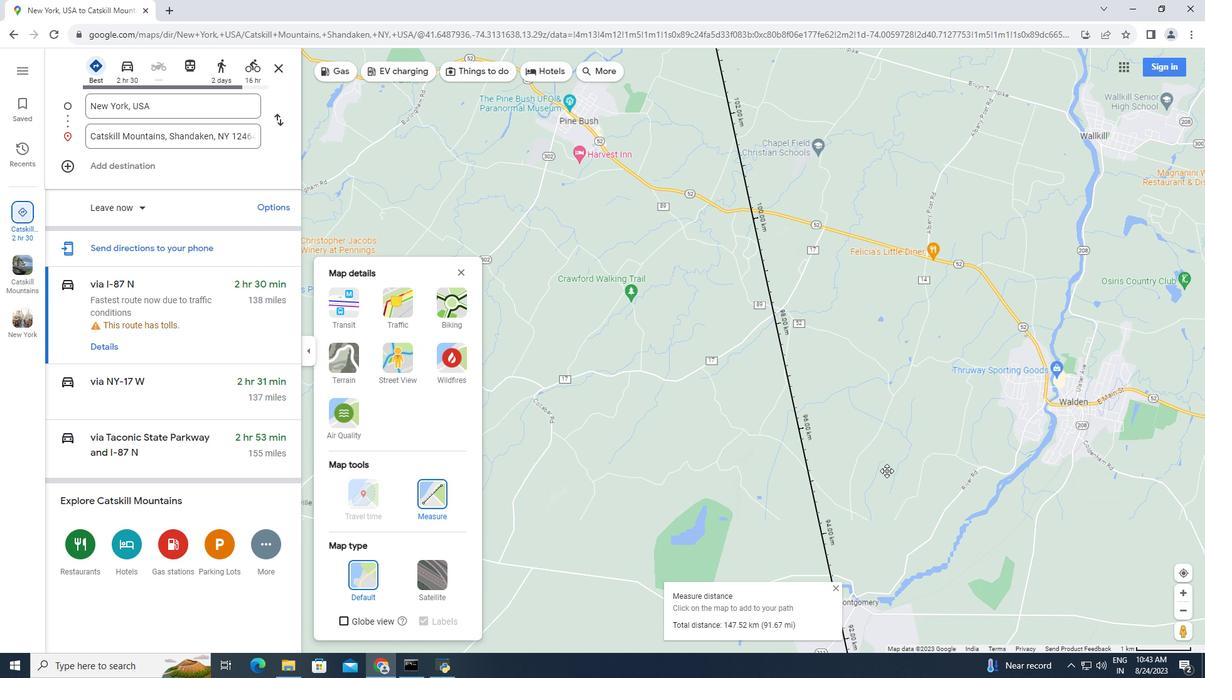 
Action: Mouse moved to (879, 507)
Screenshot: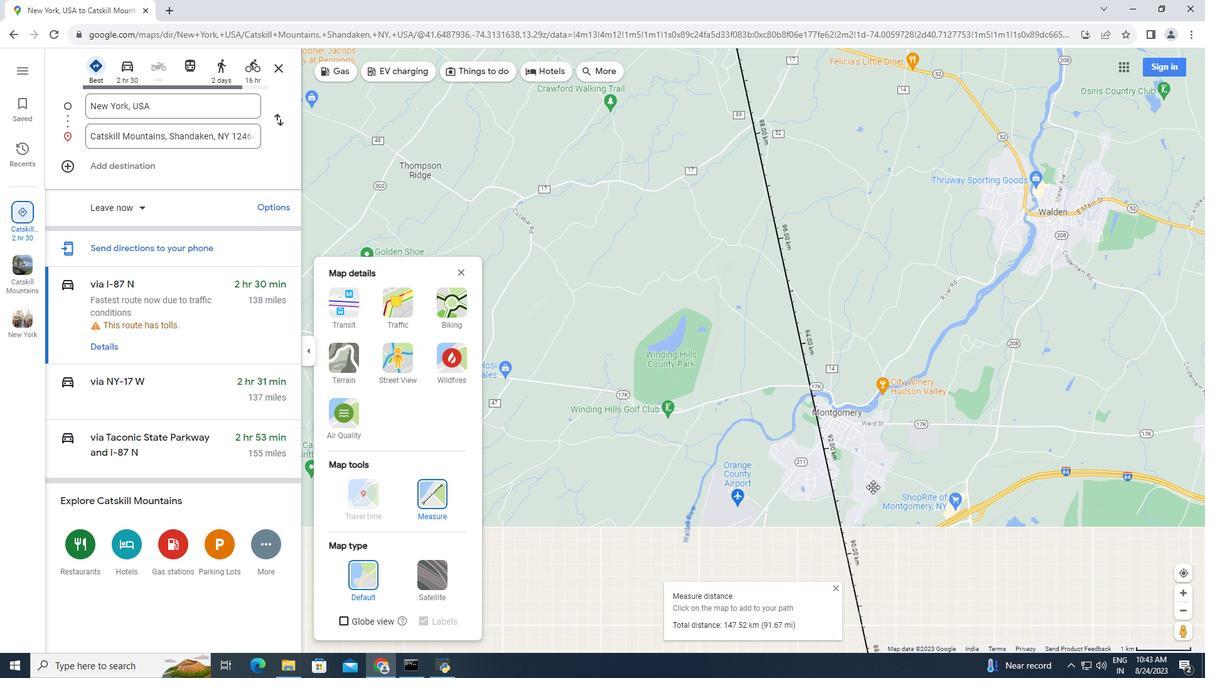 
Action: Mouse pressed left at (879, 507)
Screenshot: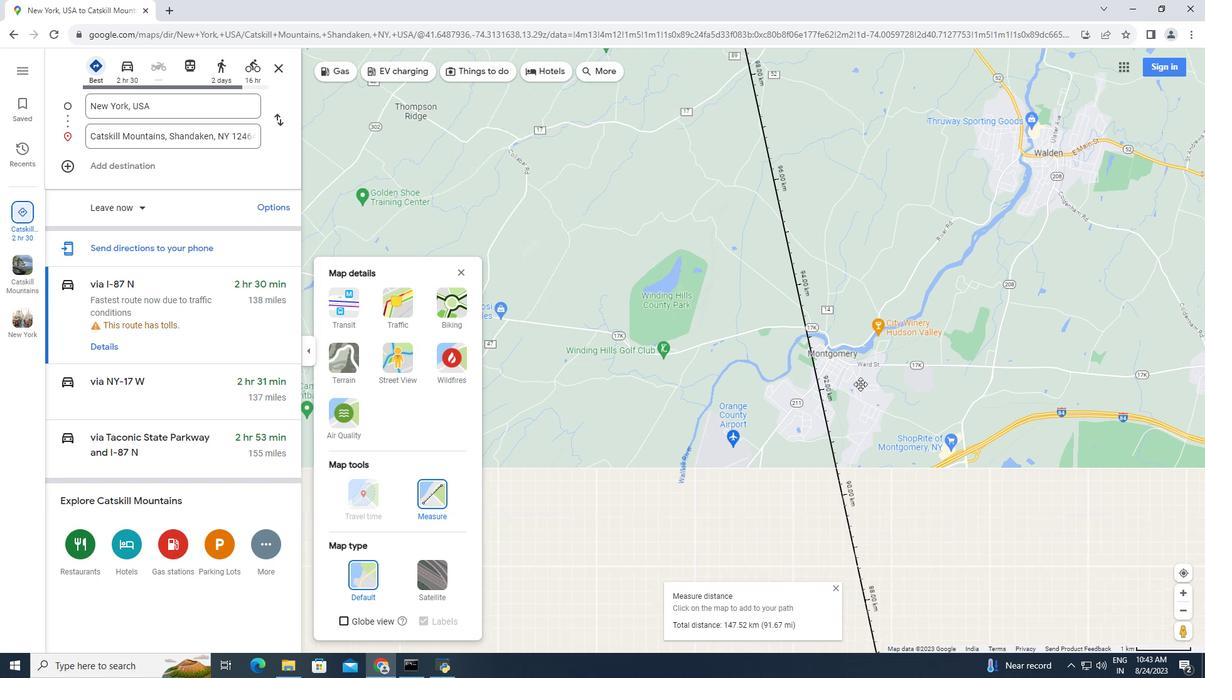 
Action: Mouse moved to (932, 482)
Screenshot: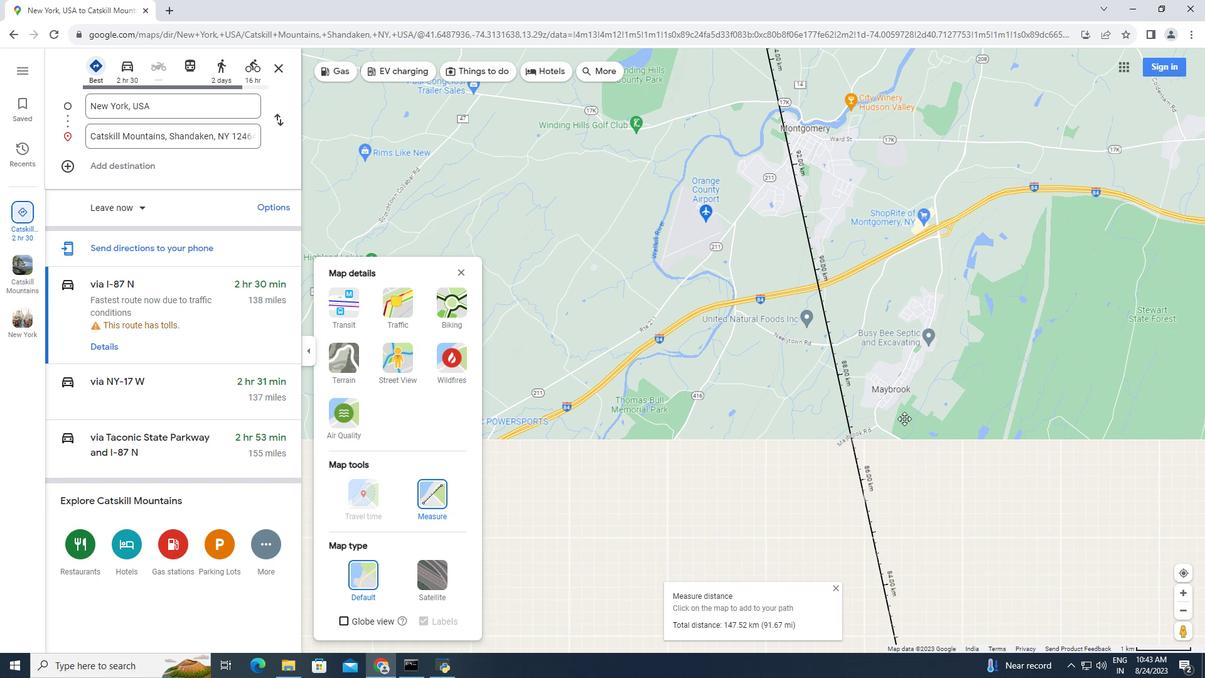 
Action: Mouse pressed left at (932, 483)
Screenshot: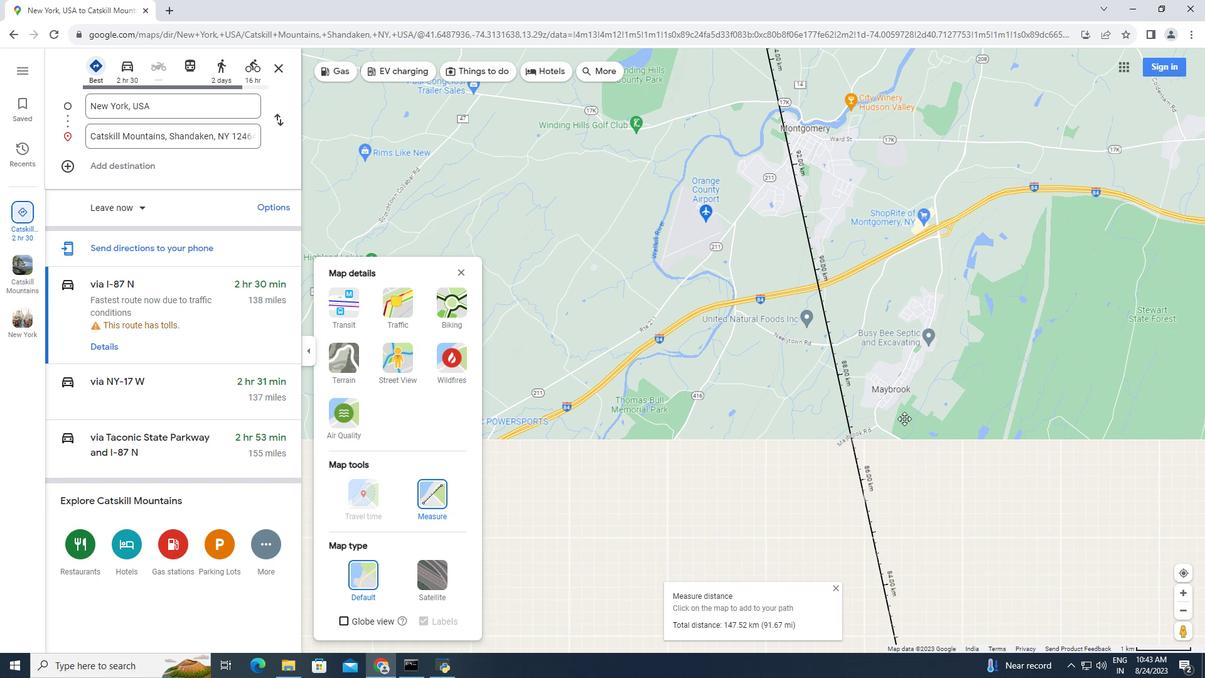 
Action: Mouse moved to (941, 489)
Screenshot: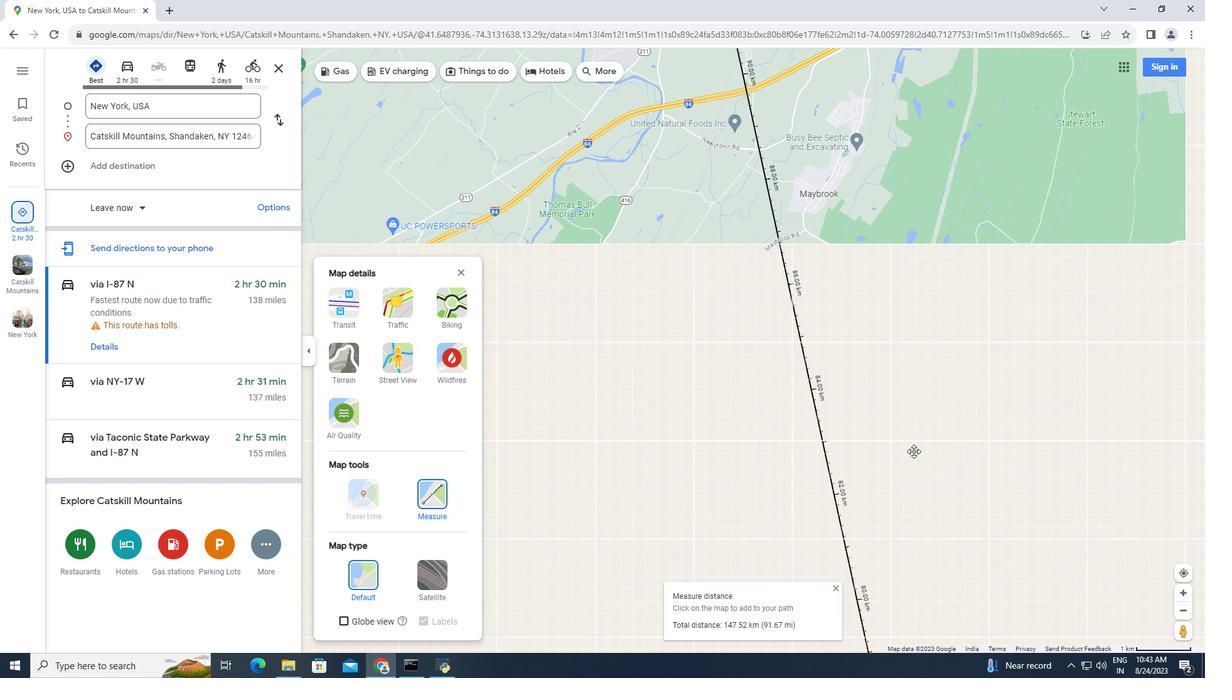 
Action: Mouse pressed left at (941, 489)
Screenshot: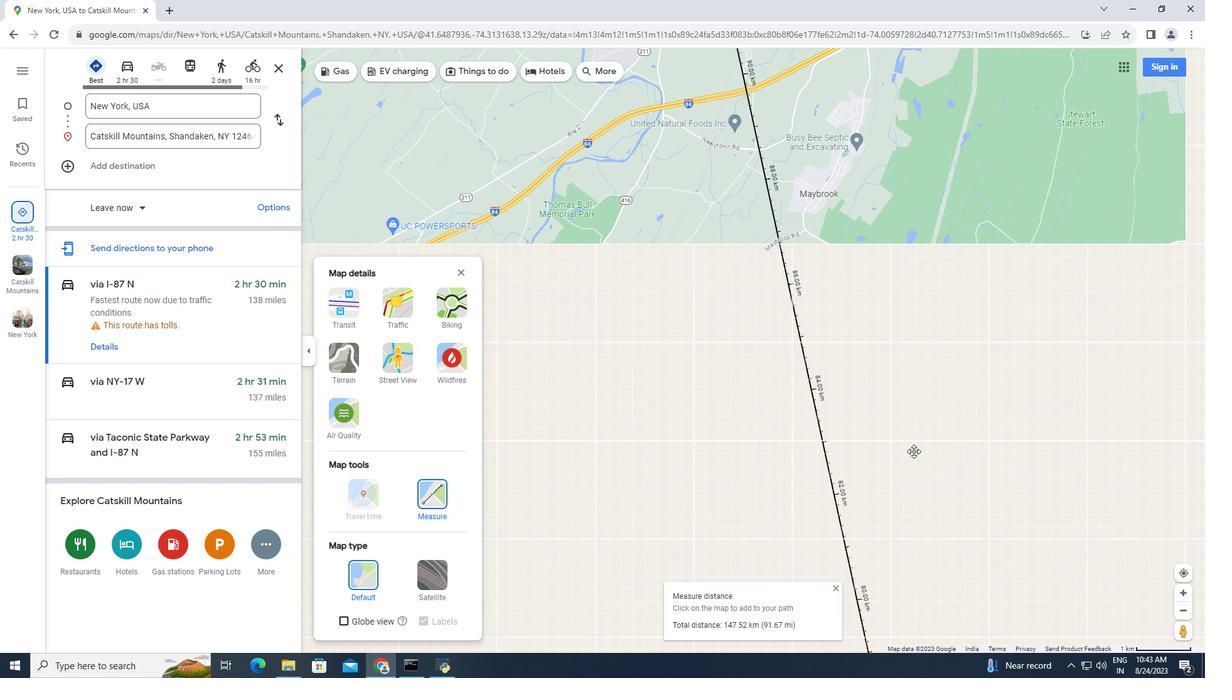 
Action: Mouse moved to (912, 503)
Screenshot: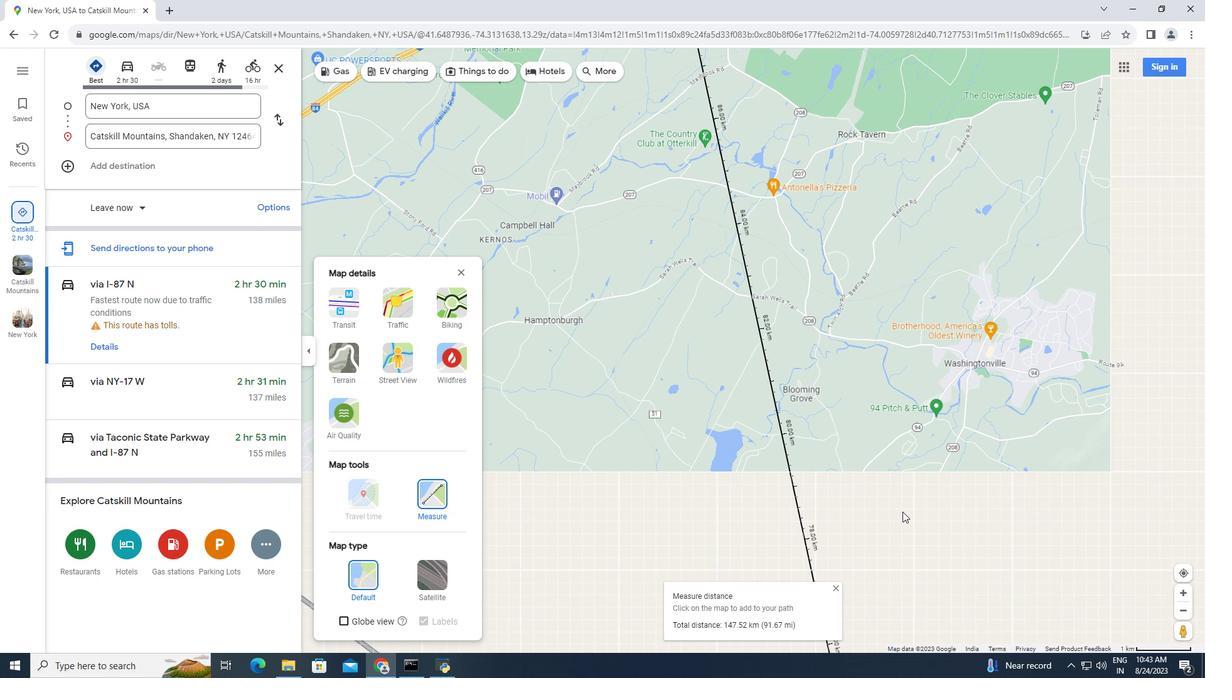 
Action: Mouse pressed left at (912, 503)
Screenshot: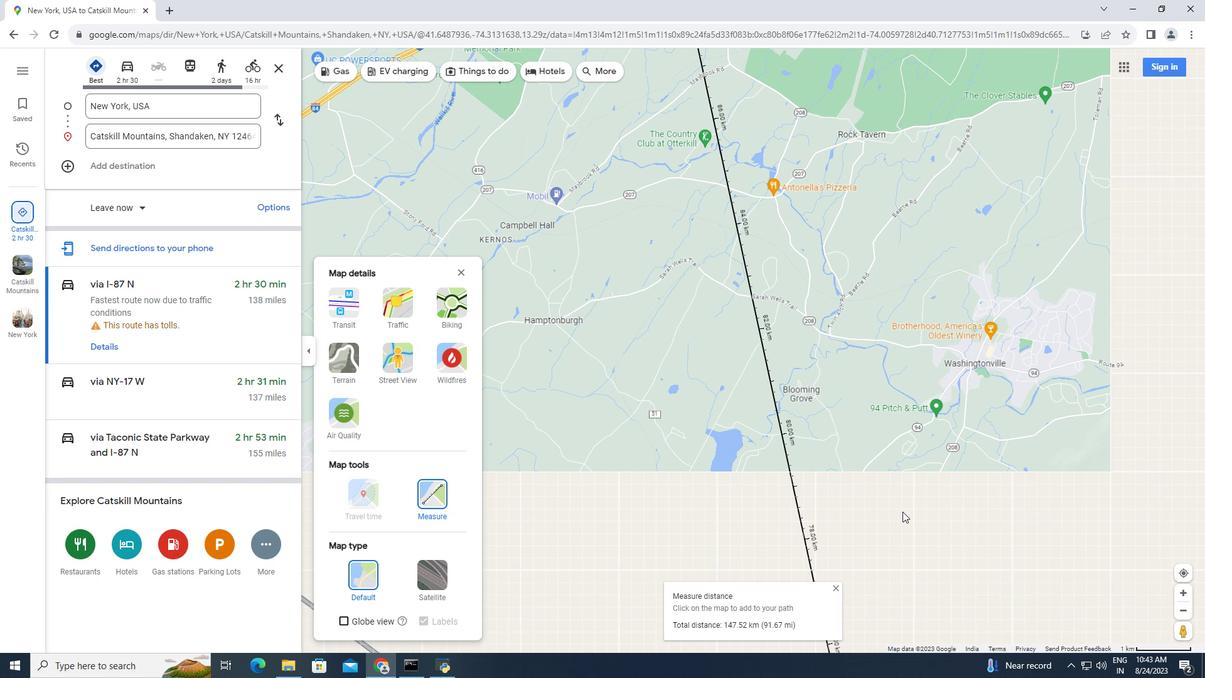 
Action: Mouse moved to (860, 416)
Screenshot: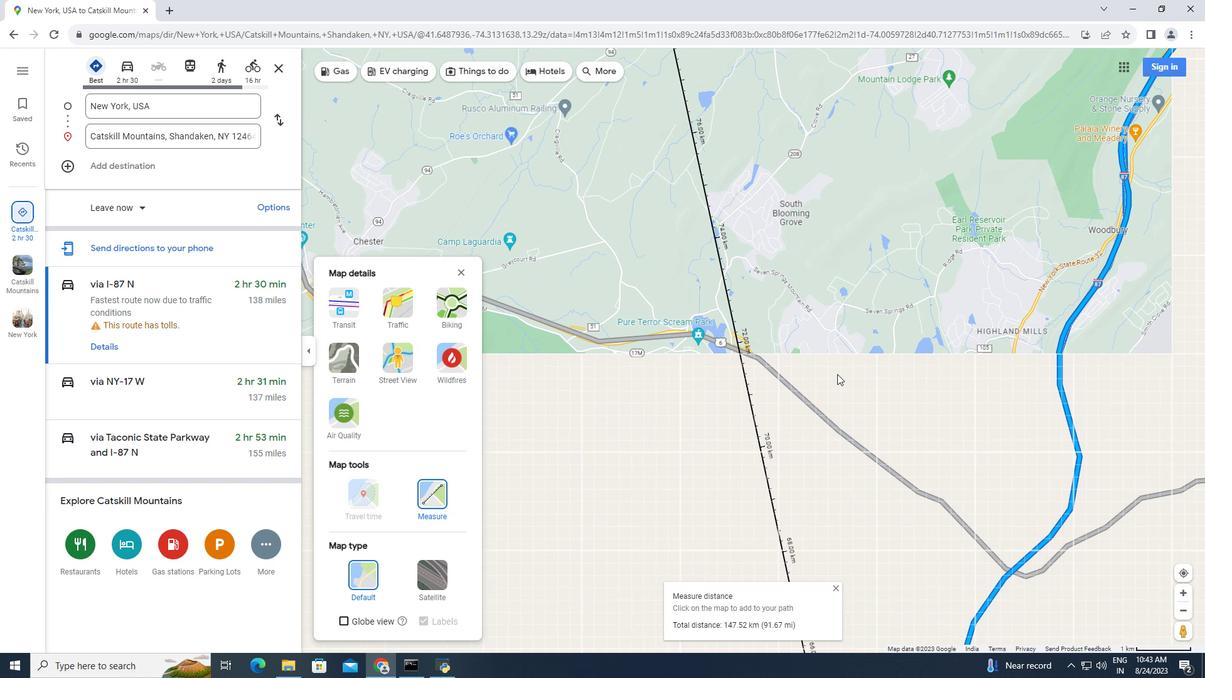 
Action: Mouse pressed left at (871, 525)
Screenshot: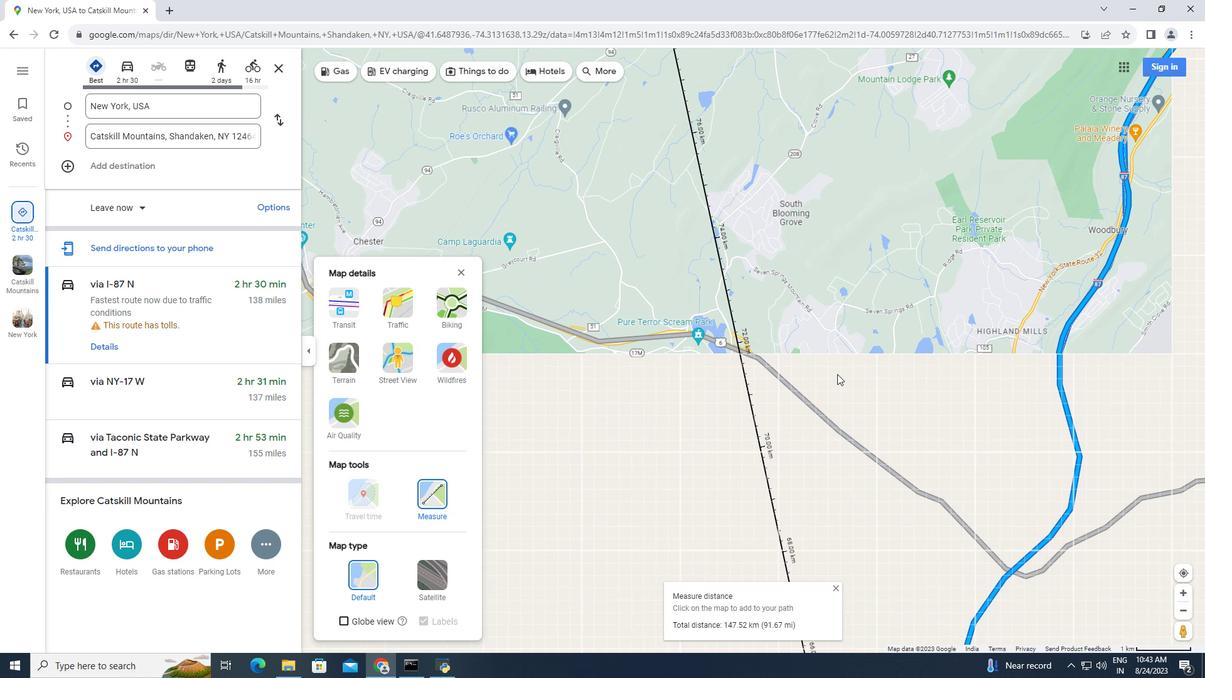
Action: Mouse moved to (879, 517)
Screenshot: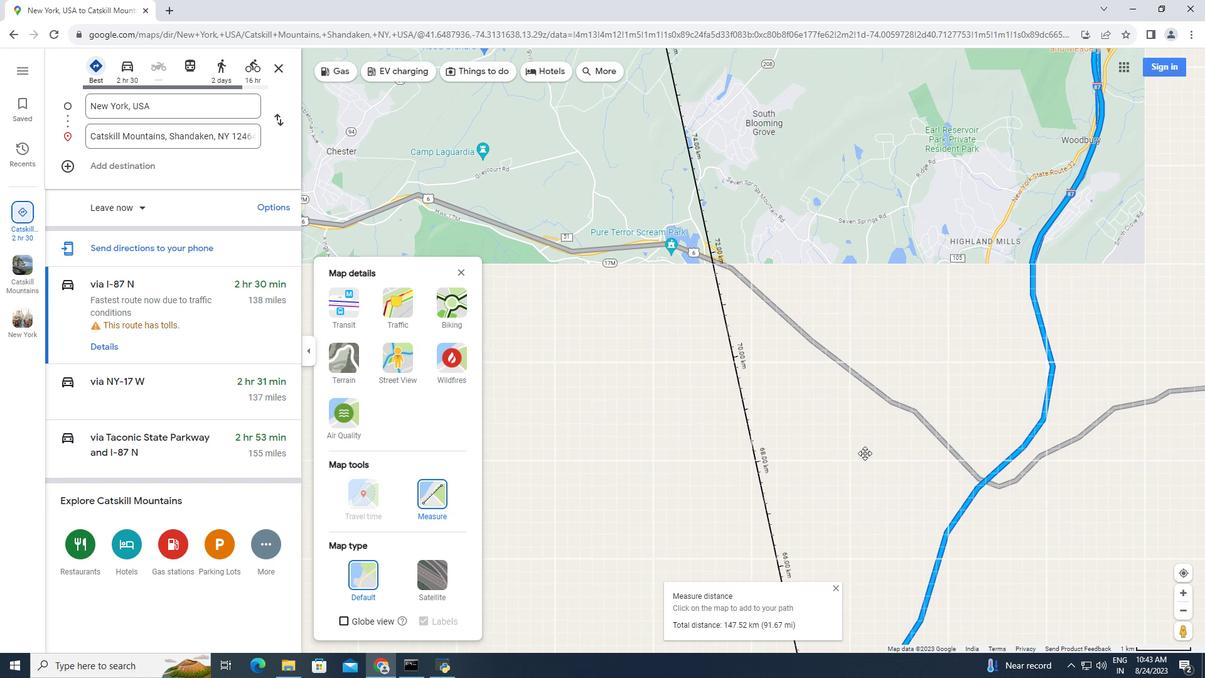 
Action: Mouse pressed left at (879, 517)
Screenshot: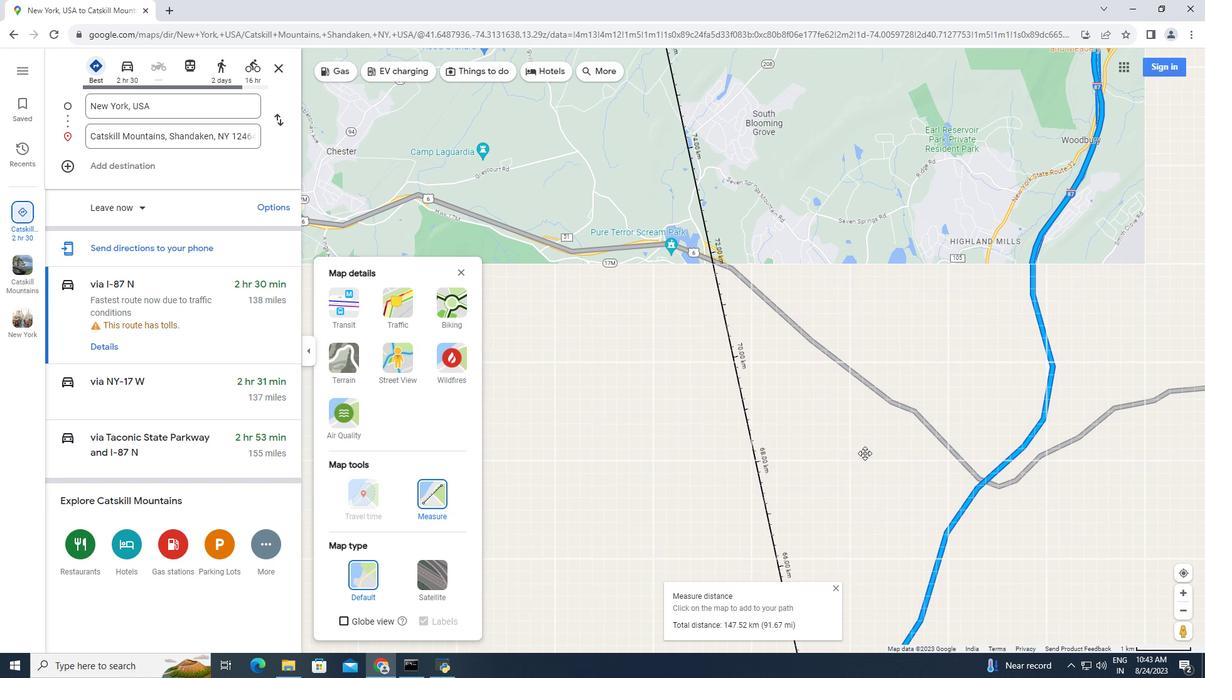 
Action: Mouse moved to (886, 566)
Screenshot: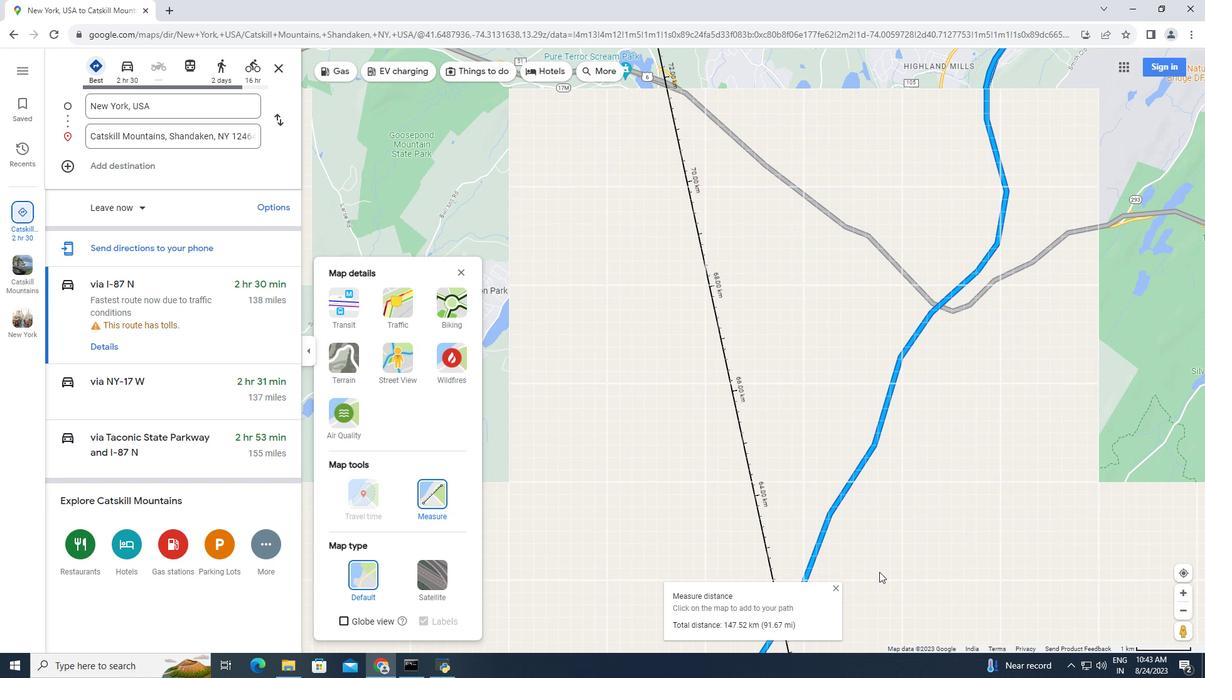 
Action: Mouse pressed left at (886, 566)
Screenshot: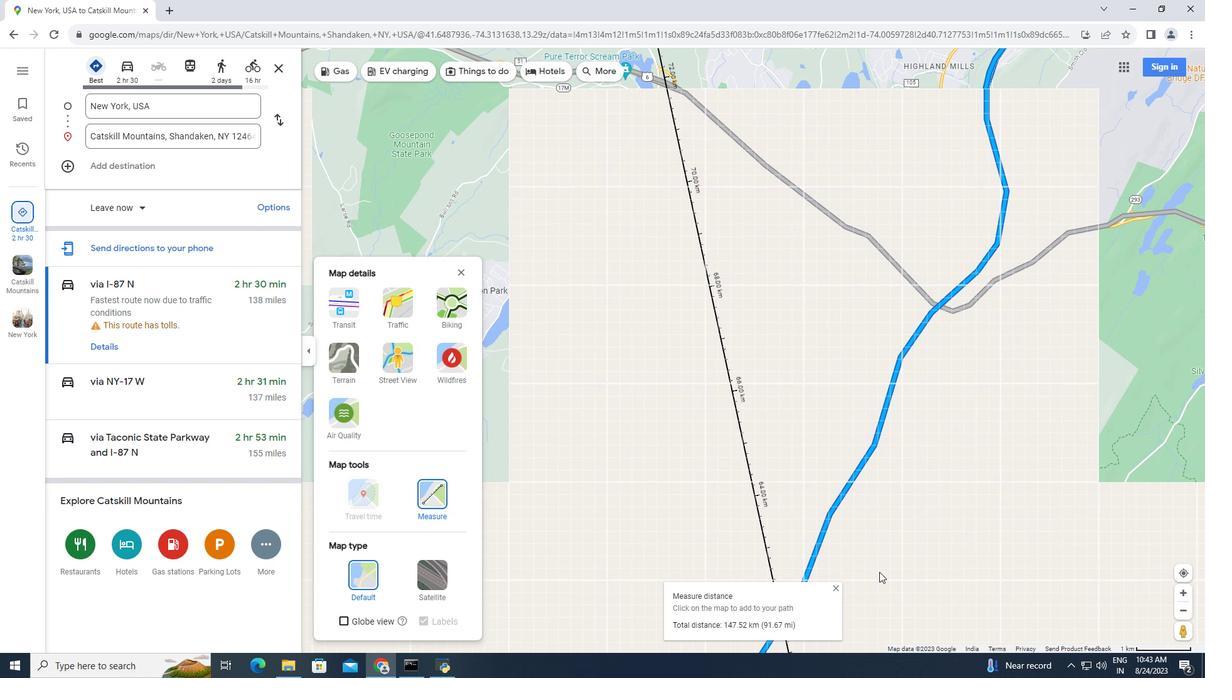 
Action: Mouse moved to (812, 535)
Screenshot: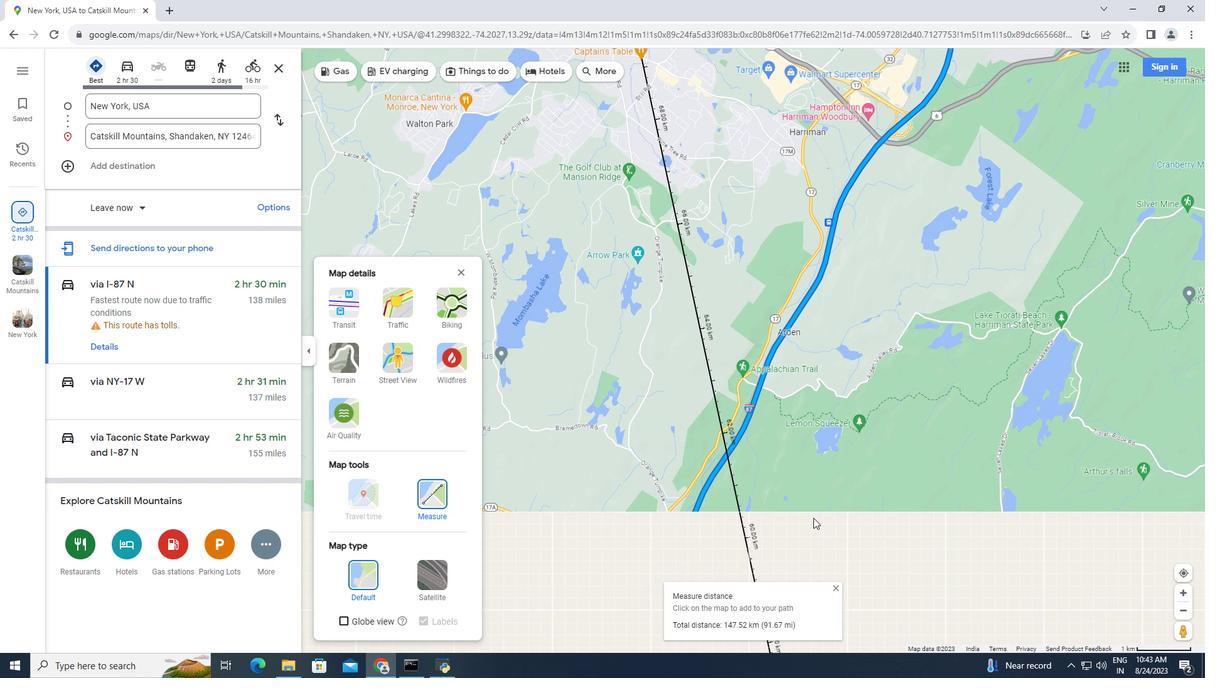 
Action: Mouse pressed left at (812, 535)
Screenshot: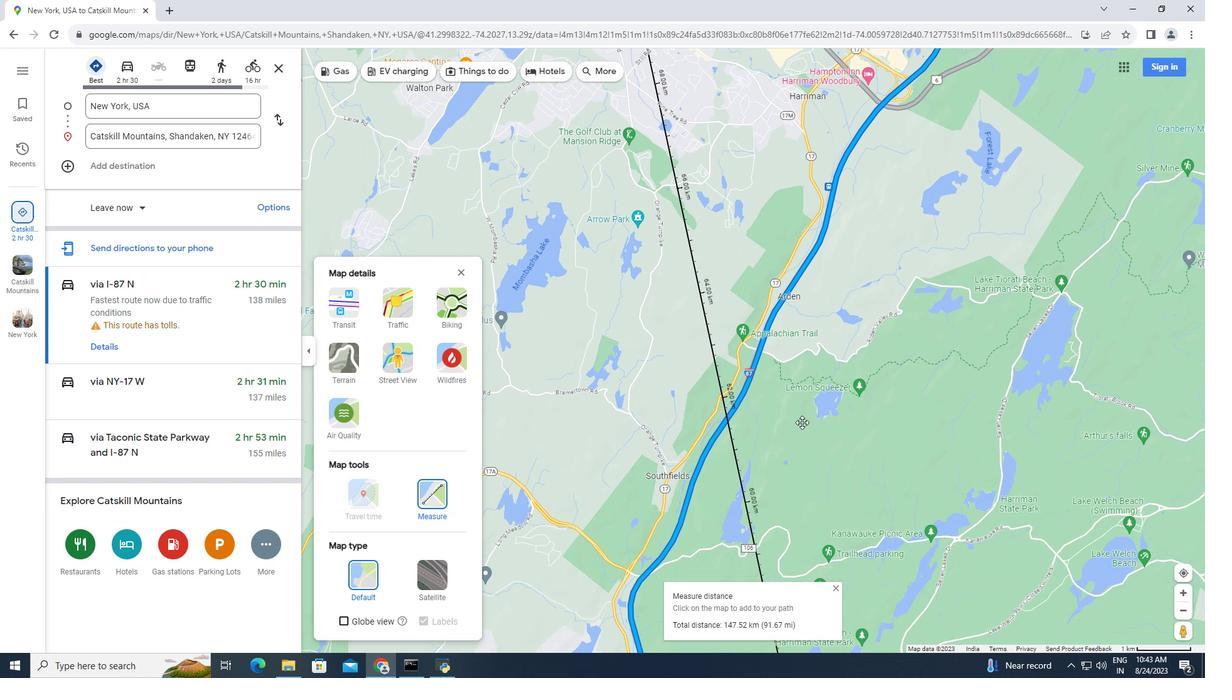
Action: Mouse moved to (811, 524)
Screenshot: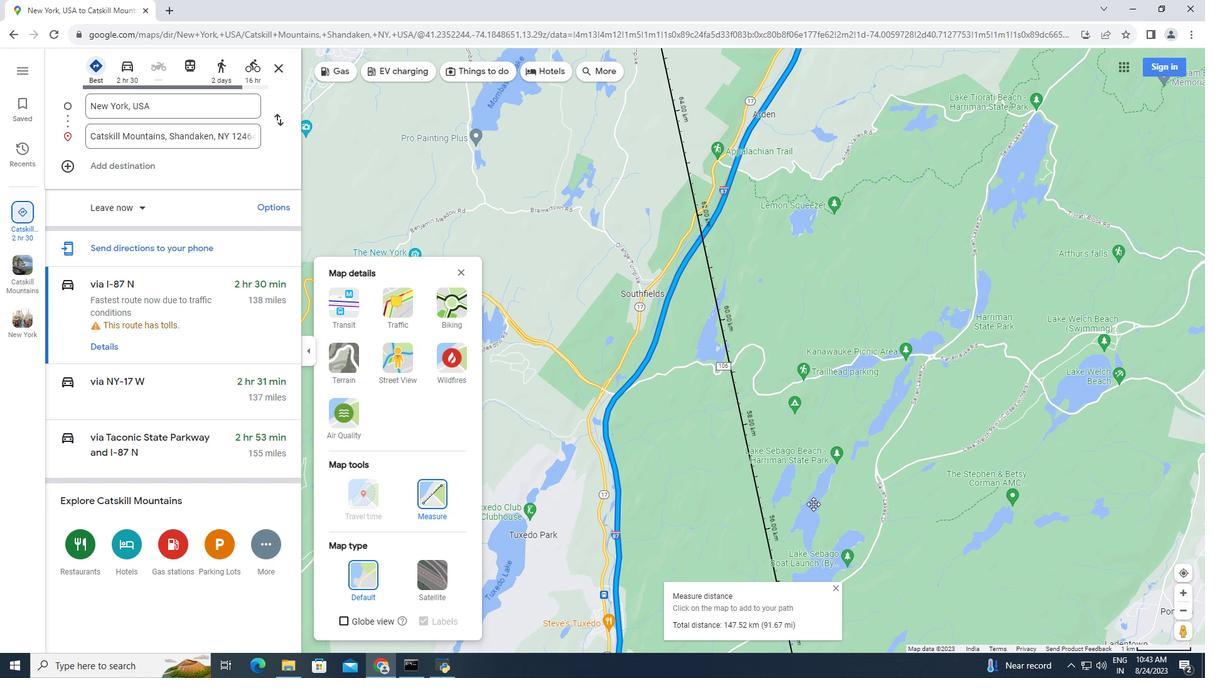 
Action: Mouse pressed left at (811, 524)
Screenshot: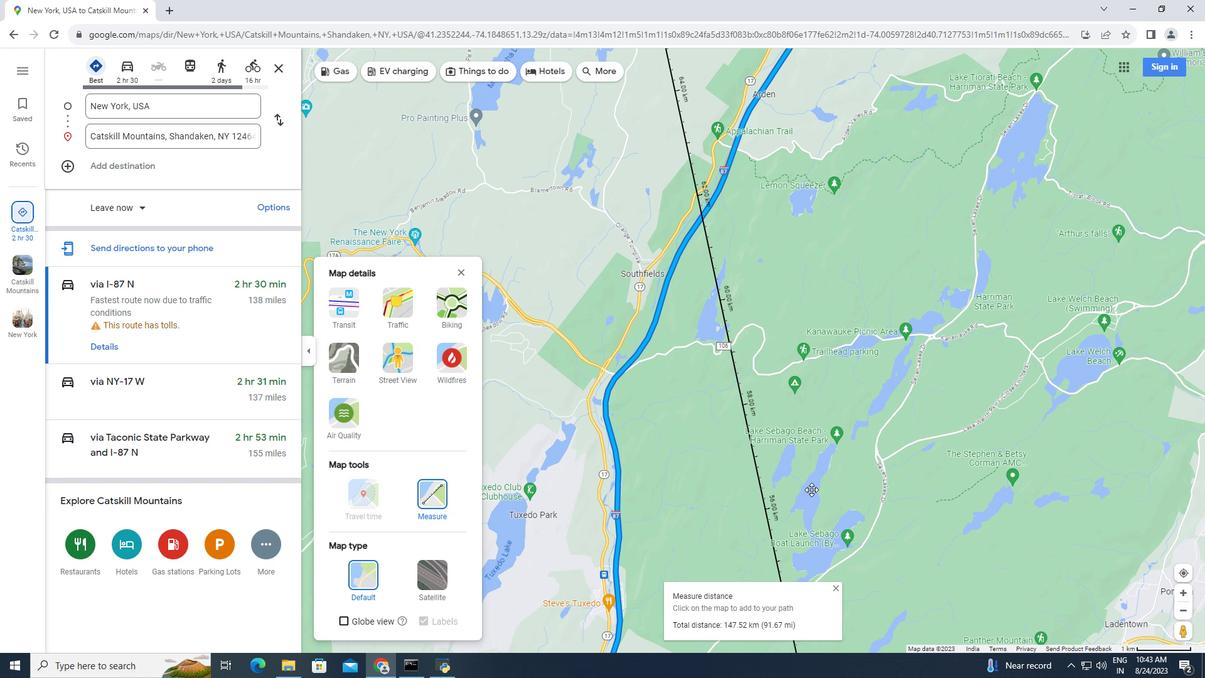 
Action: Mouse moved to (833, 535)
Screenshot: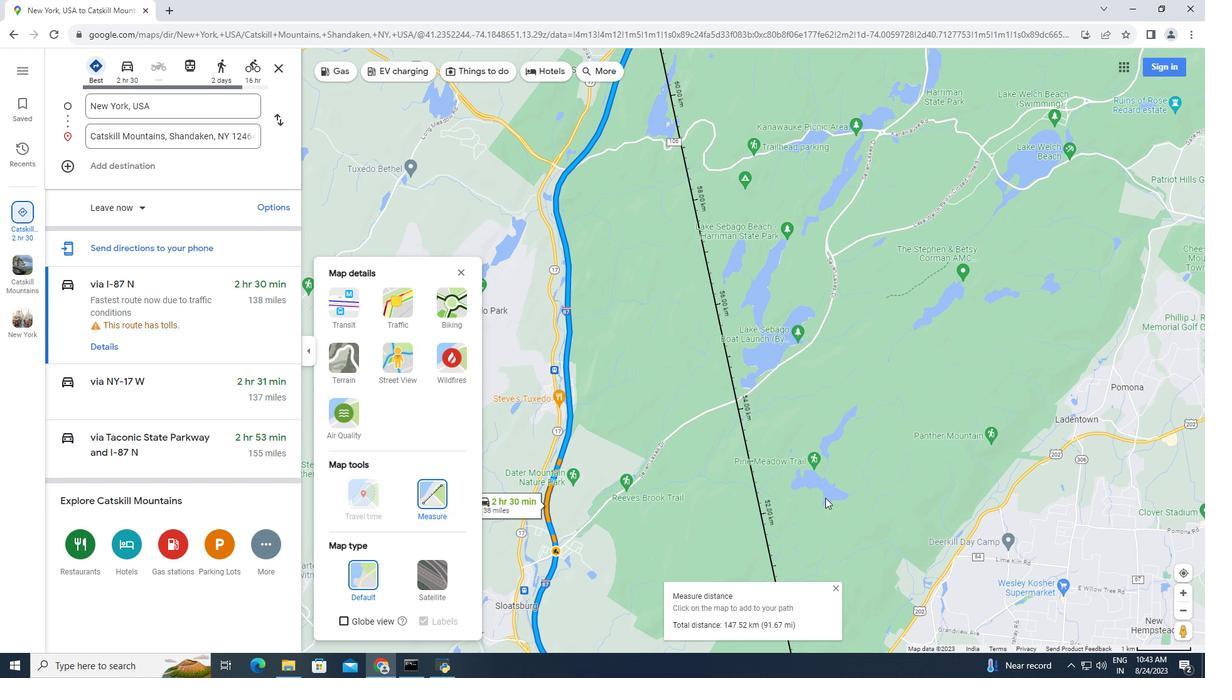 
Action: Mouse pressed left at (833, 535)
Screenshot: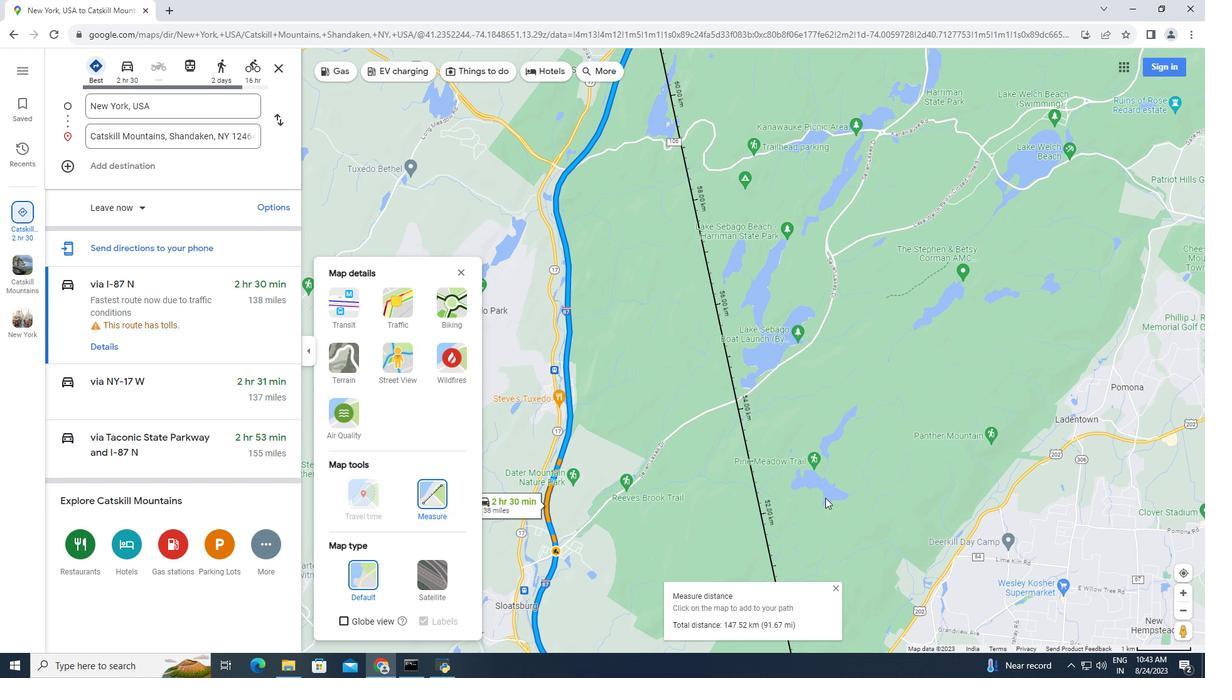 
Action: Mouse moved to (869, 490)
Screenshot: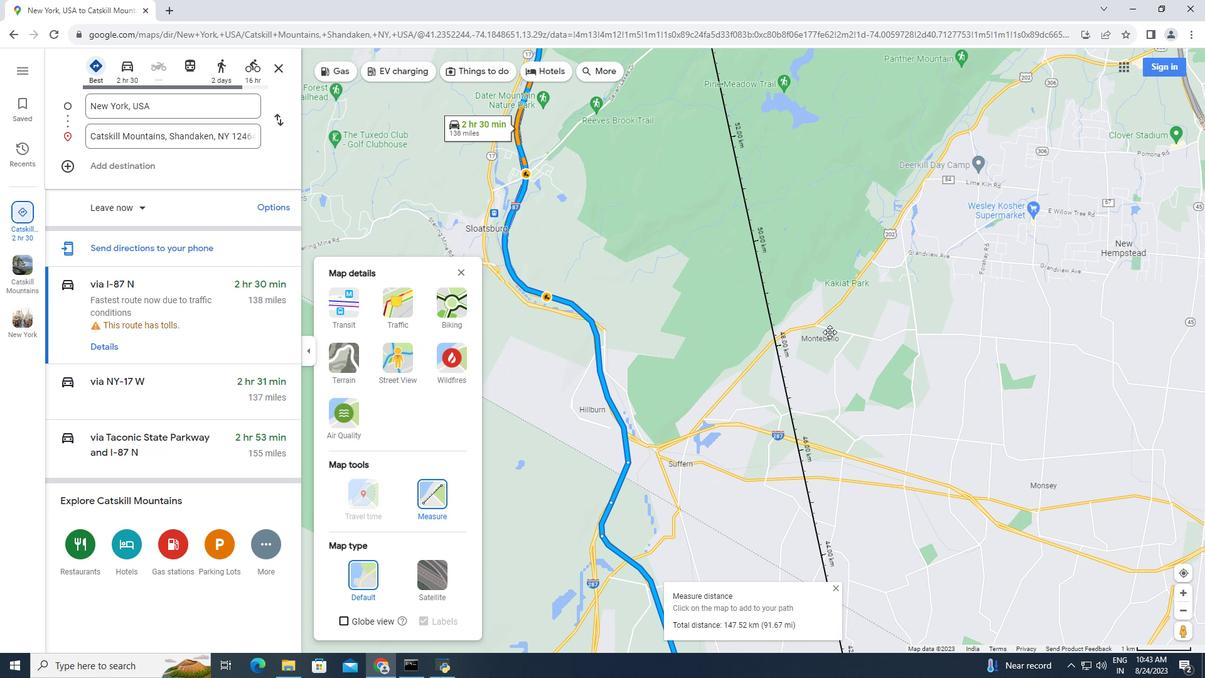 
Action: Mouse pressed left at (882, 561)
Screenshot: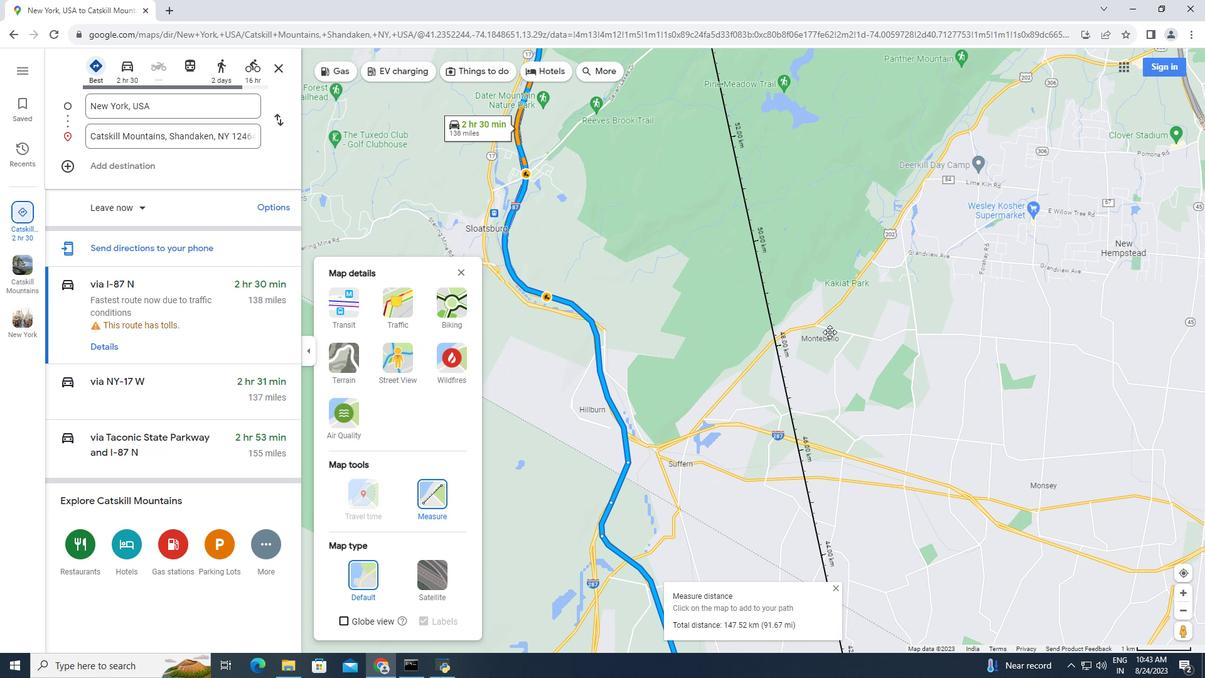 
Action: Mouse moved to (920, 570)
Screenshot: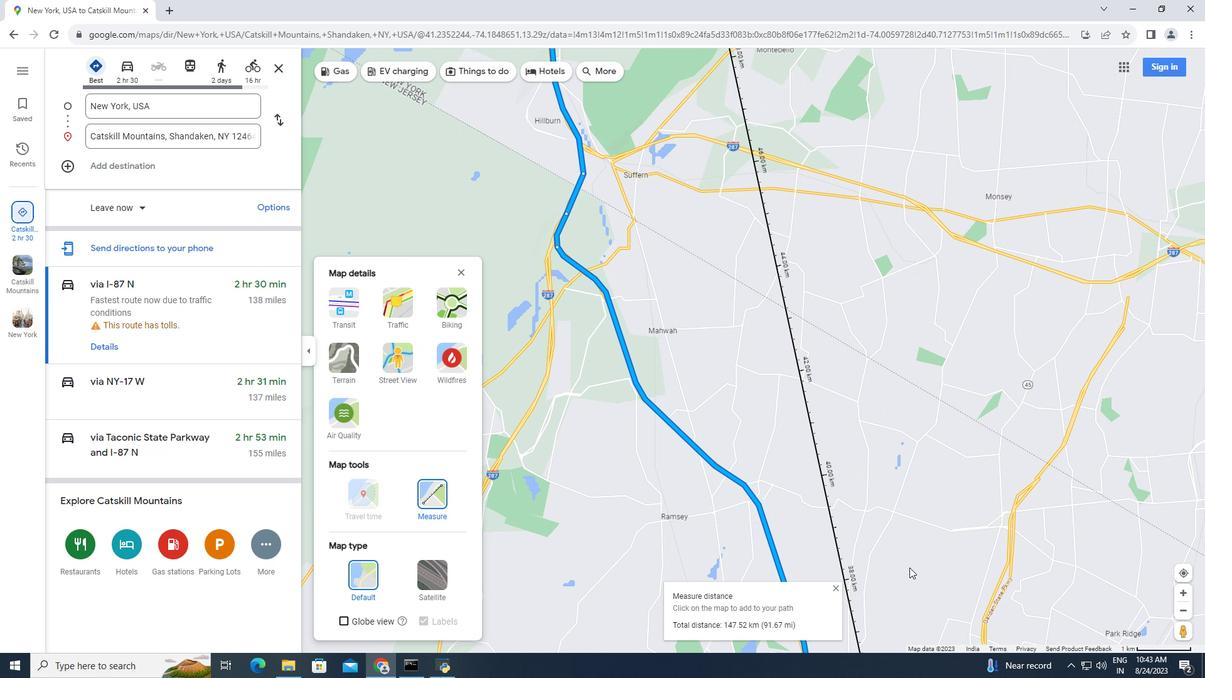 
Action: Mouse pressed left at (920, 570)
Screenshot: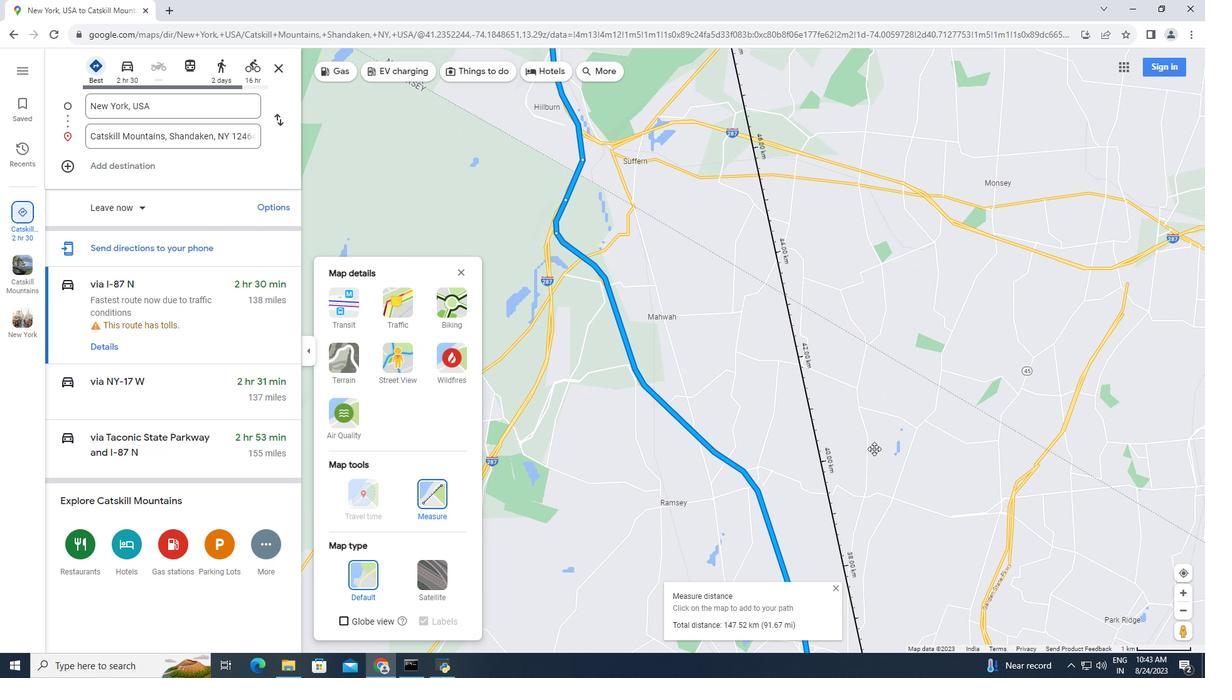 
Action: Mouse moved to (937, 593)
Screenshot: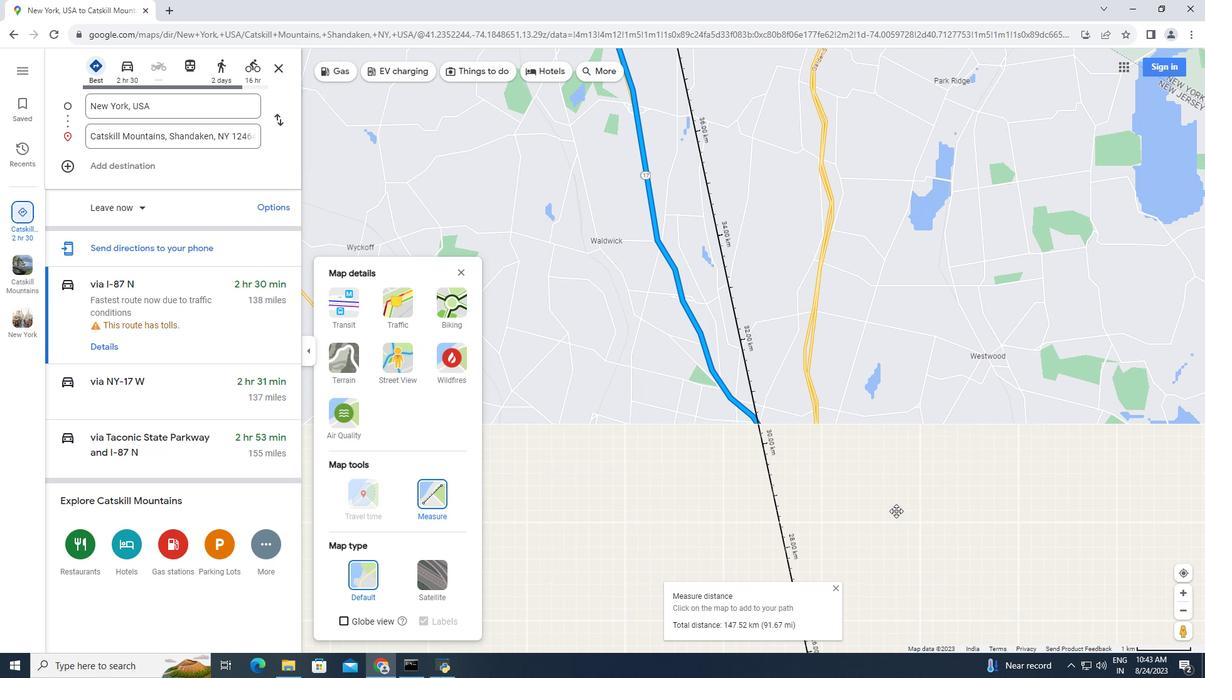 
Action: Mouse pressed left at (937, 593)
Screenshot: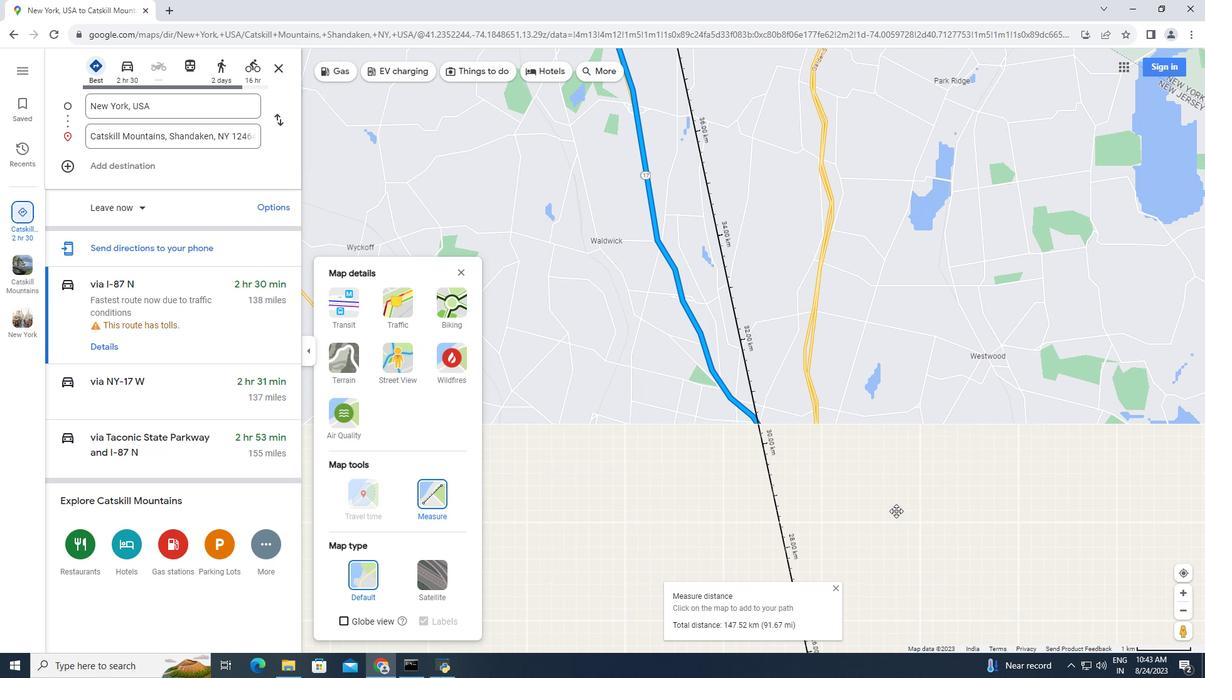 
Action: Mouse moved to (767, 539)
Screenshot: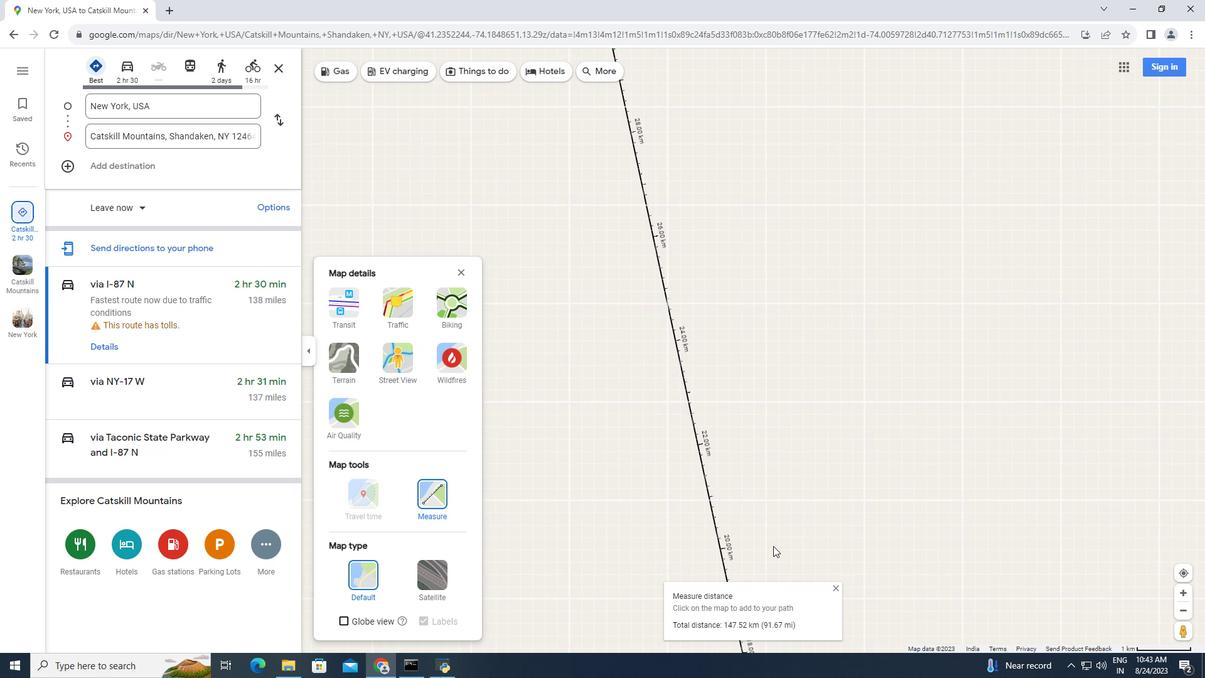 
Action: Mouse scrolled (767, 539) with delta (0, 0)
Screenshot: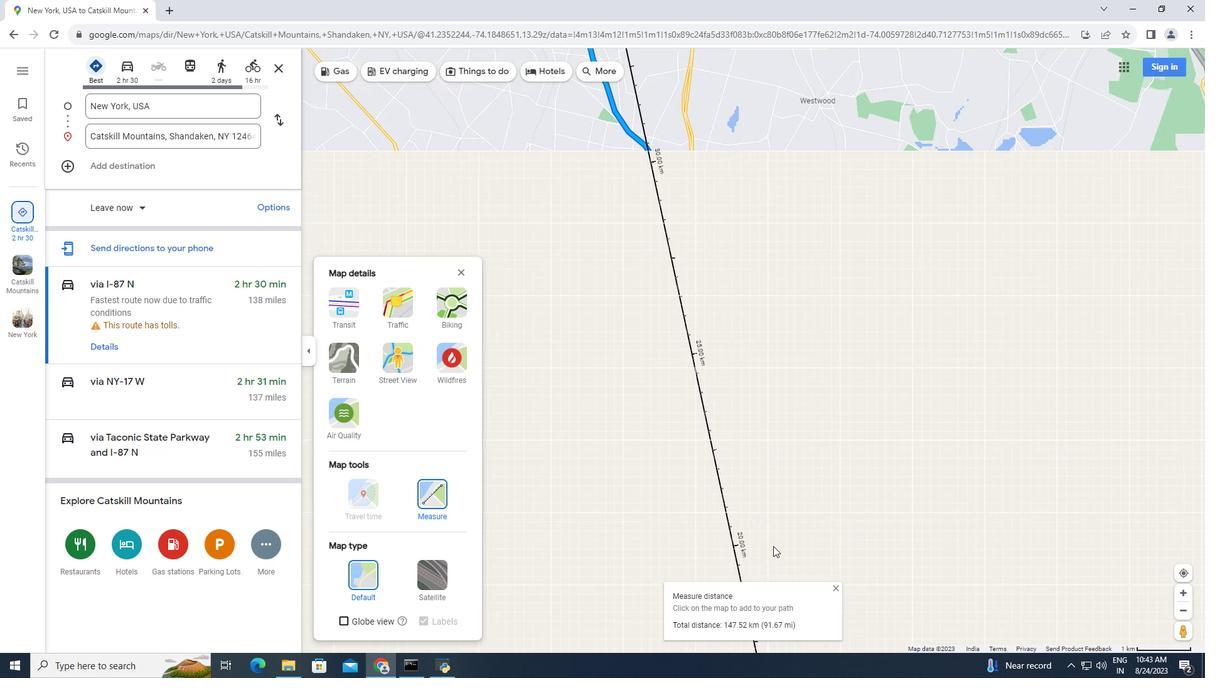 
Action: Mouse scrolled (767, 539) with delta (0, 0)
Screenshot: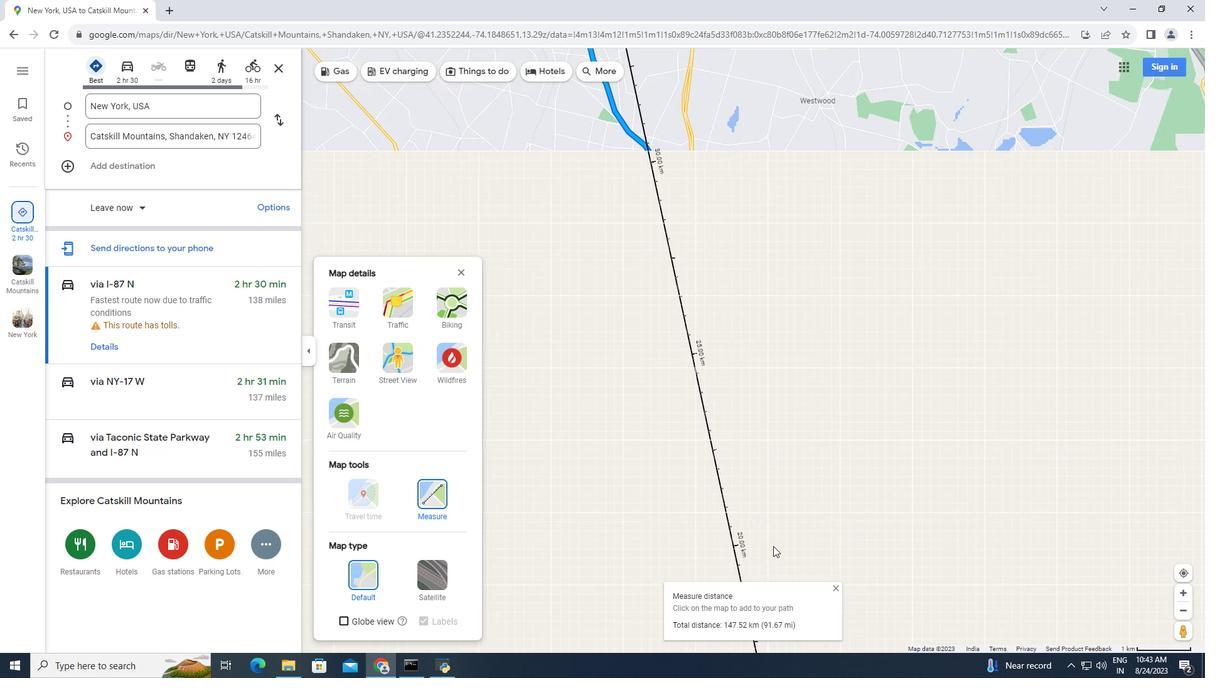 
Action: Mouse scrolled (767, 539) with delta (0, 0)
Screenshot: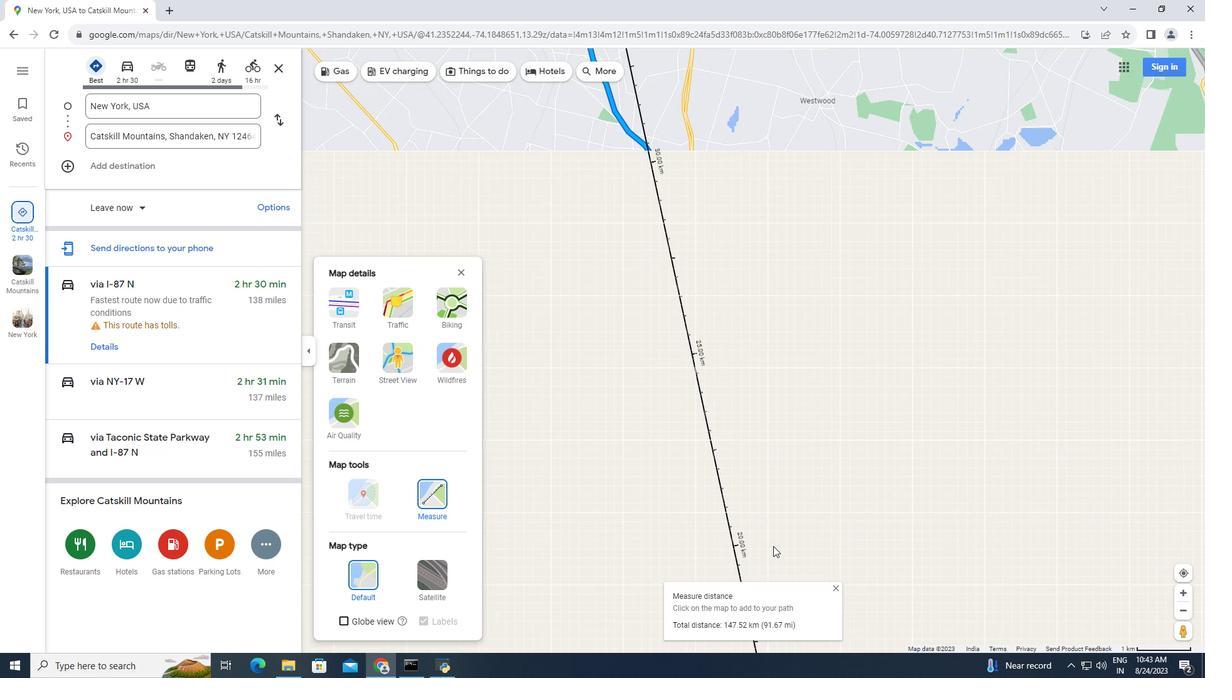 
Action: Mouse moved to (798, 554)
Screenshot: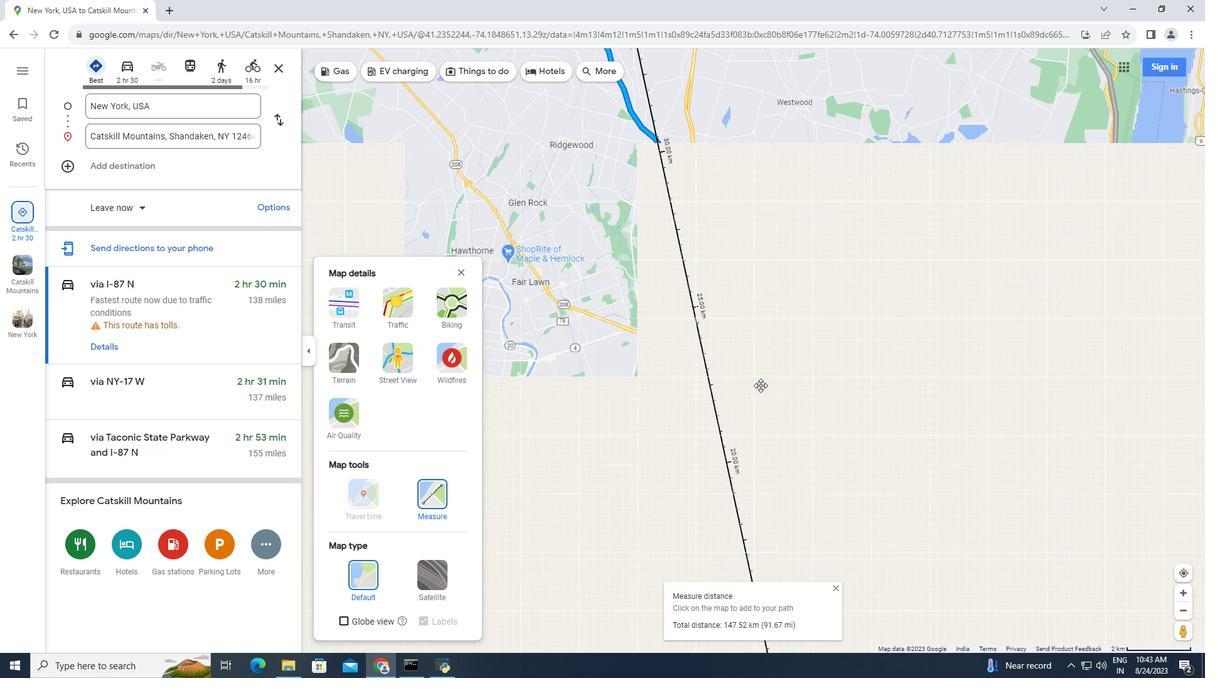 
Action: Mouse pressed left at (798, 554)
Screenshot: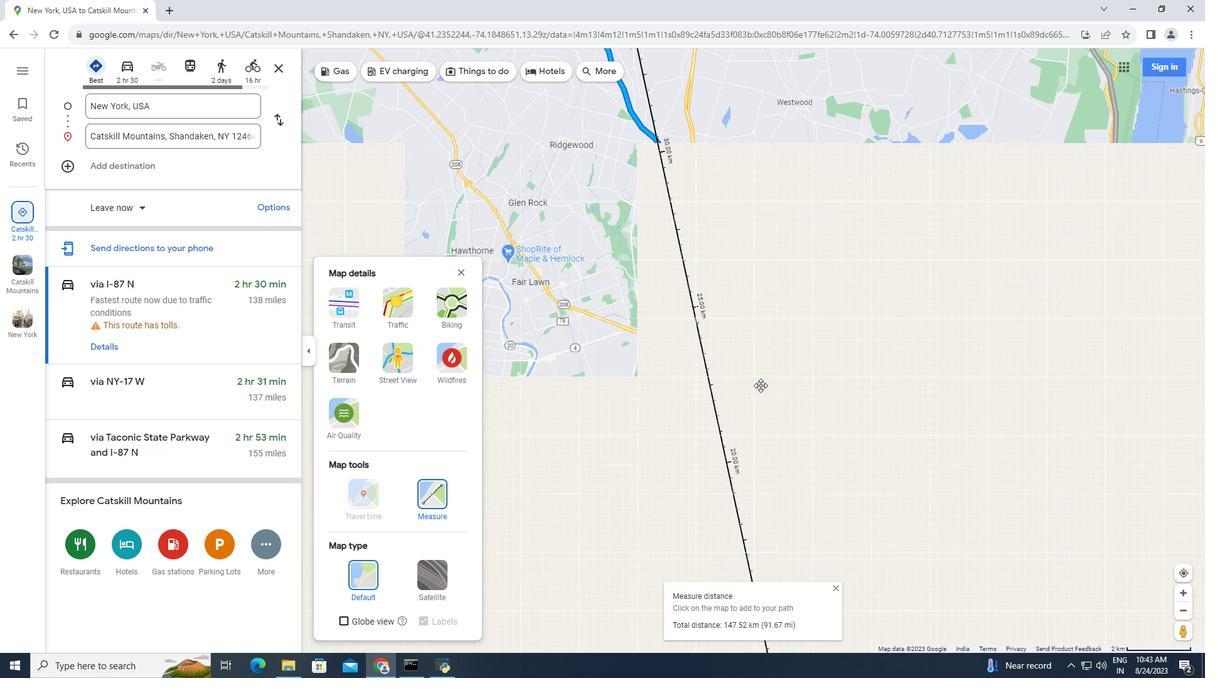 
Action: Mouse moved to (806, 524)
Screenshot: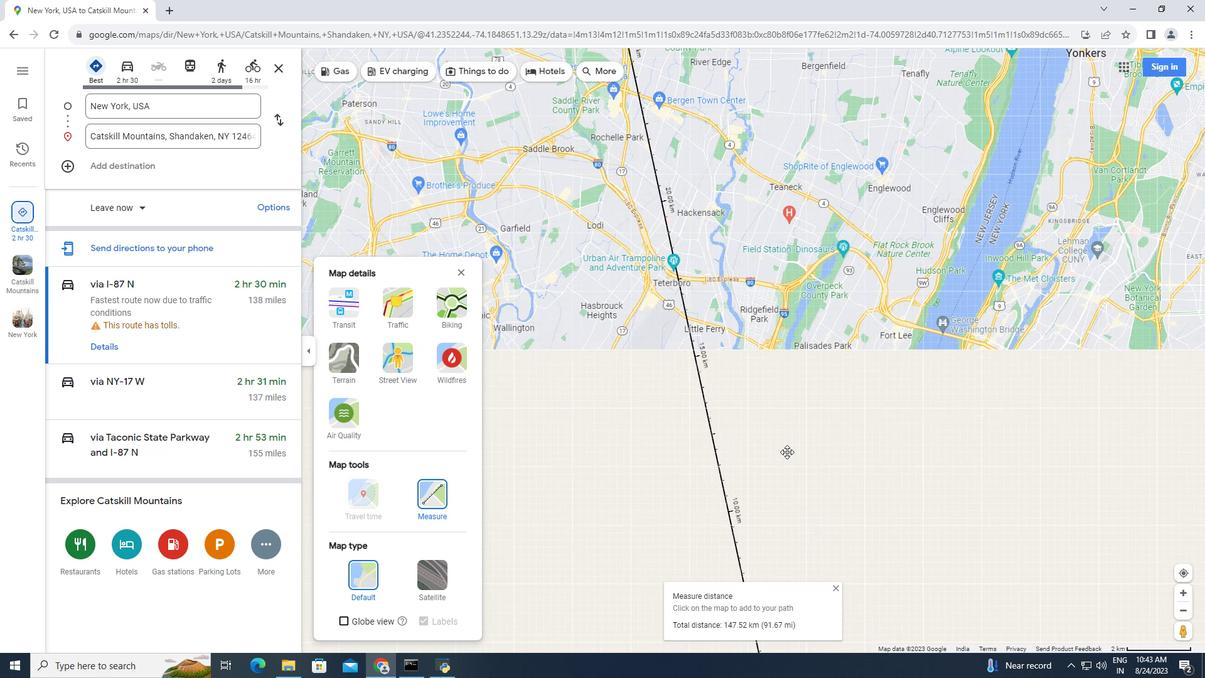 
Action: Mouse pressed left at (806, 524)
Screenshot: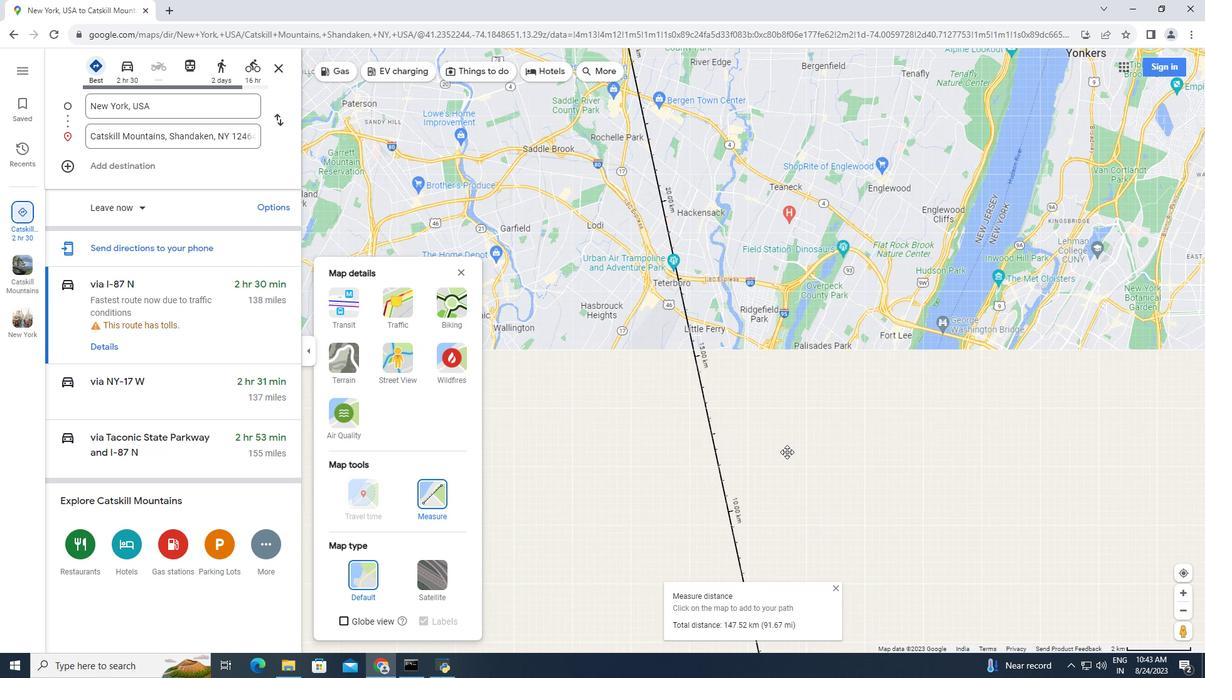 
Action: Mouse moved to (828, 602)
Screenshot: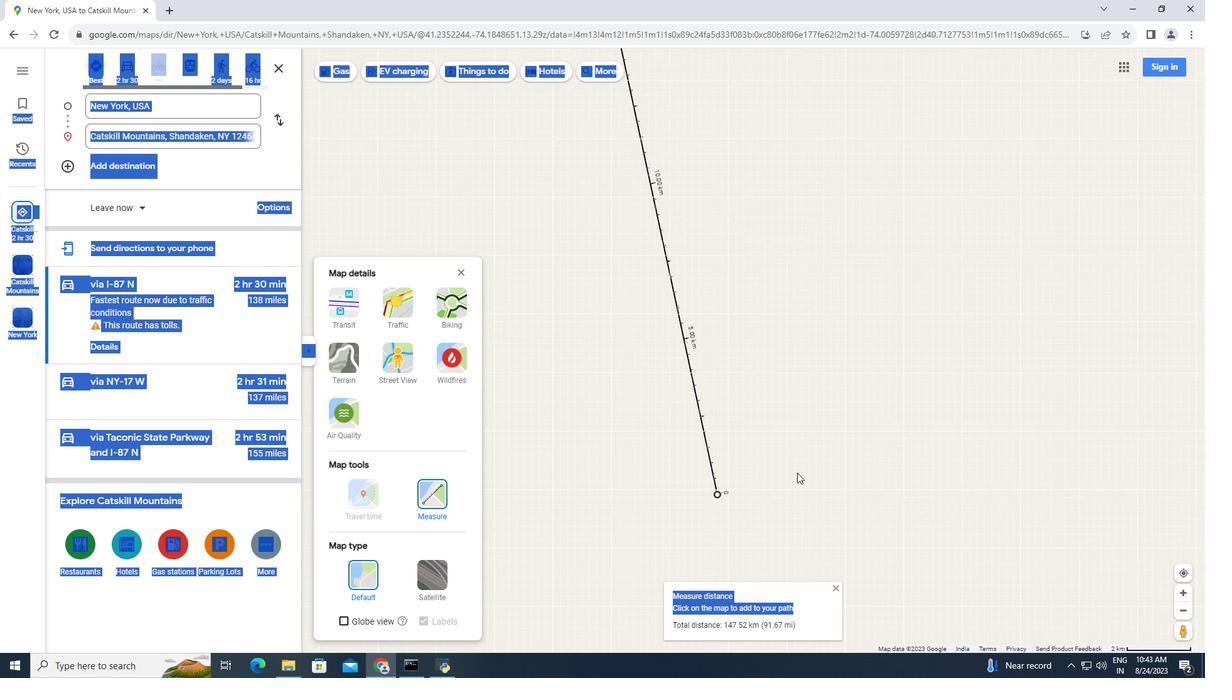 
Action: Mouse pressed left at (828, 602)
Screenshot: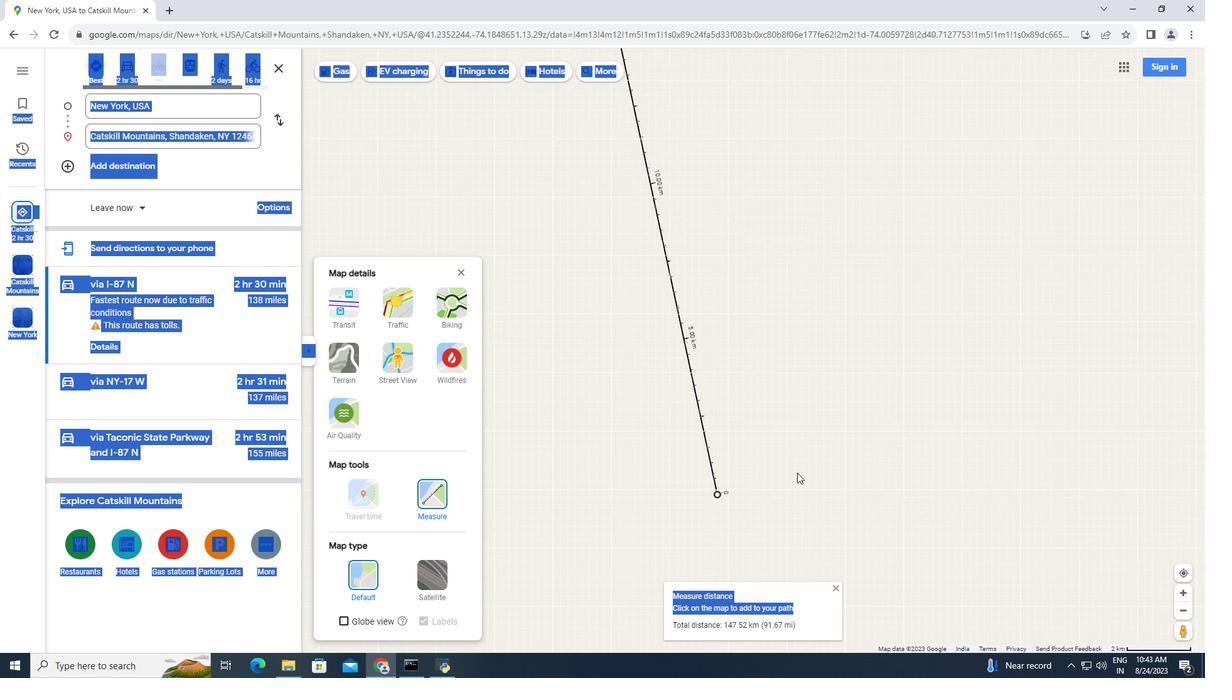 
Action: Mouse moved to (697, 457)
Screenshot: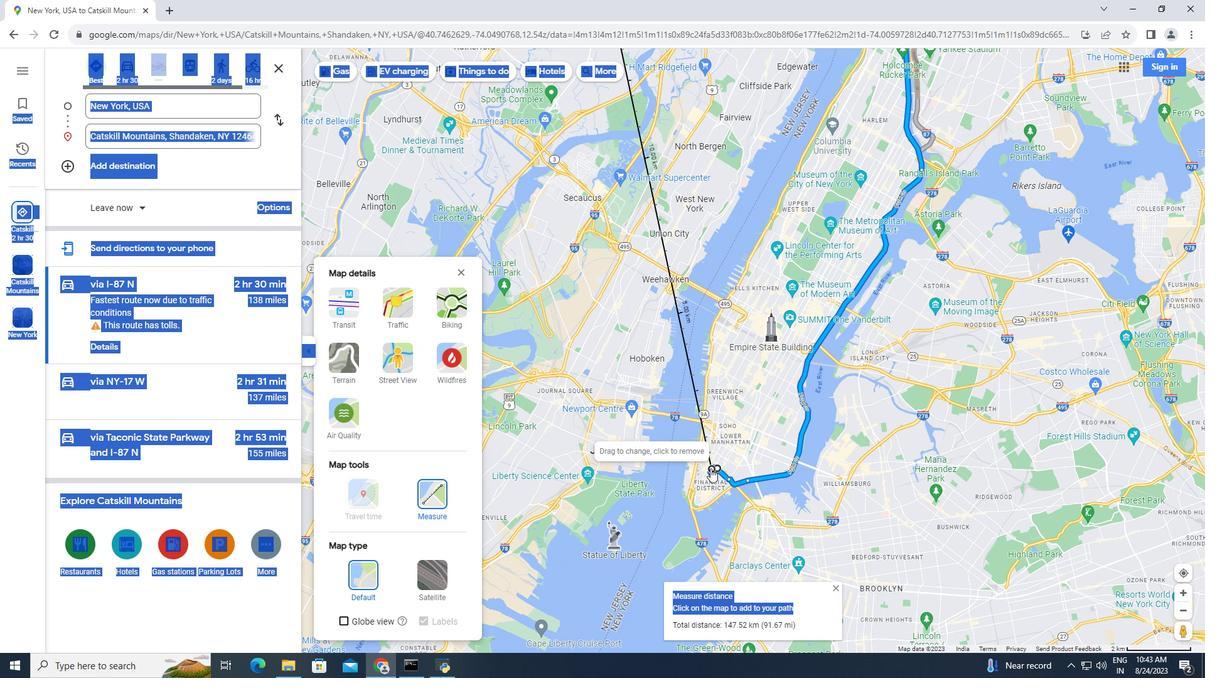 
Action: Mouse pressed left at (697, 457)
Screenshot: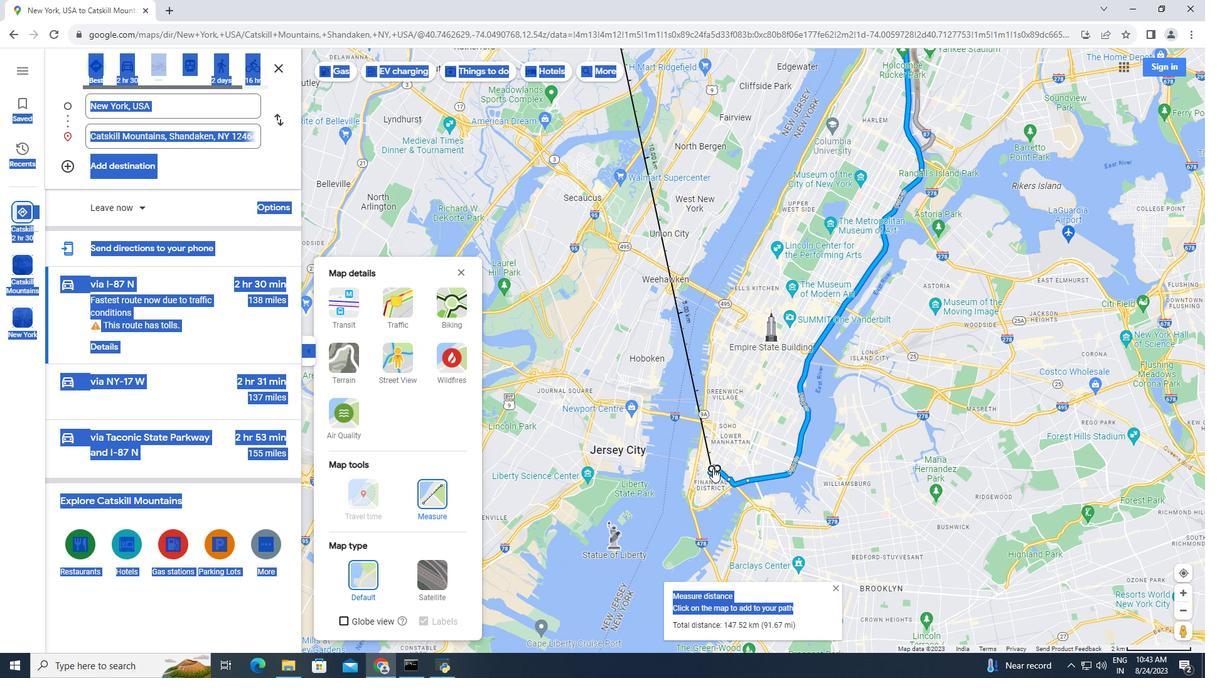 
Action: Mouse moved to (639, 495)
Screenshot: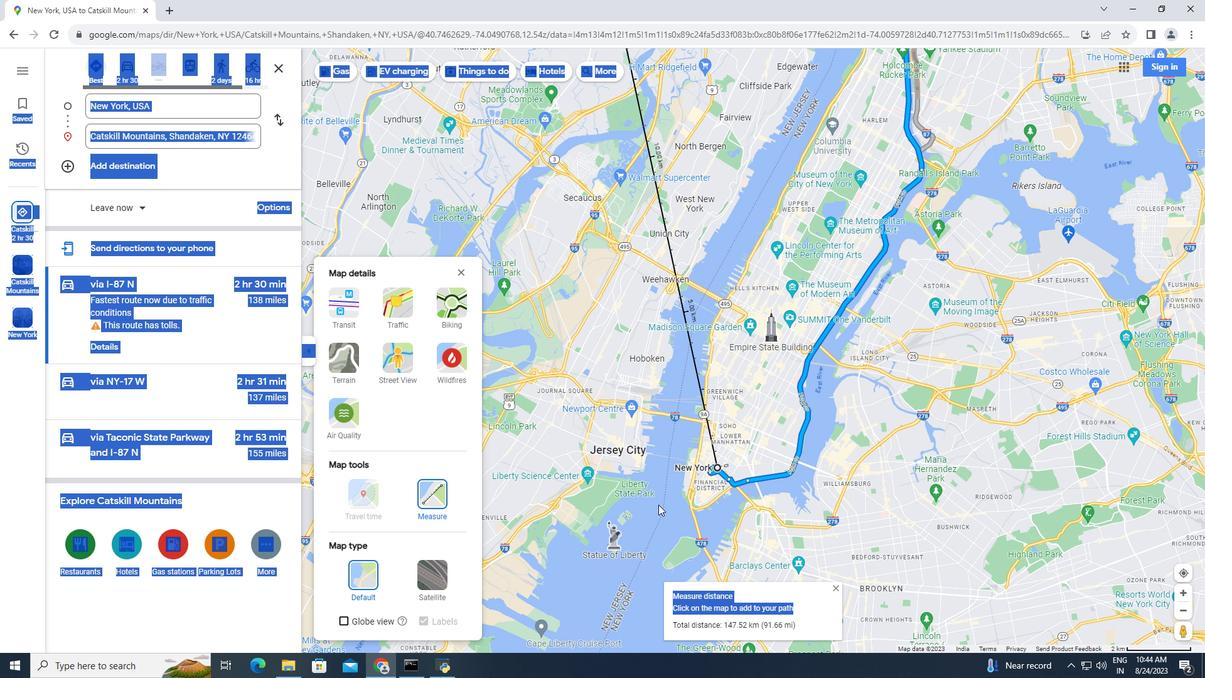 
Action: Mouse pressed left at (639, 495)
Screenshot: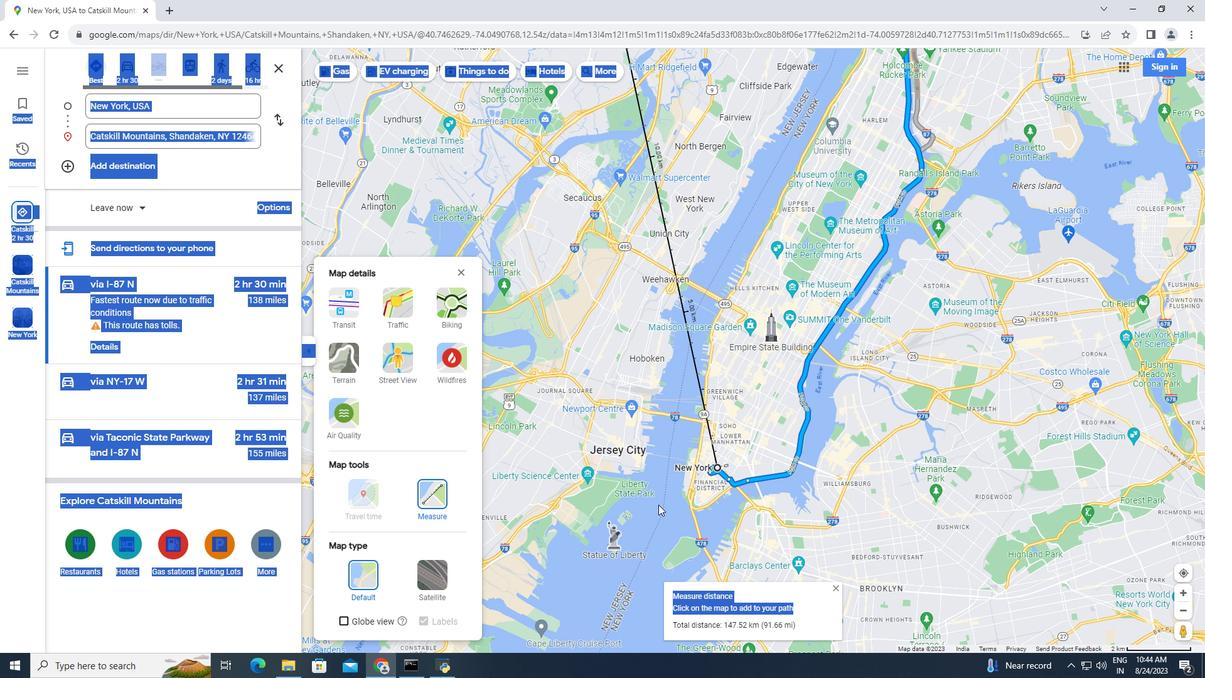 
Action: Mouse moved to (639, 495)
Screenshot: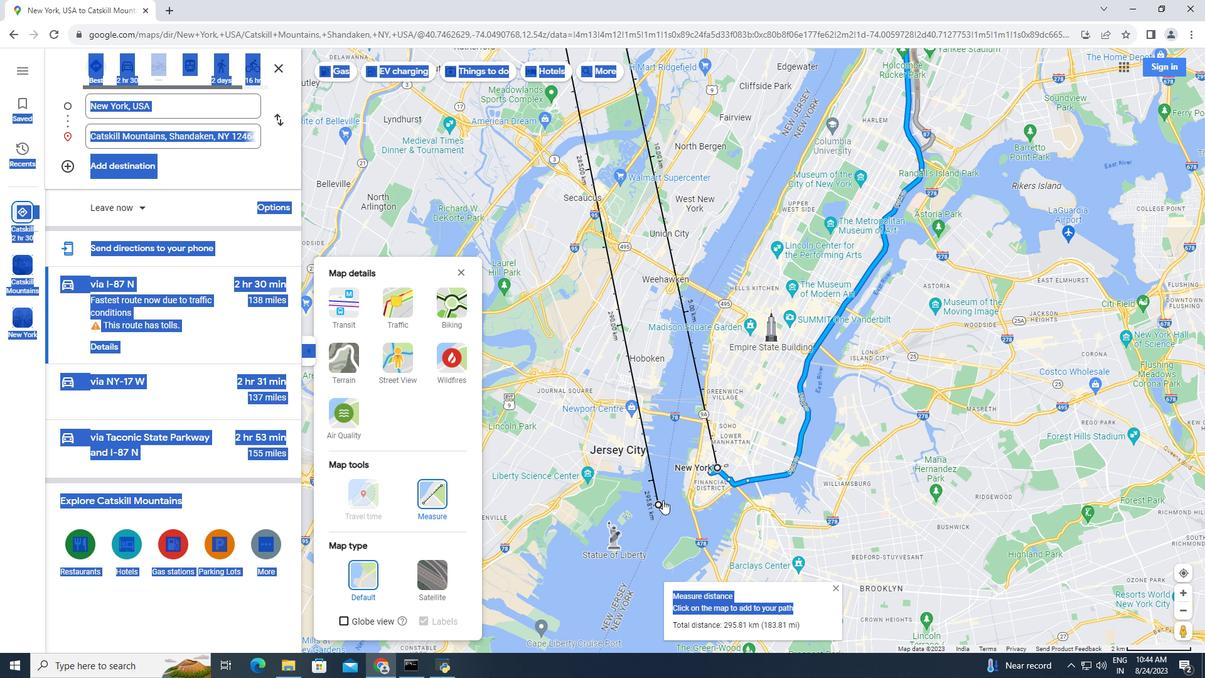 
Action: Mouse pressed left at (639, 495)
Screenshot: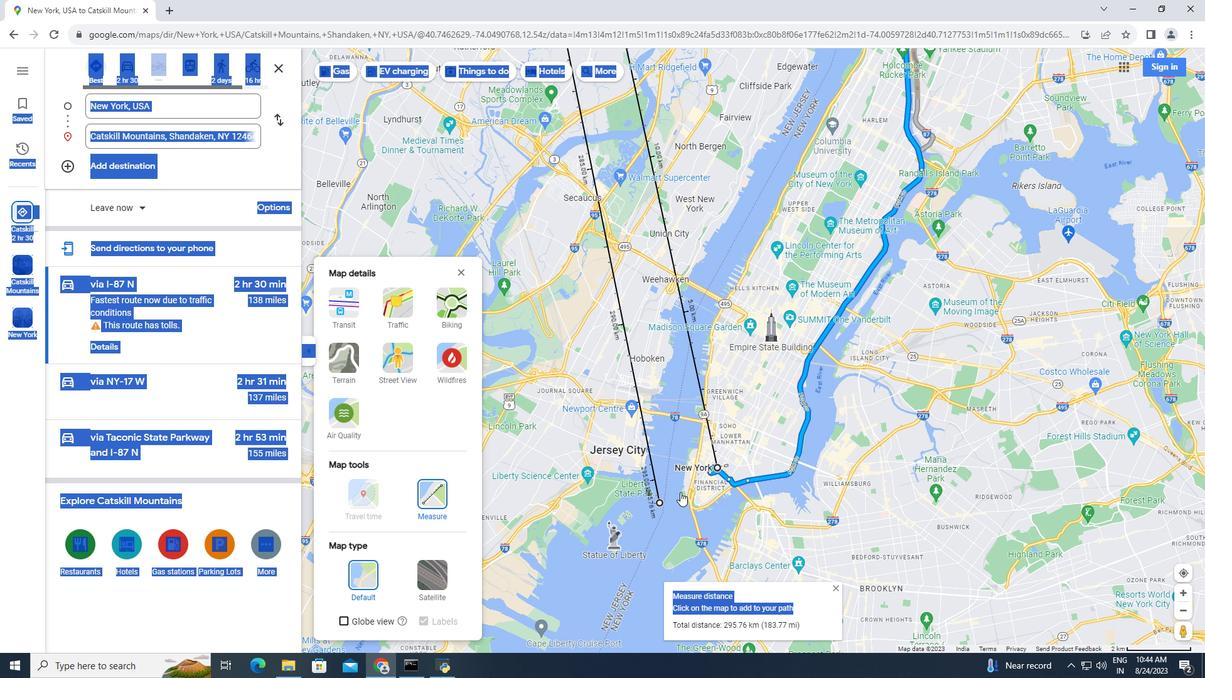 
Action: Mouse moved to (770, 410)
Screenshot: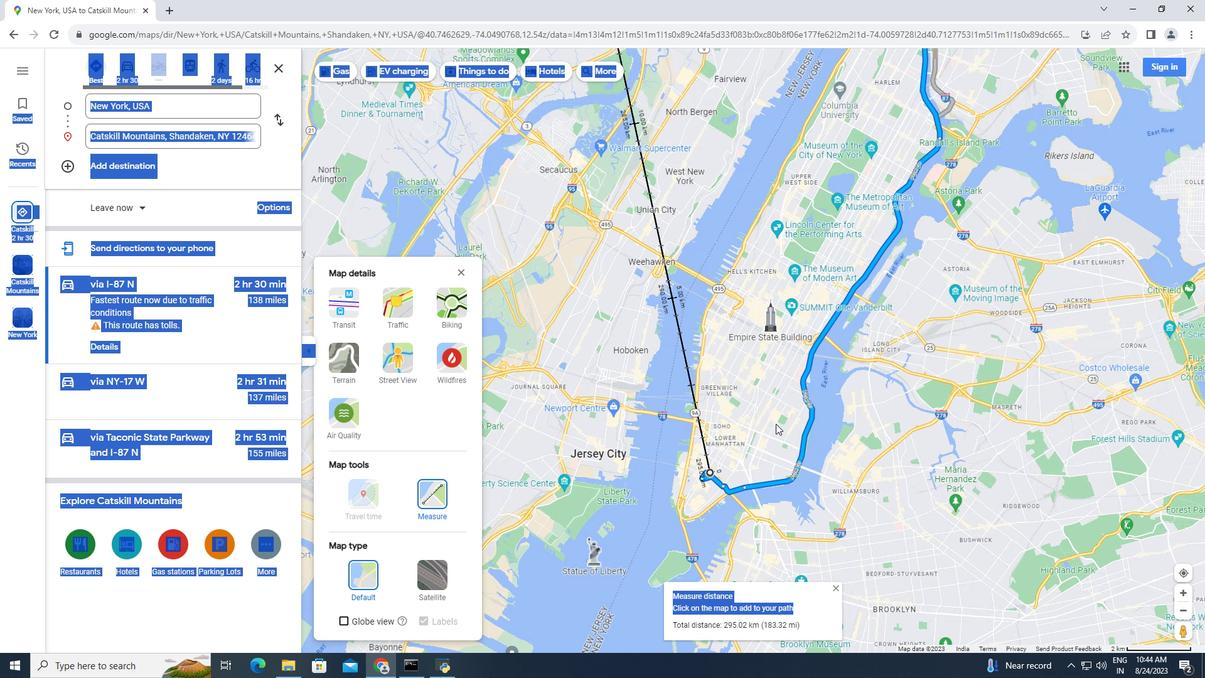 
Action: Mouse scrolled (770, 411) with delta (0, 0)
Screenshot: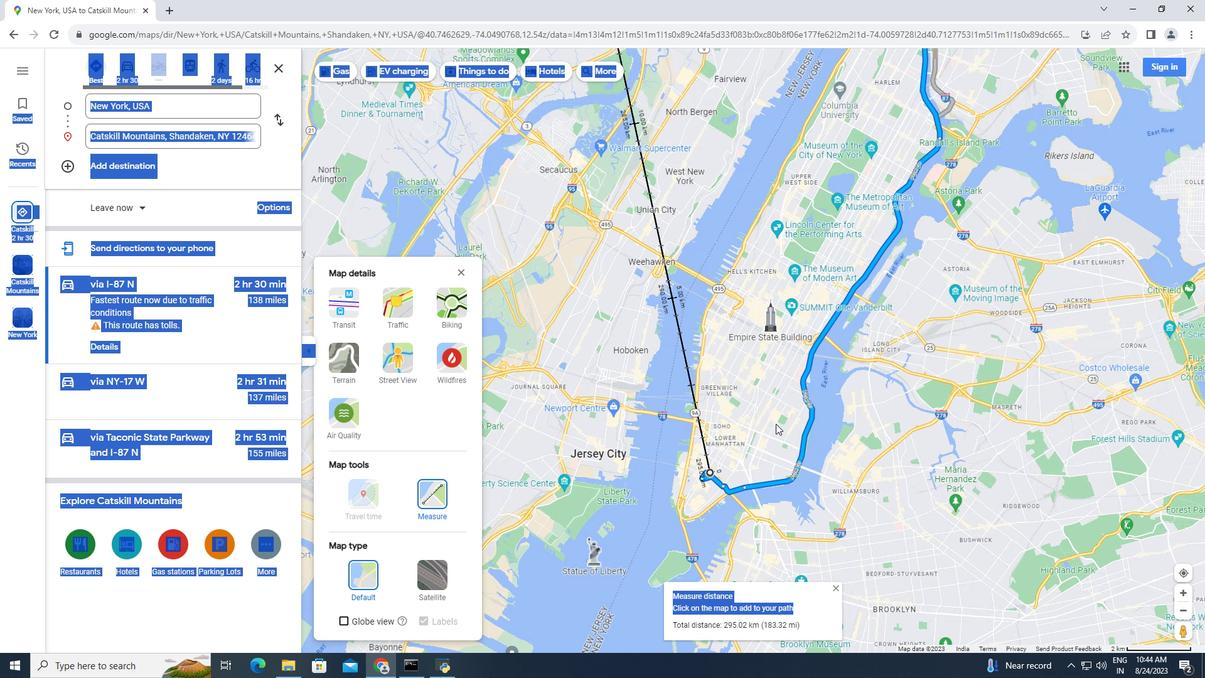 
Action: Mouse scrolled (770, 411) with delta (0, 0)
Screenshot: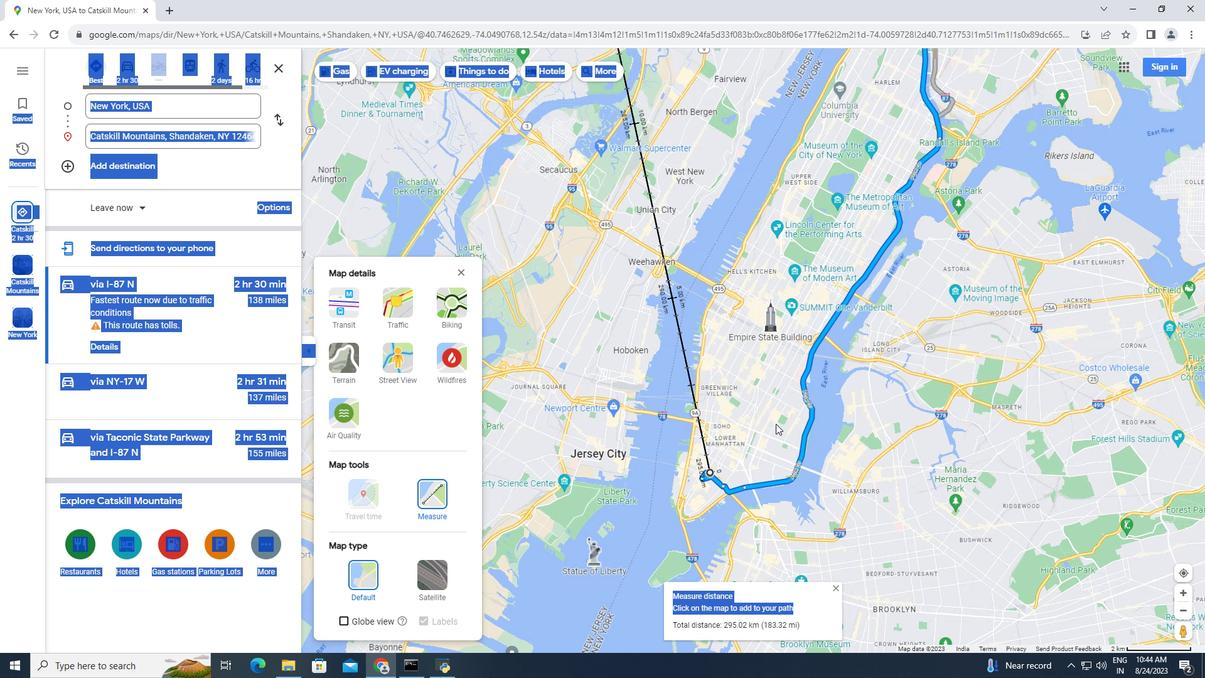 
Action: Mouse scrolled (770, 411) with delta (0, 0)
Screenshot: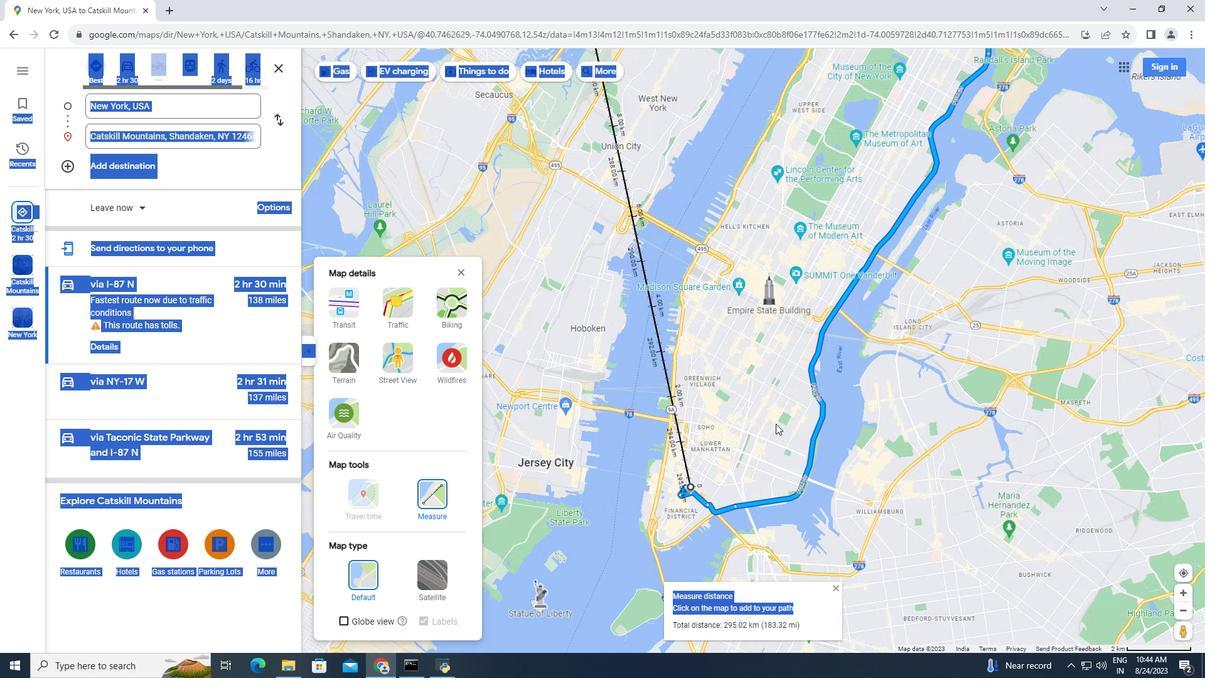 
Action: Mouse moved to (770, 410)
Screenshot: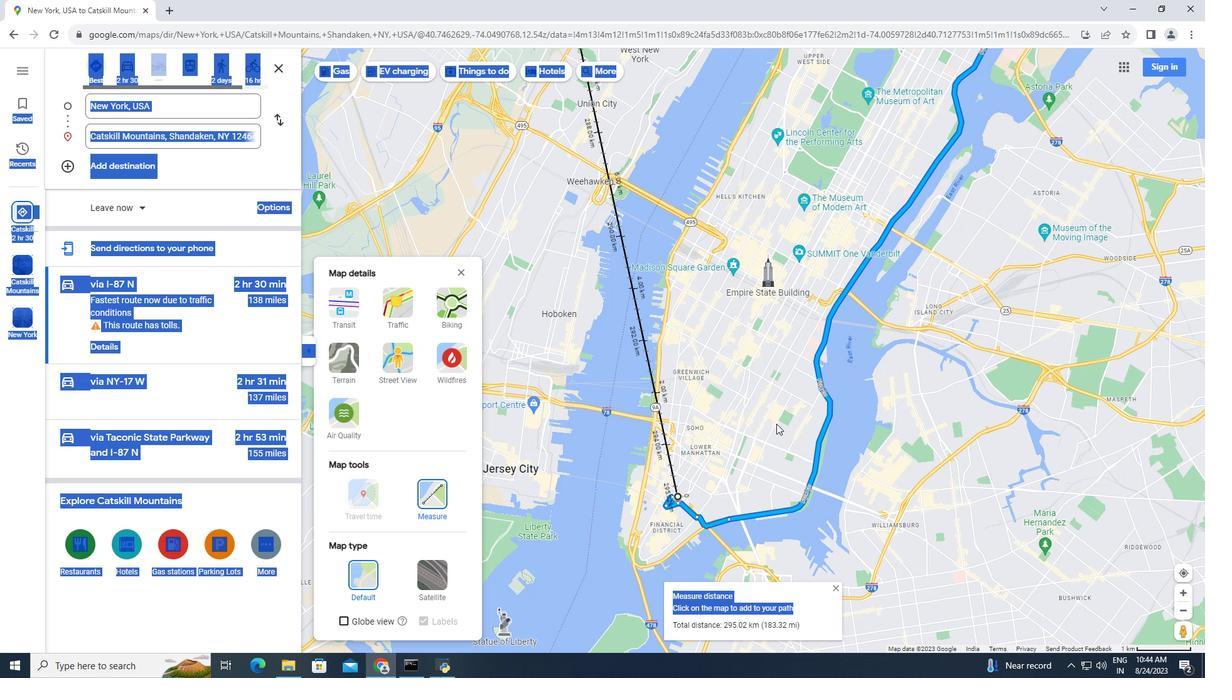 
Action: Mouse scrolled (770, 409) with delta (0, 0)
Screenshot: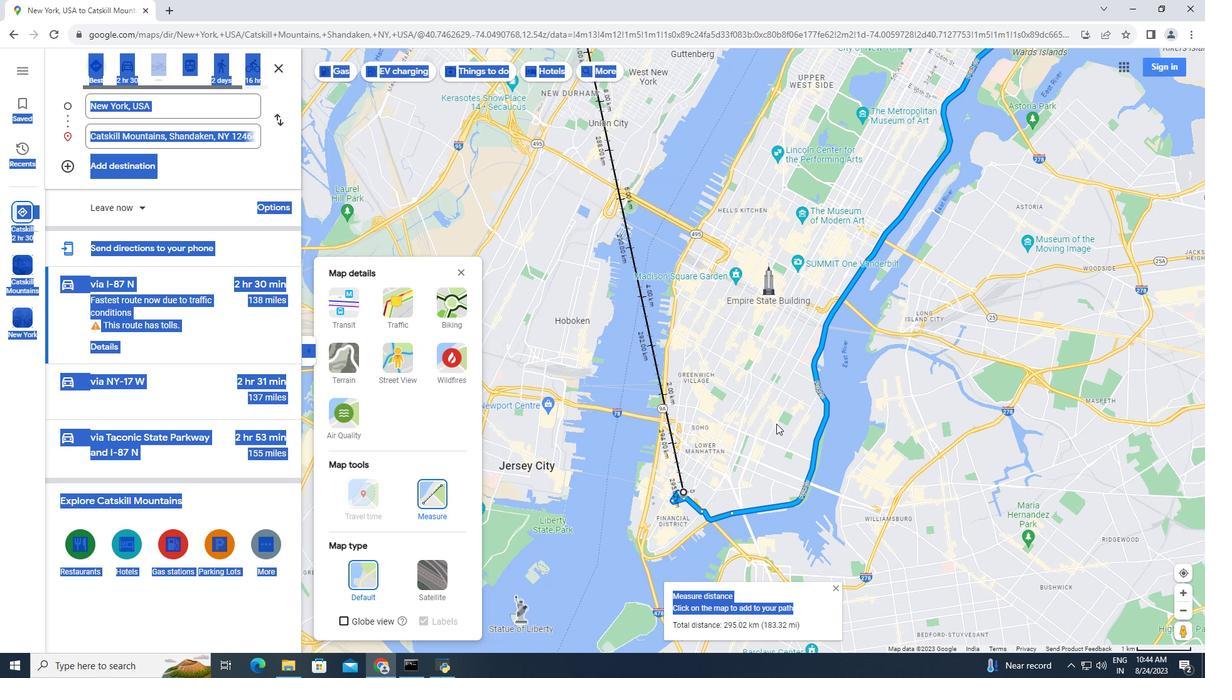 
Action: Mouse scrolled (770, 409) with delta (0, 0)
Screenshot: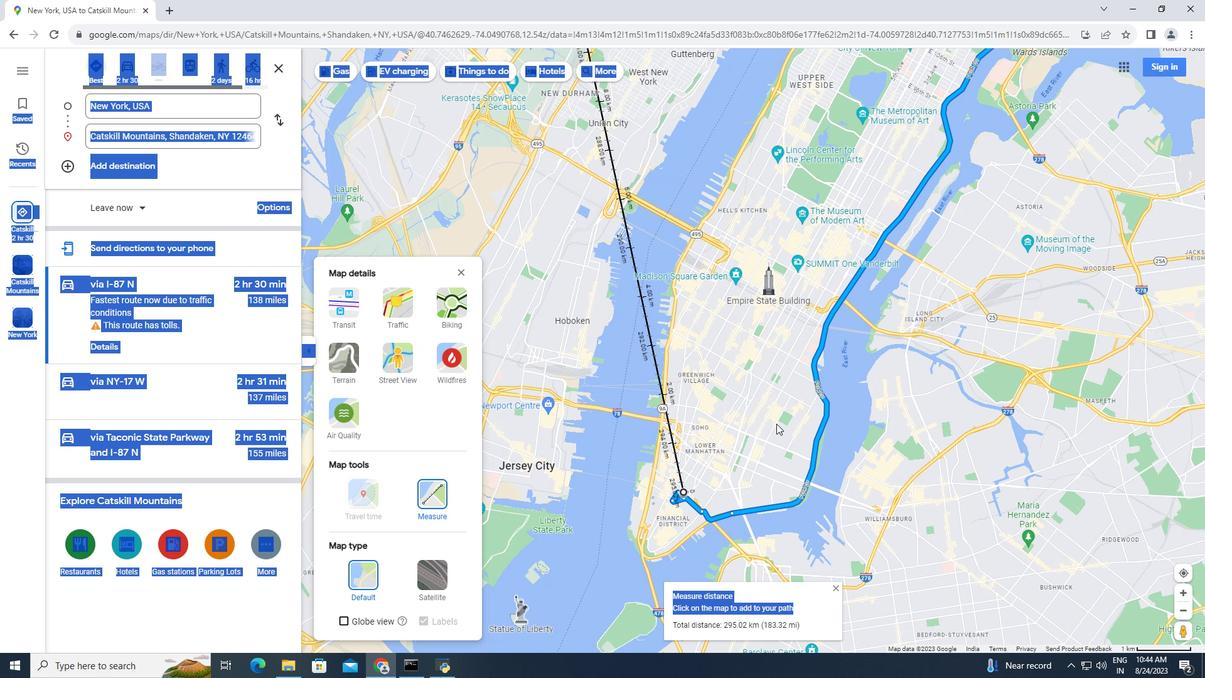 
Action: Mouse moved to (770, 411)
Screenshot: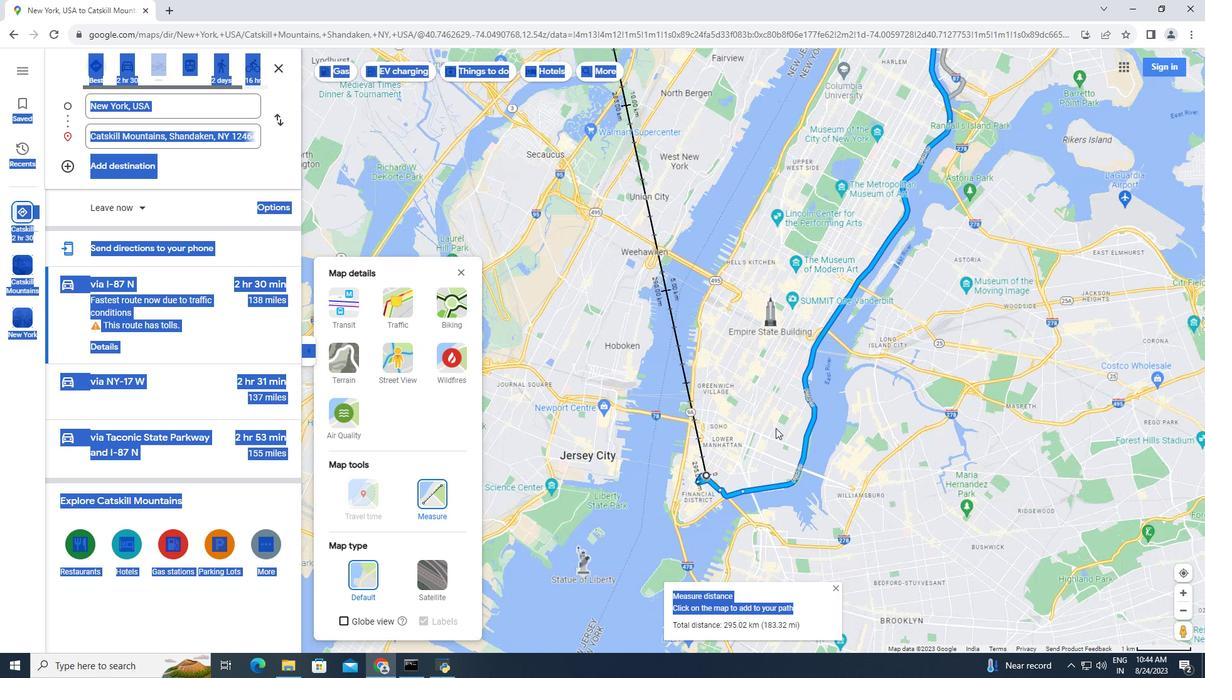 
Action: Mouse scrolled (770, 409) with delta (0, 0)
Screenshot: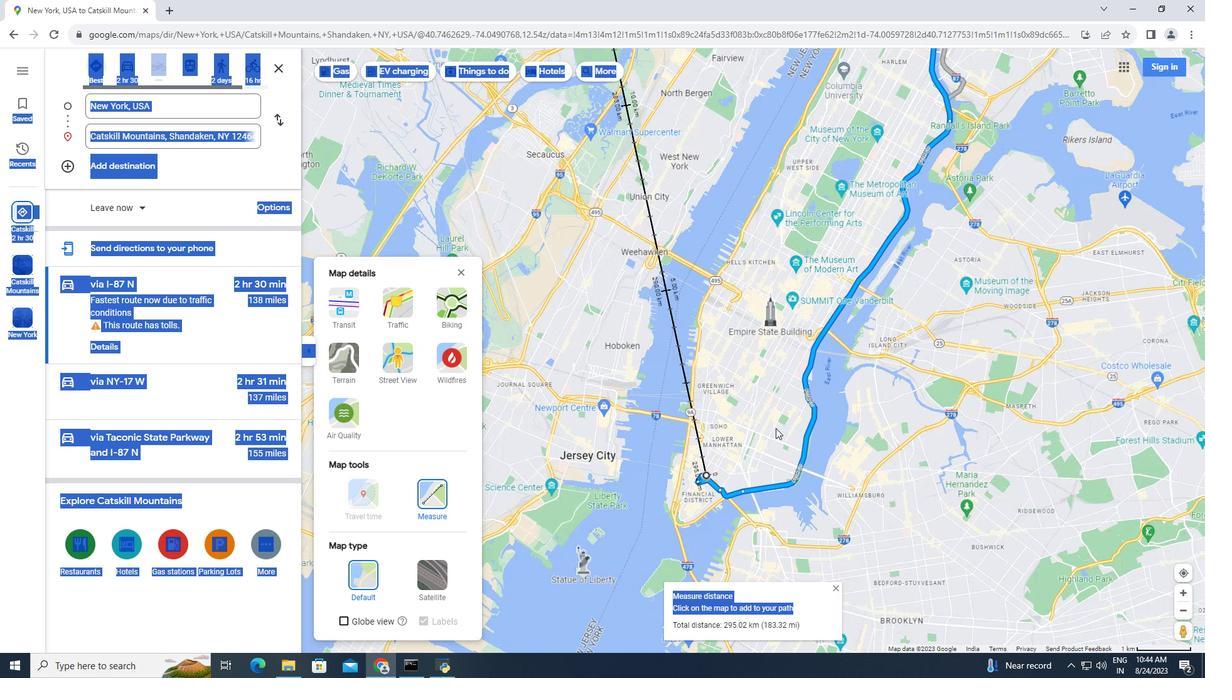 
Action: Mouse moved to (770, 414)
Screenshot: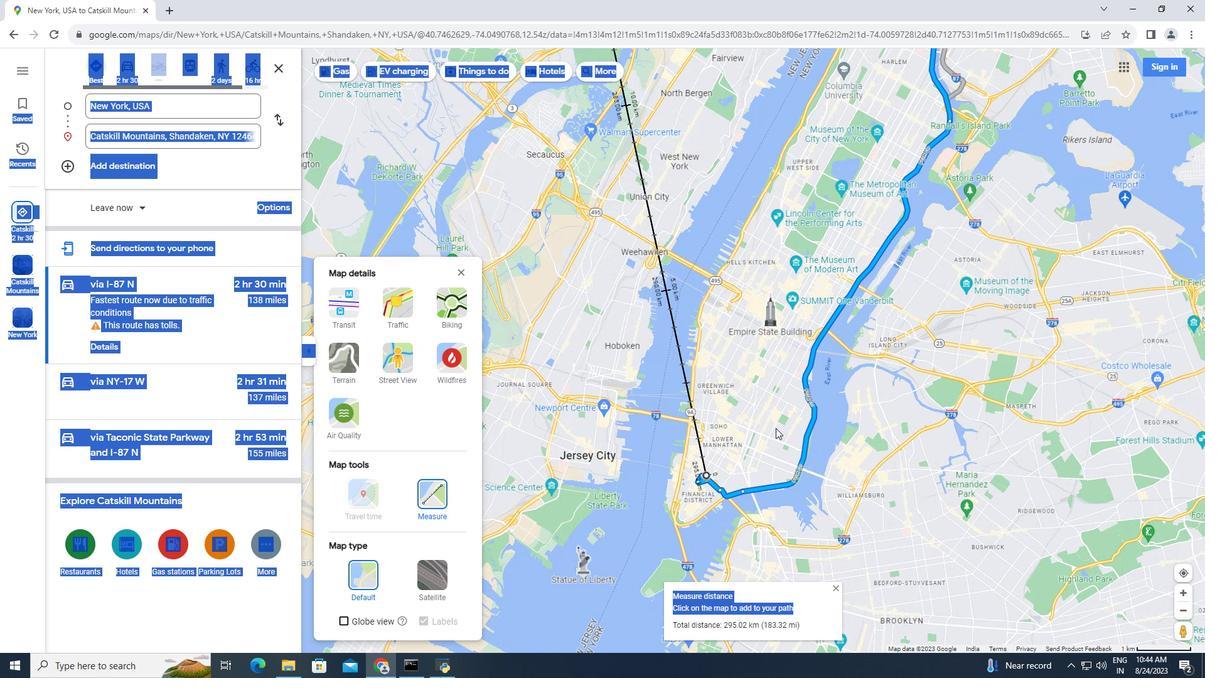 
Action: Mouse scrolled (770, 413) with delta (0, 0)
Screenshot: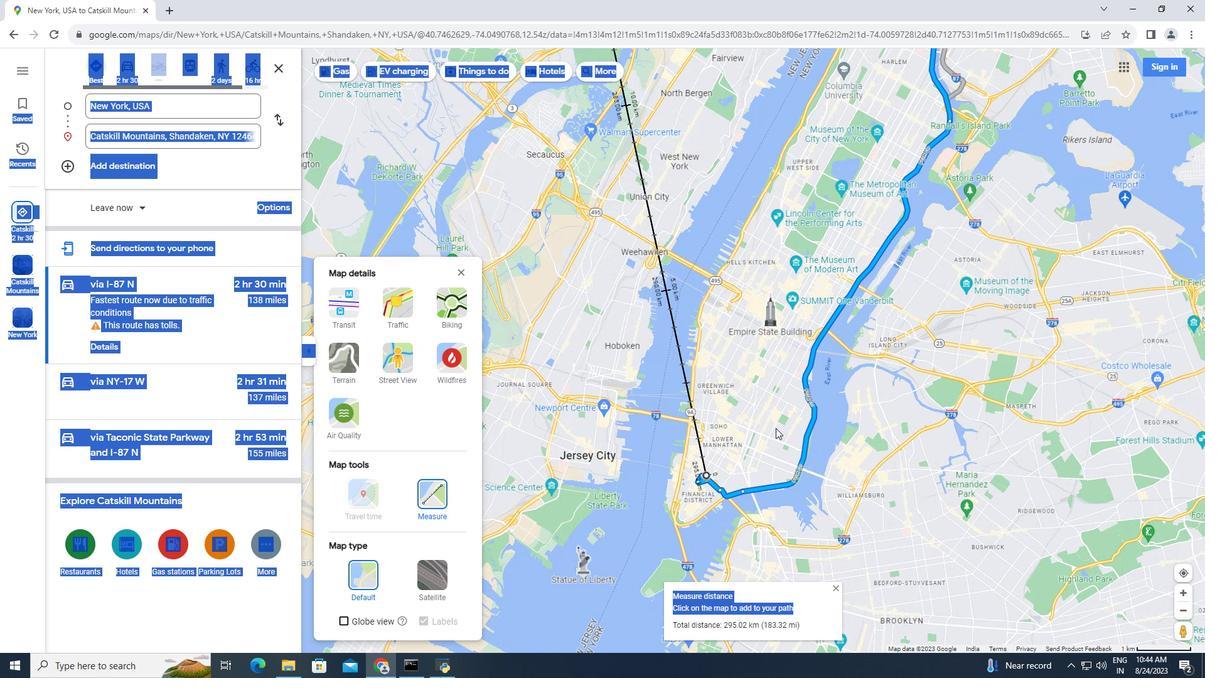 
Action: Mouse scrolled (770, 413) with delta (0, 0)
Screenshot: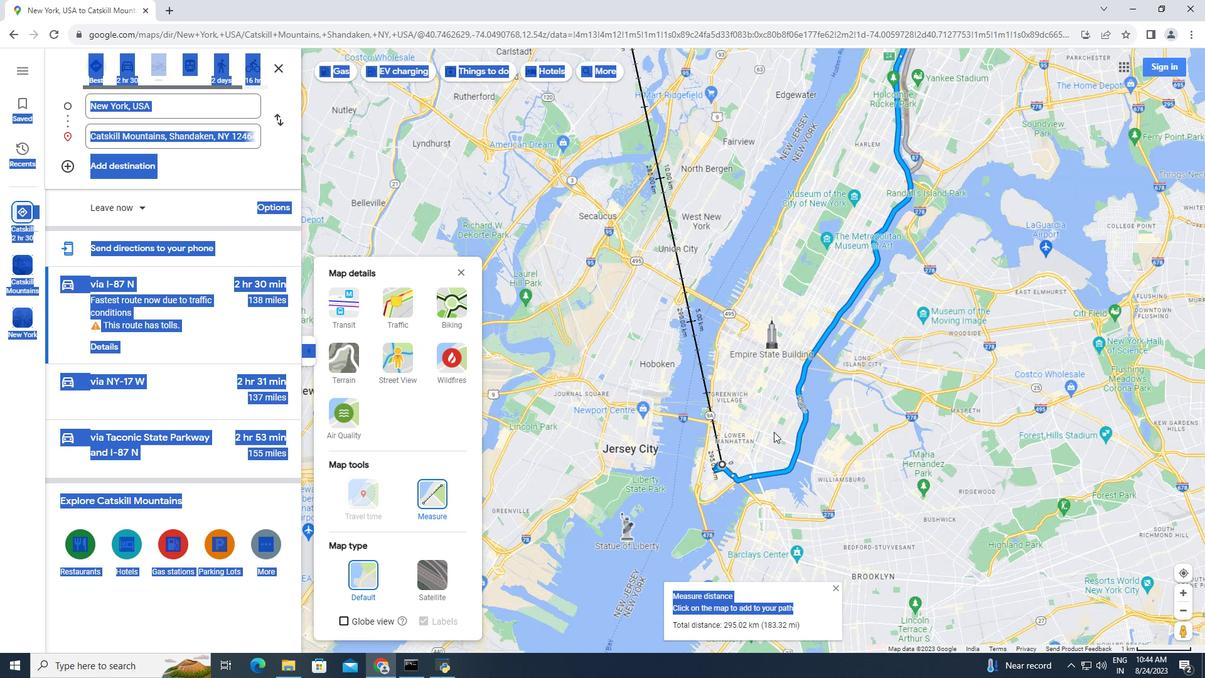 
Action: Mouse scrolled (770, 413) with delta (0, 0)
Screenshot: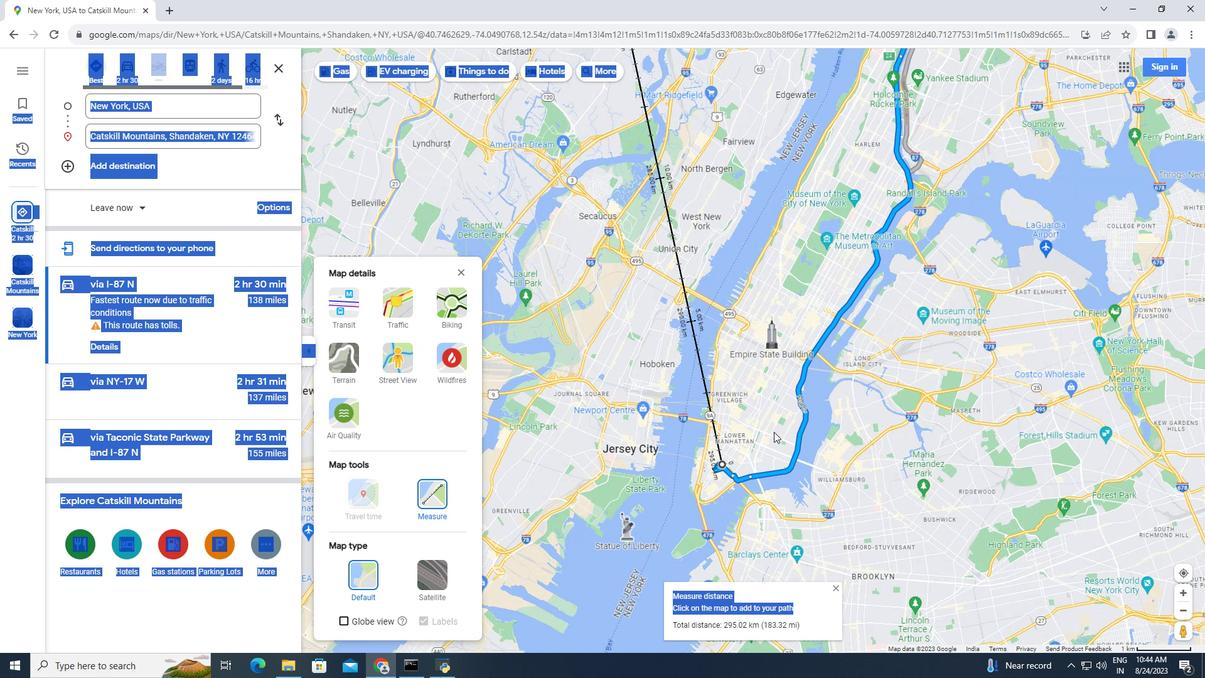 
Action: Mouse moved to (770, 414)
Screenshot: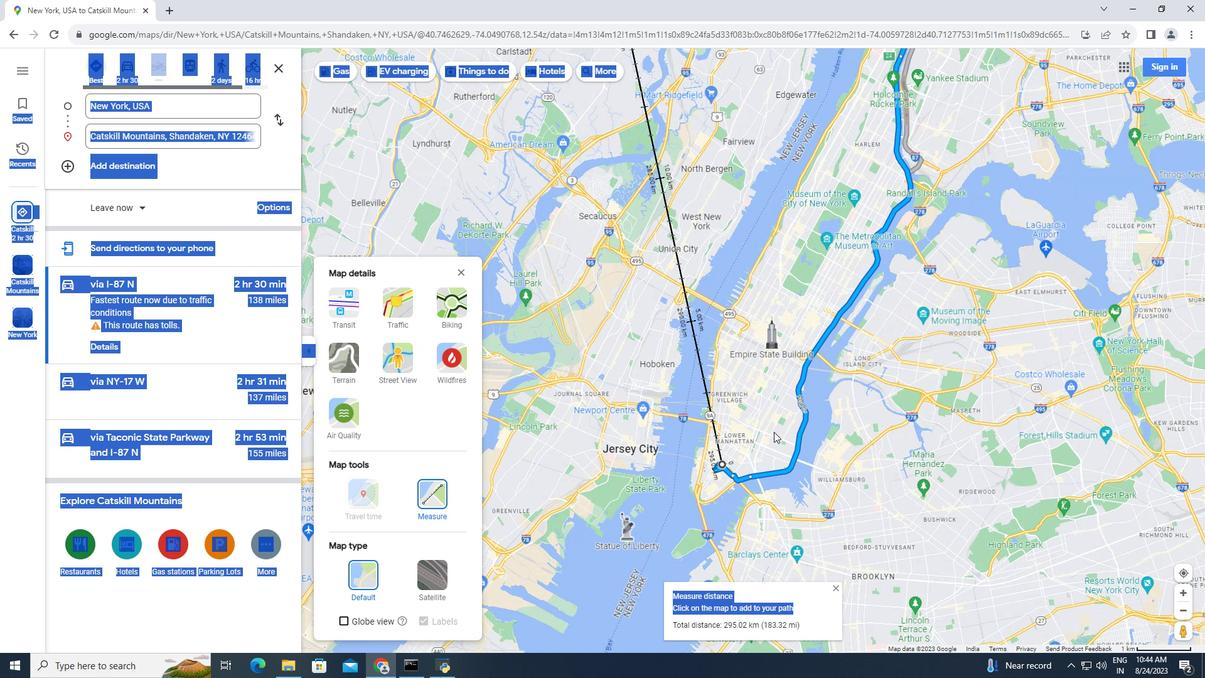 
Action: Mouse scrolled (770, 414) with delta (0, 0)
Screenshot: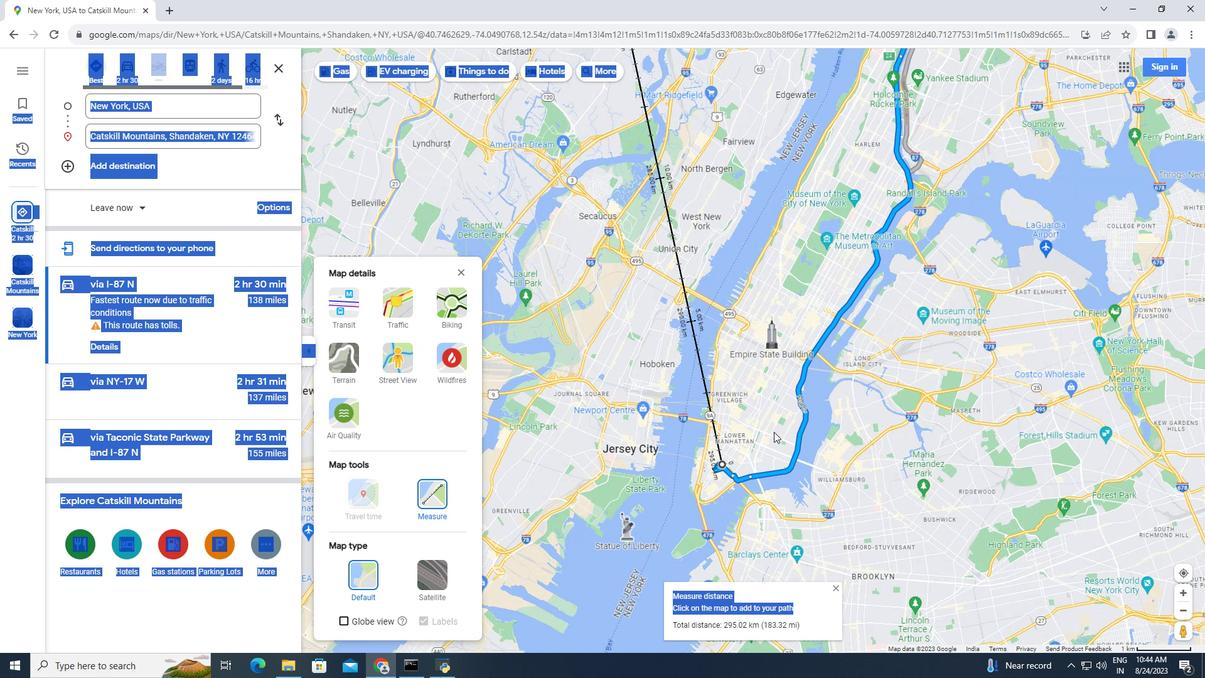 
Action: Mouse moved to (770, 416)
Screenshot: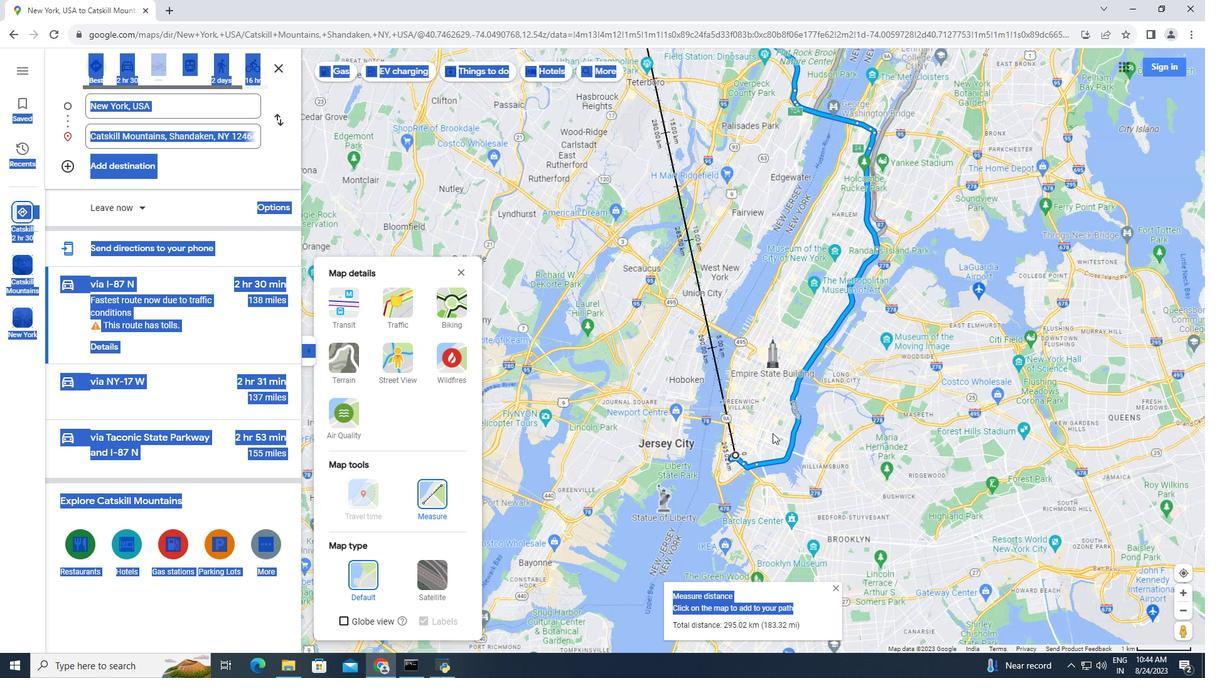 
Action: Mouse scrolled (770, 416) with delta (0, 0)
Screenshot: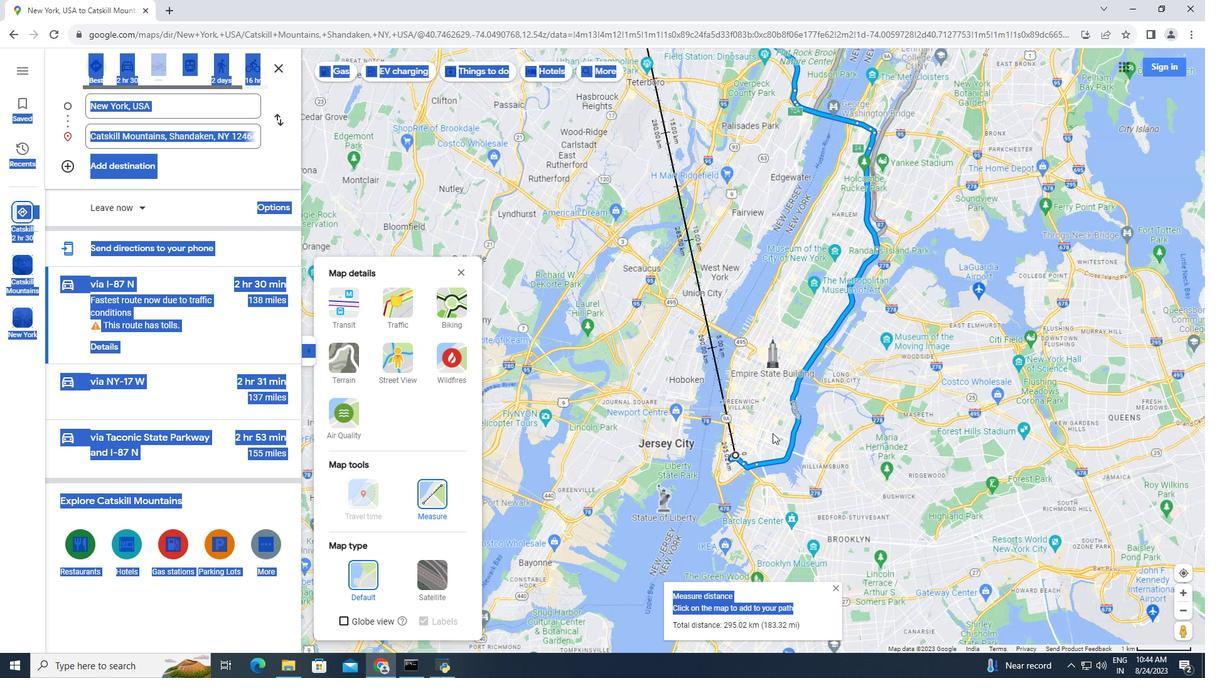 
Action: Mouse moved to (767, 420)
Screenshot: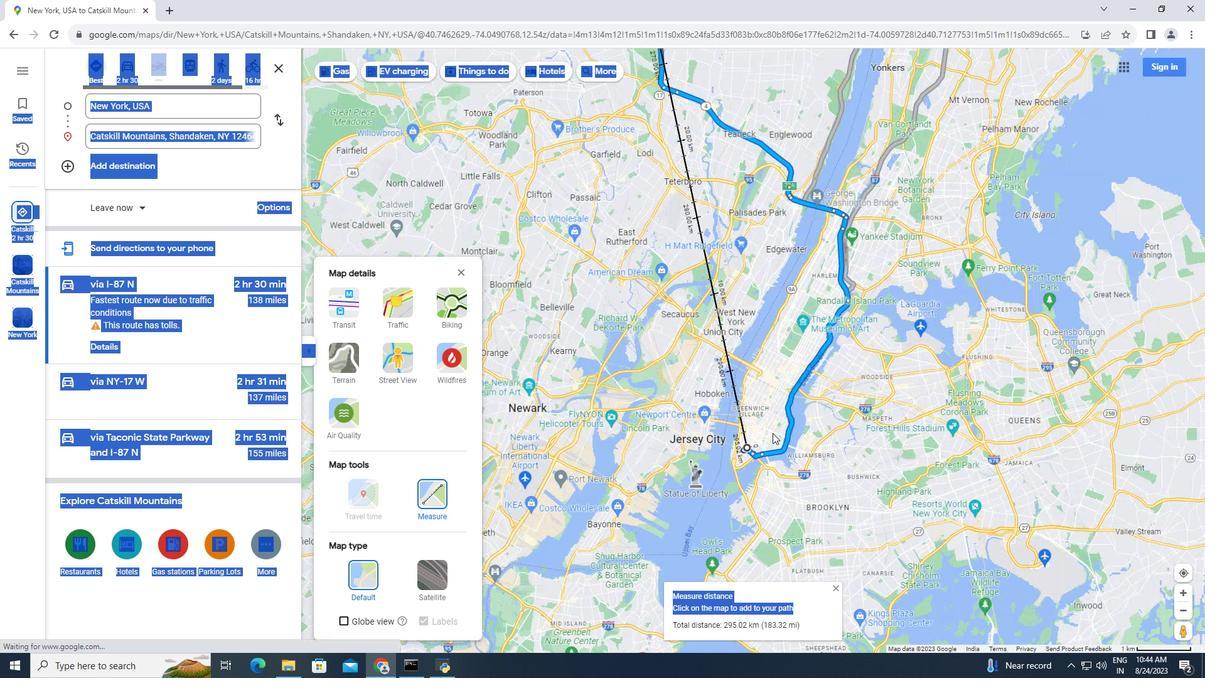 
Action: Mouse scrolled (767, 420) with delta (0, 0)
Screenshot: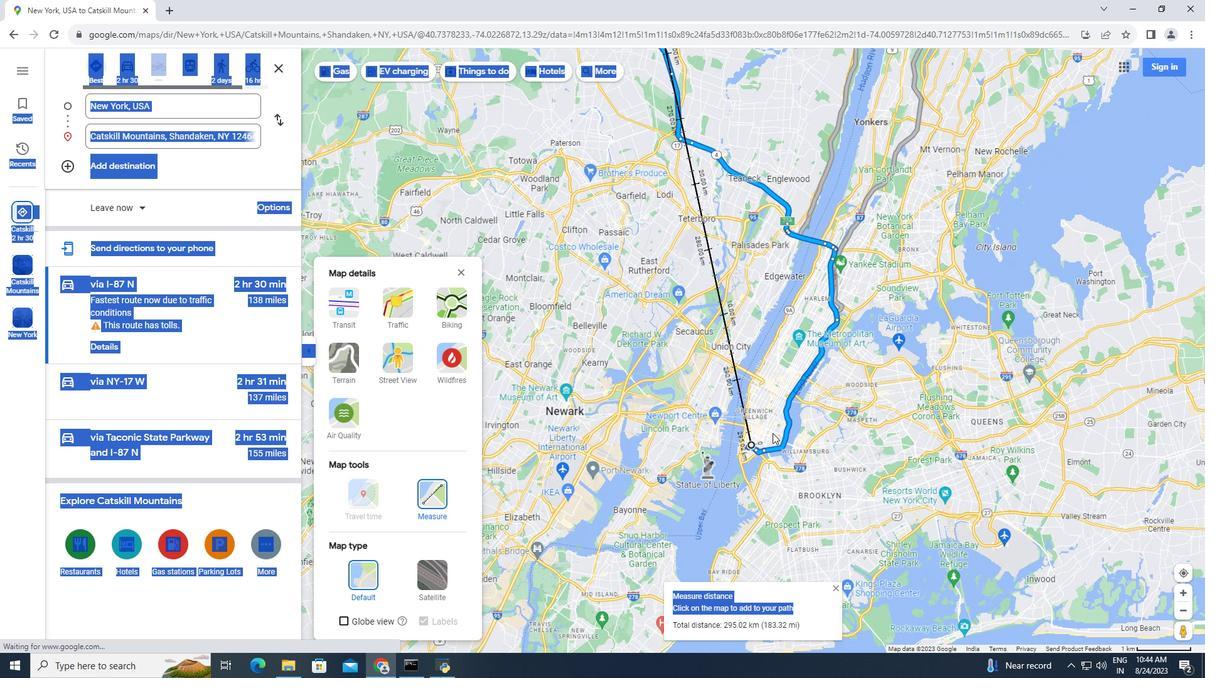 
Action: Mouse scrolled (767, 420) with delta (0, 0)
Screenshot: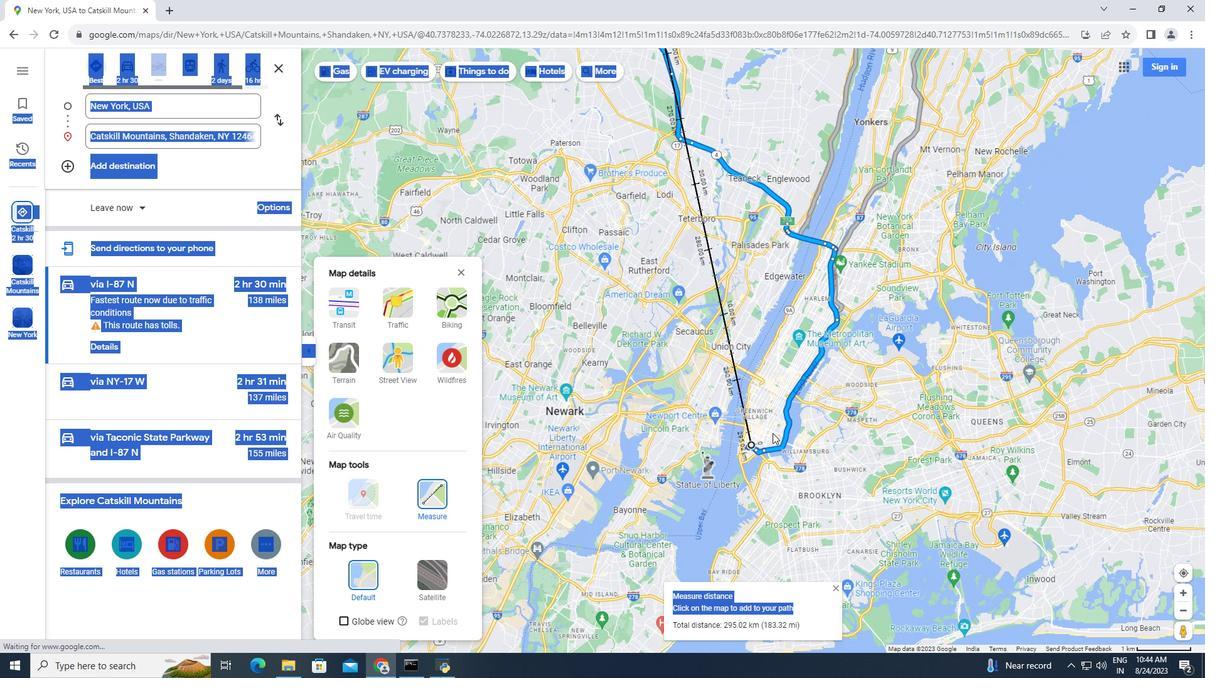 
Action: Mouse scrolled (767, 420) with delta (0, 0)
Screenshot: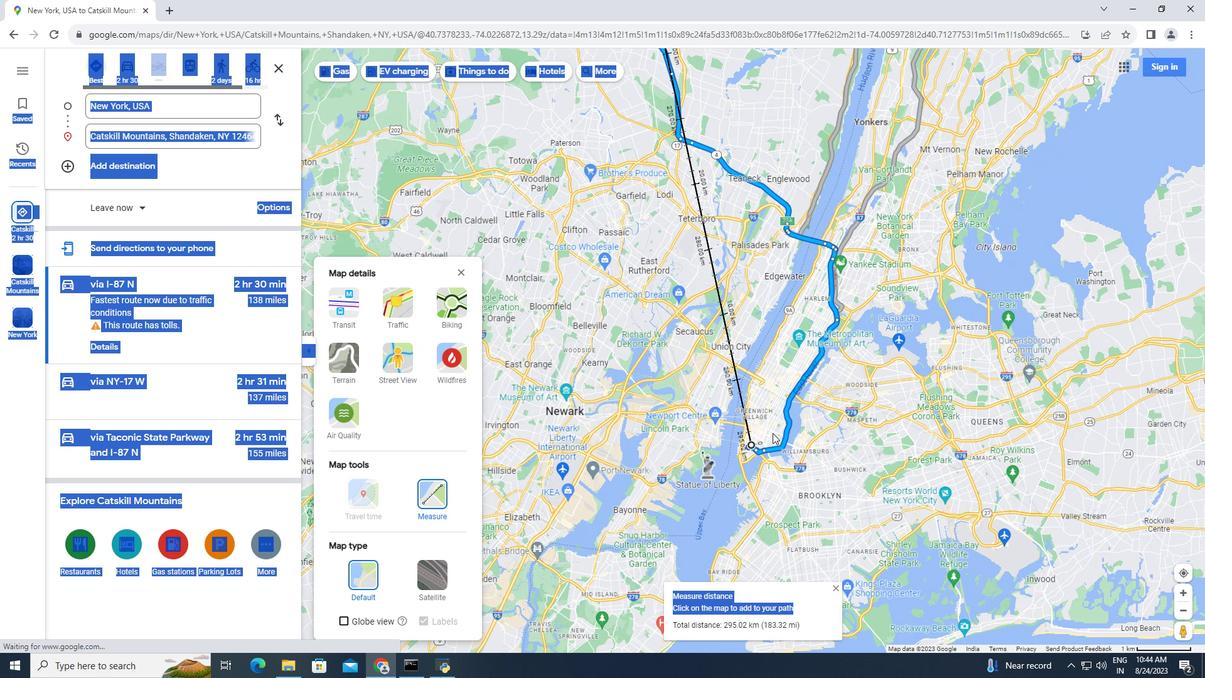 
Action: Mouse moved to (767, 420)
Screenshot: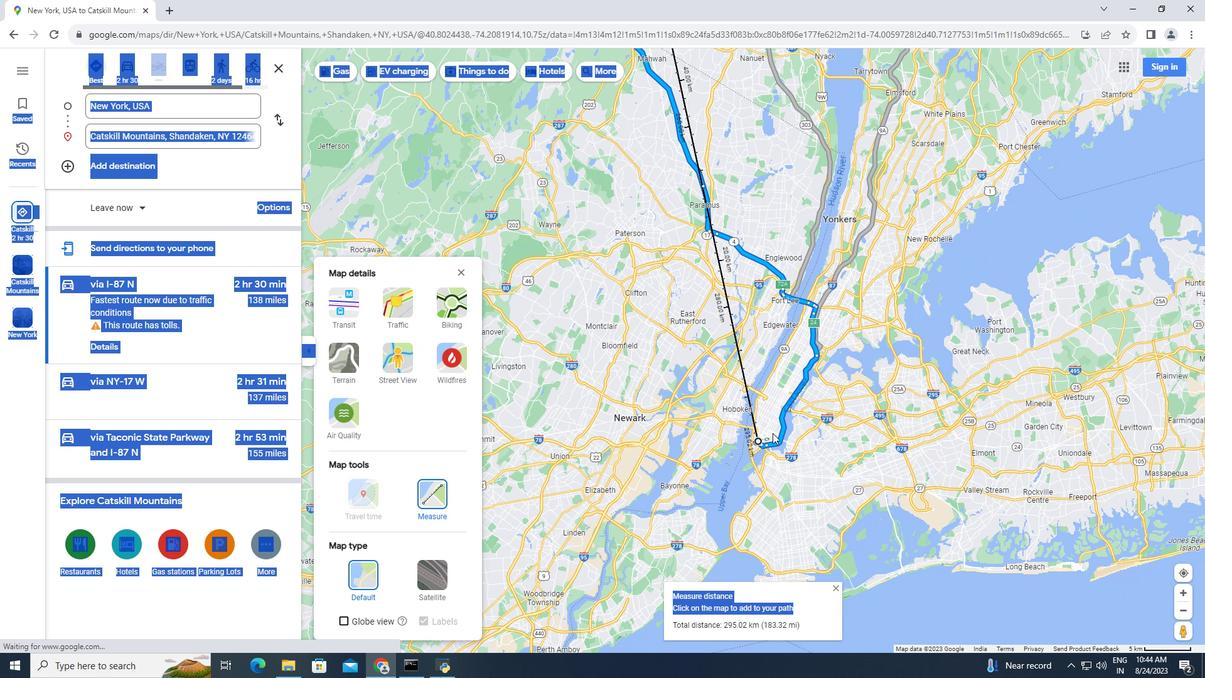 
Action: Mouse scrolled (767, 420) with delta (0, 0)
Screenshot: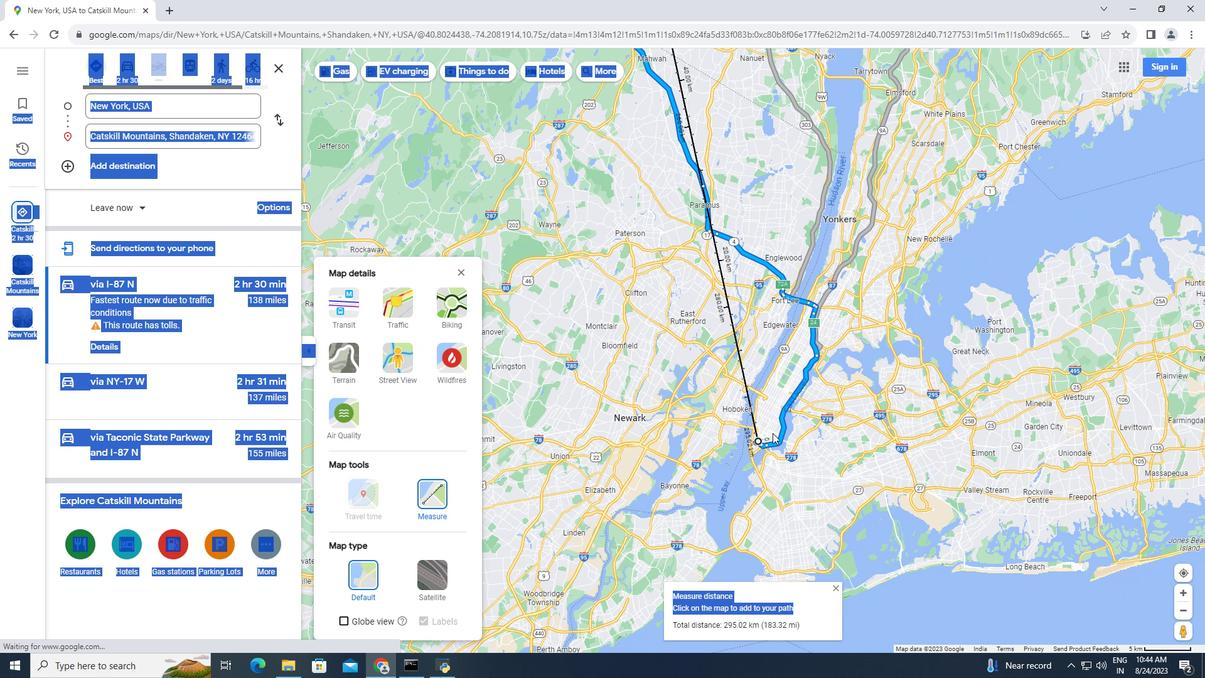 
Action: Mouse scrolled (767, 420) with delta (0, 0)
Screenshot: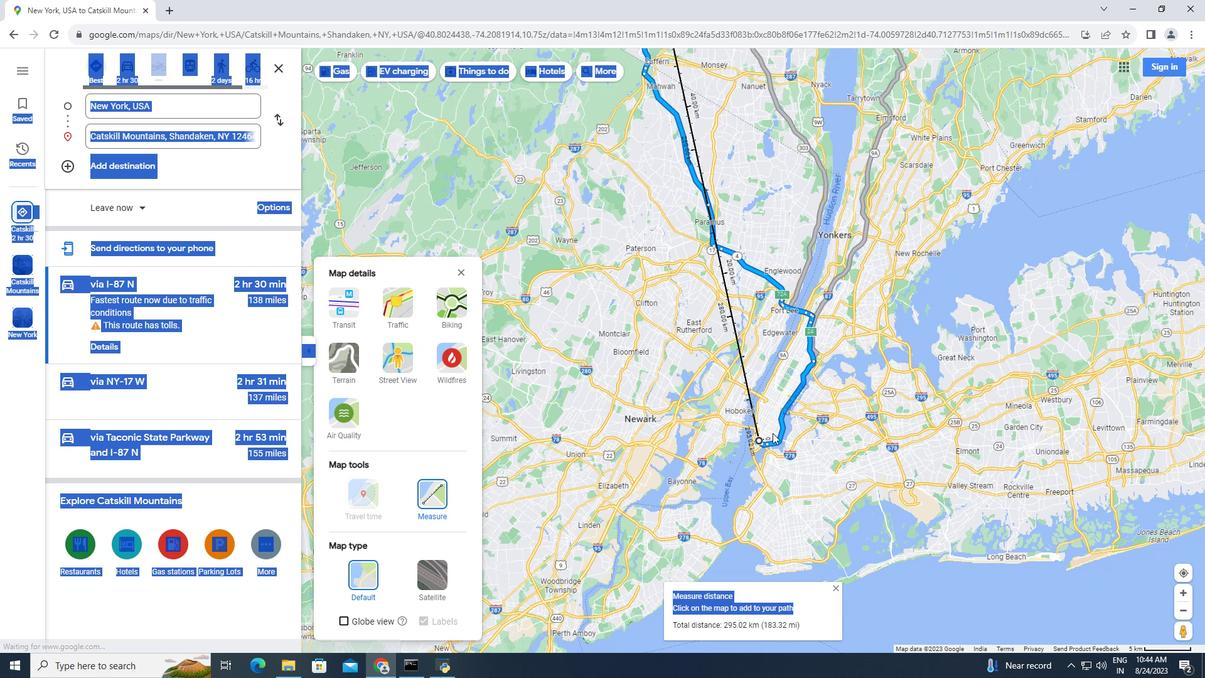 
Action: Mouse scrolled (767, 420) with delta (0, 0)
Screenshot: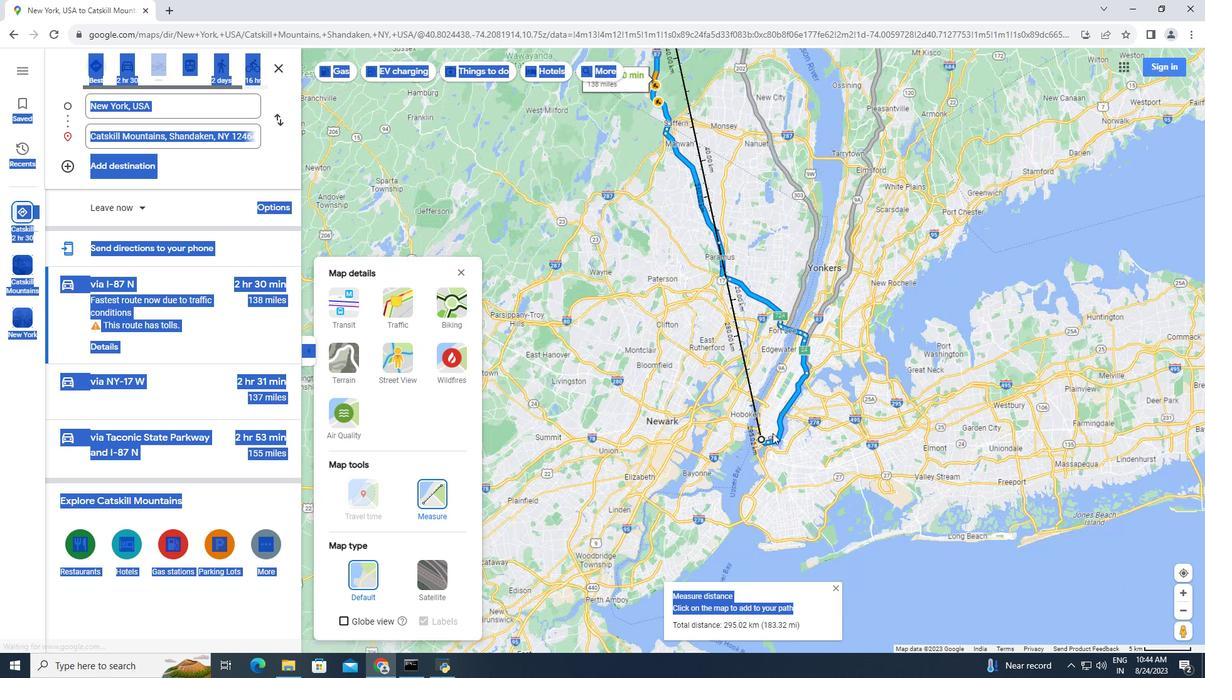 
Action: Mouse moved to (763, 418)
Screenshot: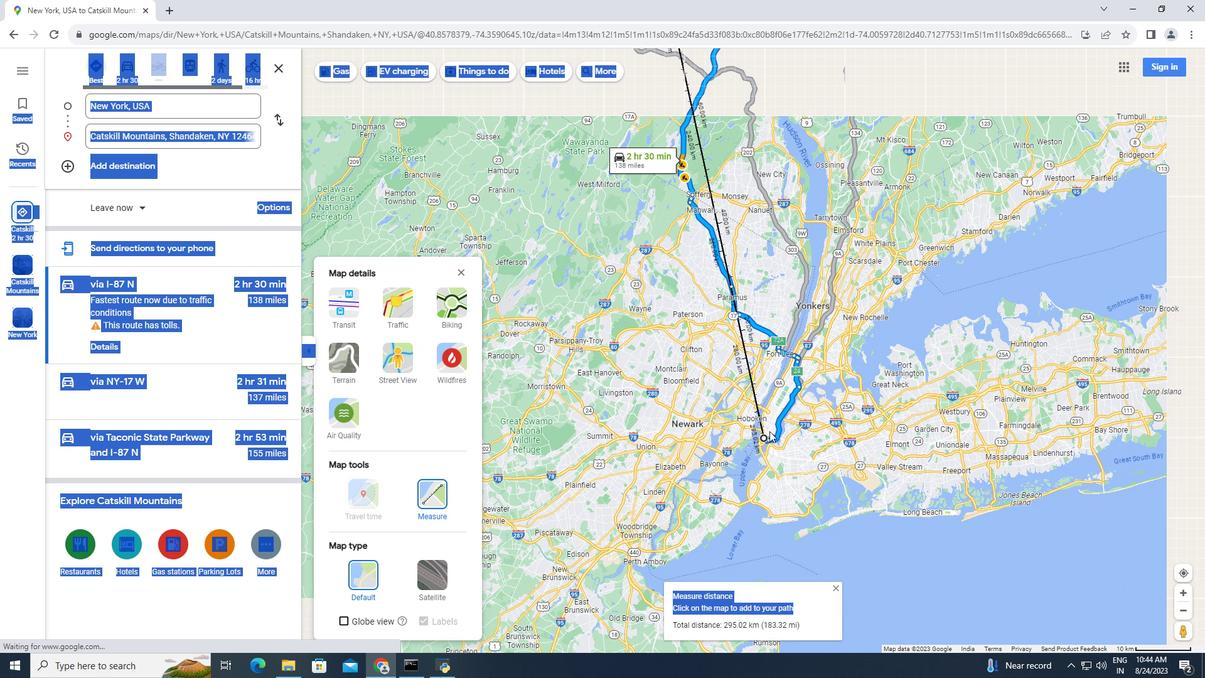 
Action: Mouse scrolled (763, 417) with delta (0, 0)
Screenshot: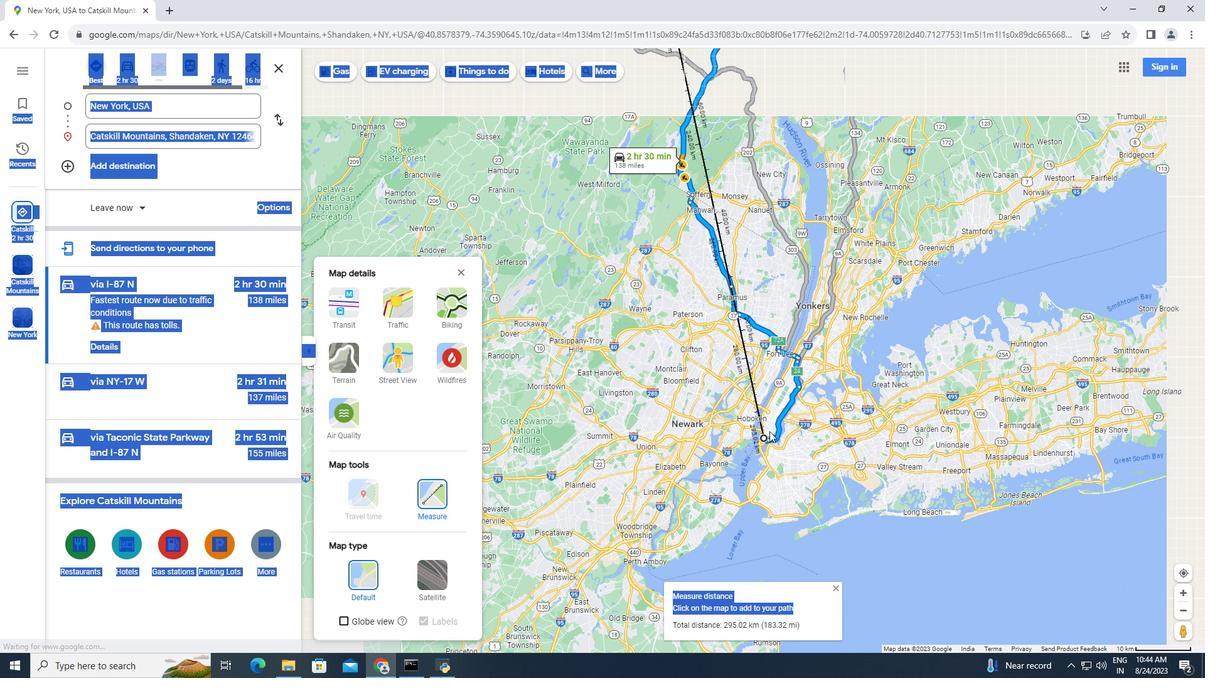 
Action: Mouse scrolled (763, 417) with delta (0, 0)
Screenshot: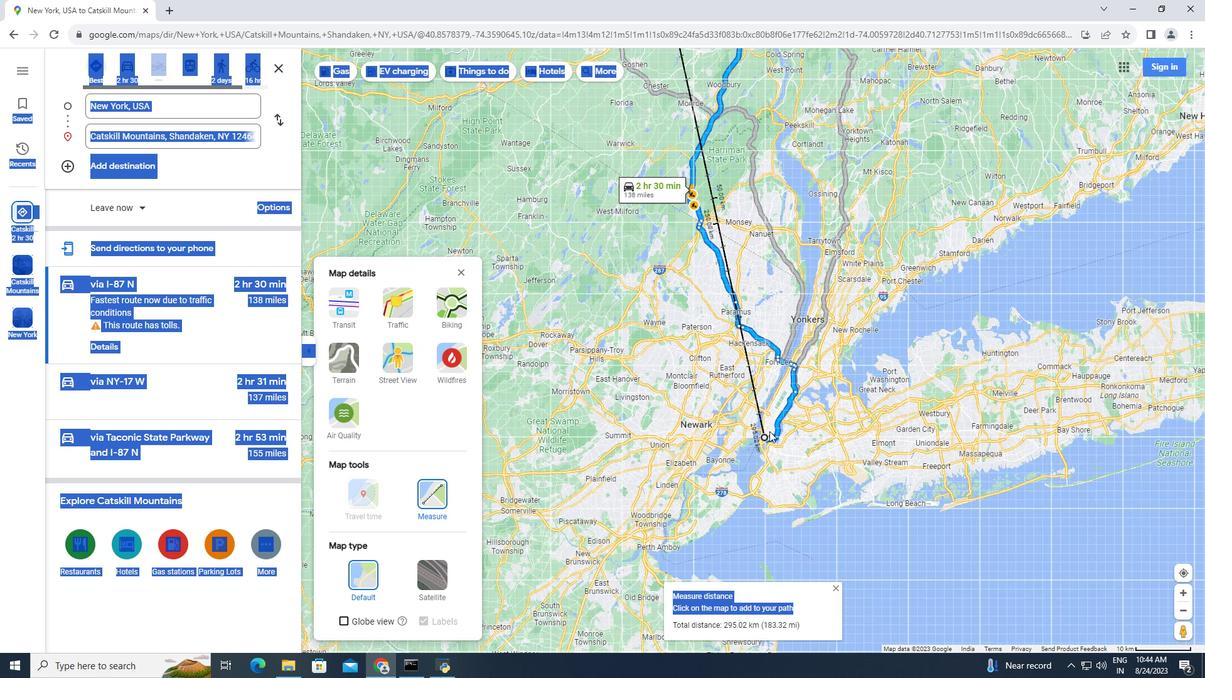 
Action: Mouse scrolled (763, 417) with delta (0, 0)
Screenshot: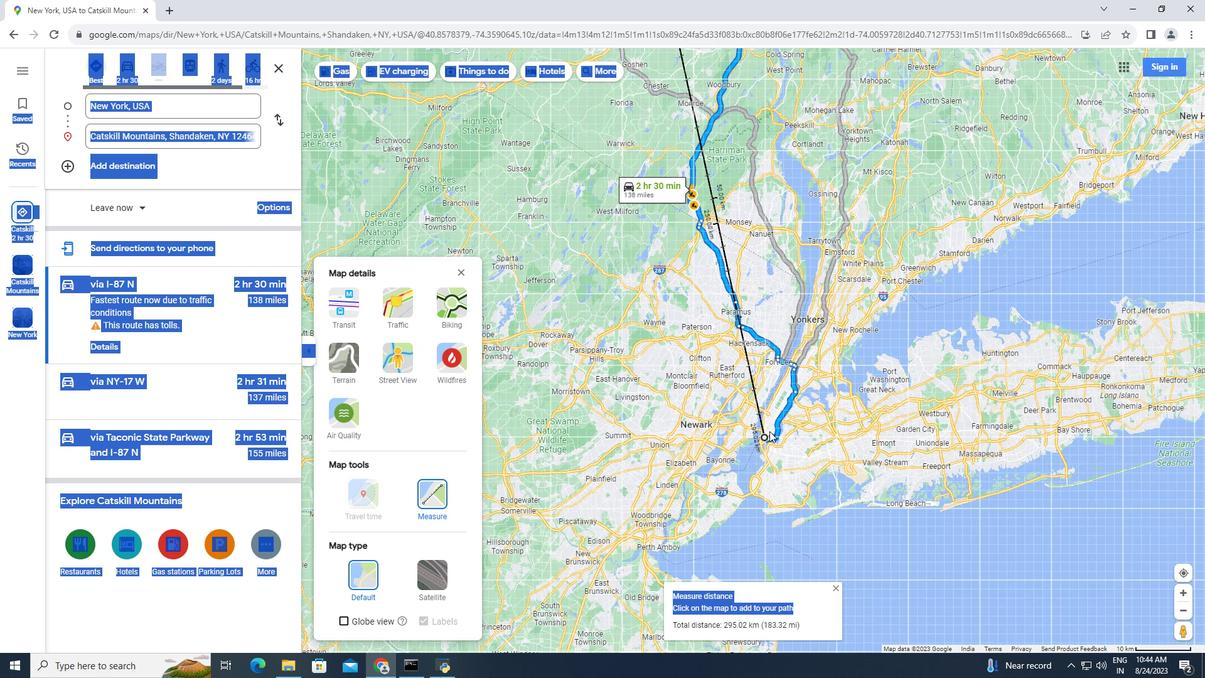 
Action: Mouse moved to (748, 404)
Screenshot: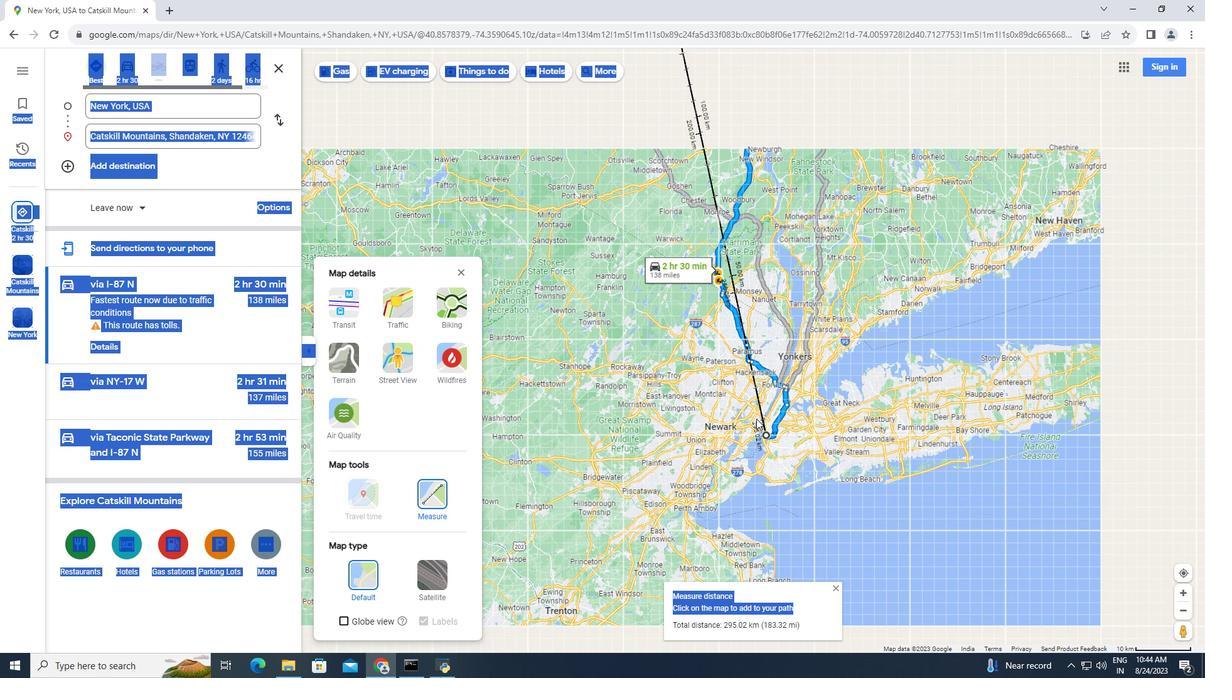 
Action: Mouse scrolled (748, 404) with delta (0, 0)
Screenshot: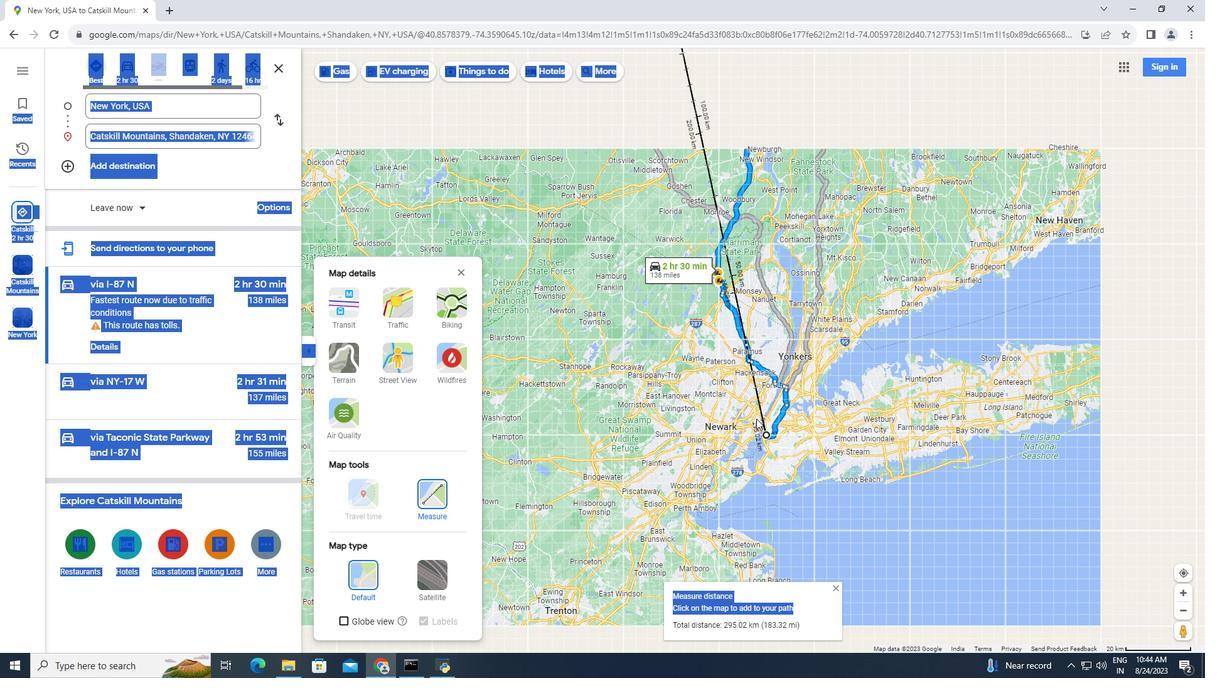 
Action: Mouse scrolled (748, 404) with delta (0, 0)
Screenshot: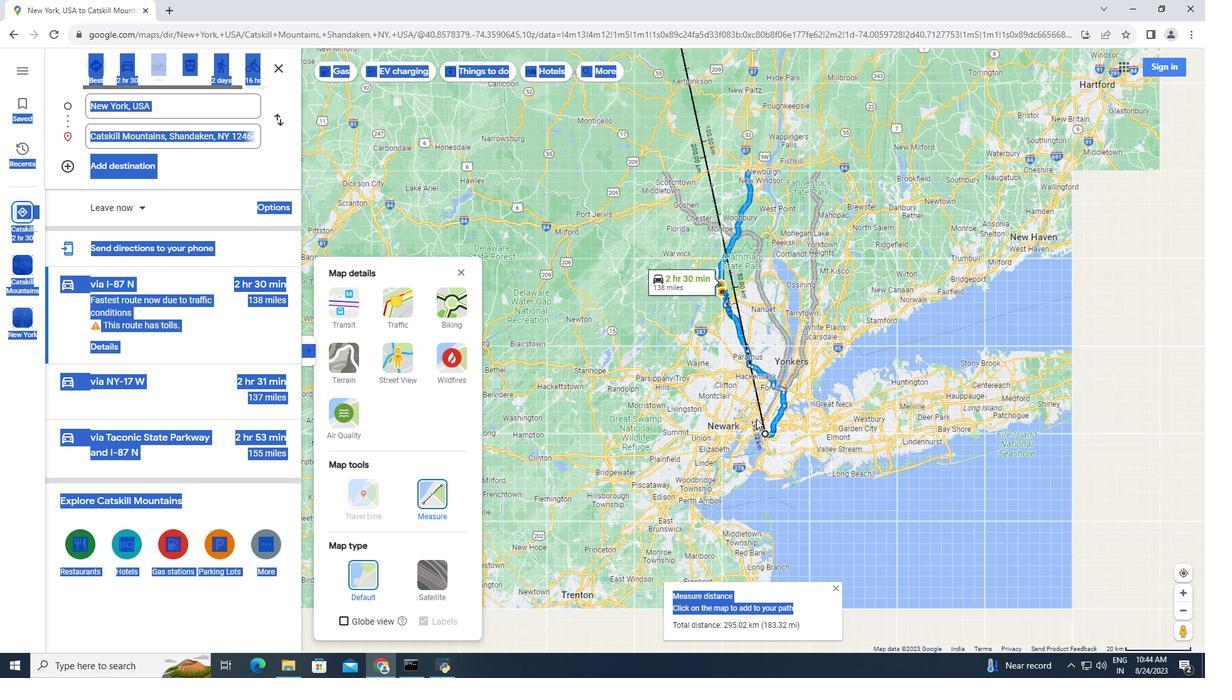 
Action: Mouse scrolled (748, 404) with delta (0, 0)
Screenshot: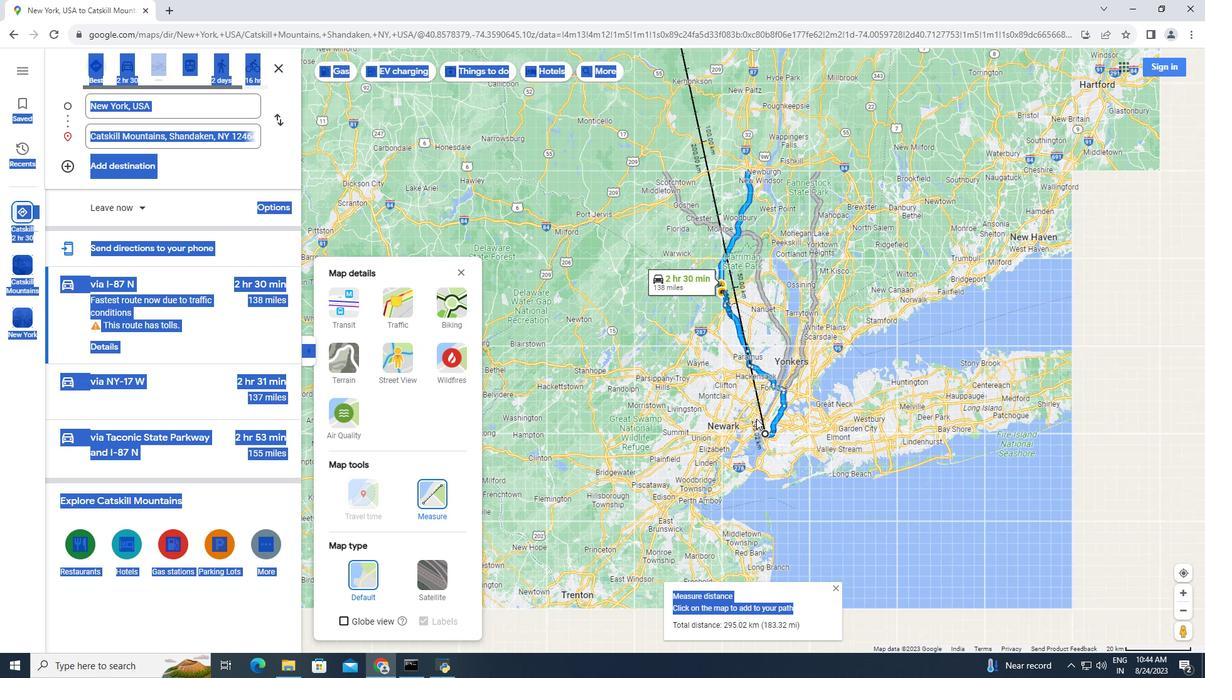 
Action: Mouse moved to (747, 404)
Screenshot: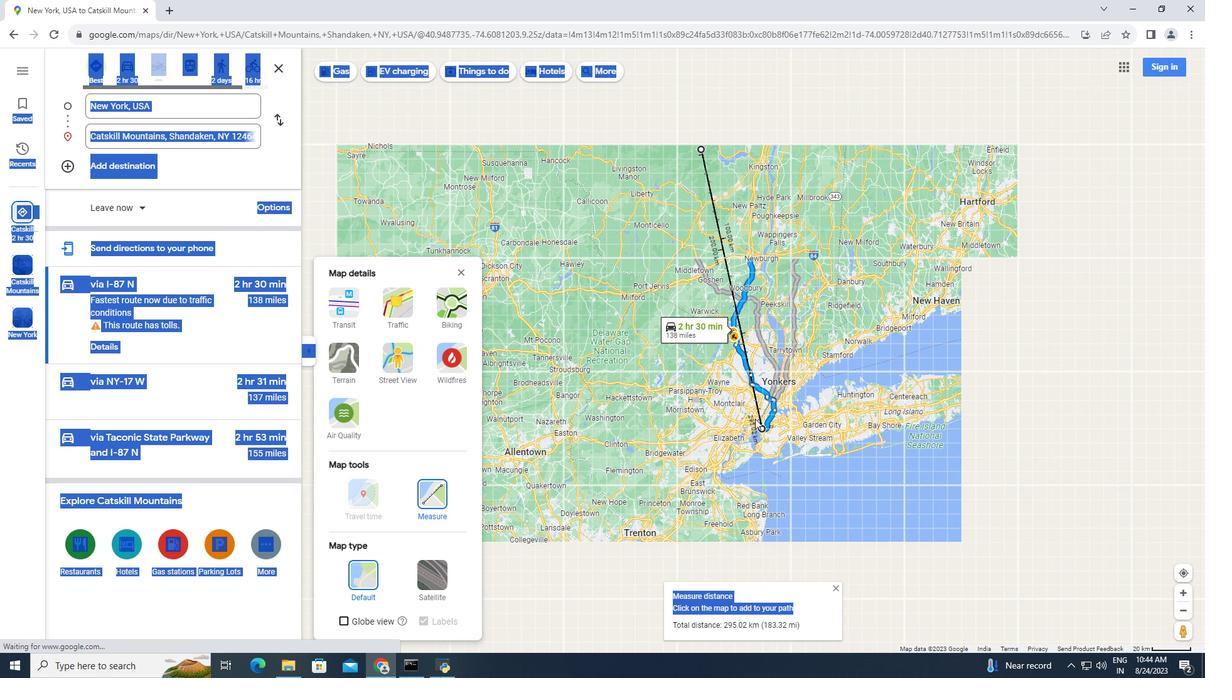 
Action: Mouse scrolled (747, 404) with delta (0, 0)
Screenshot: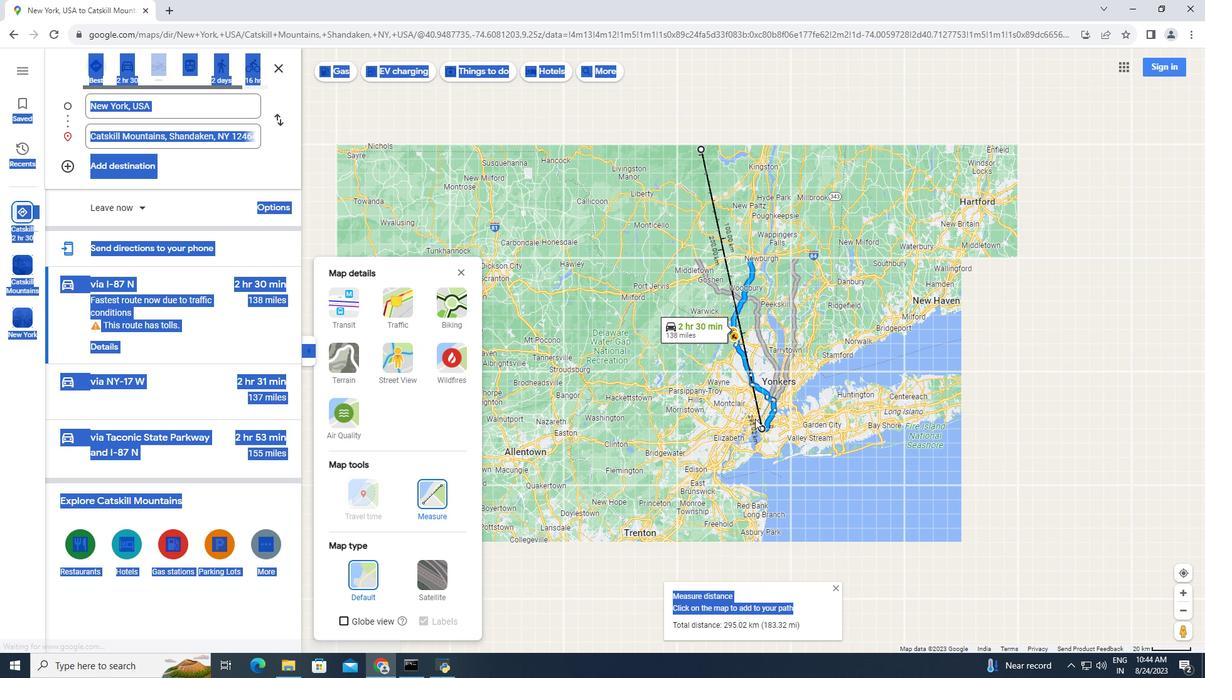 
Action: Mouse scrolled (747, 404) with delta (0, 0)
Screenshot: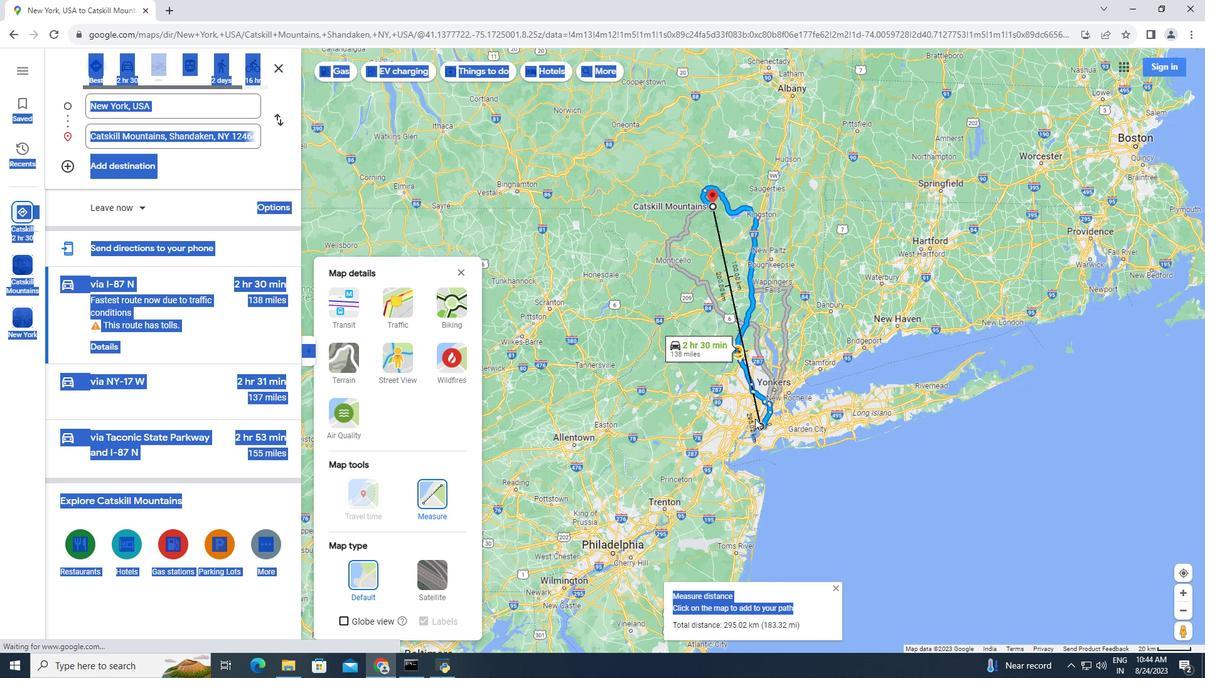 
Action: Mouse scrolled (747, 404) with delta (0, 0)
Screenshot: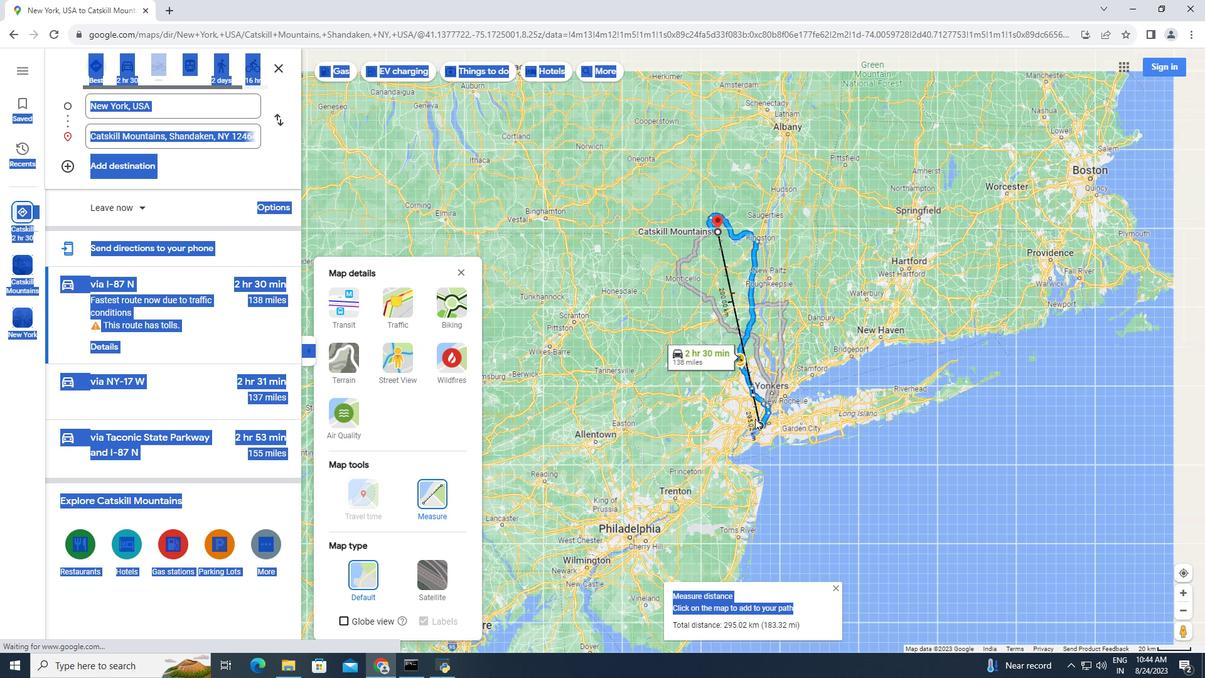 
Action: Mouse moved to (775, 589)
Screenshot: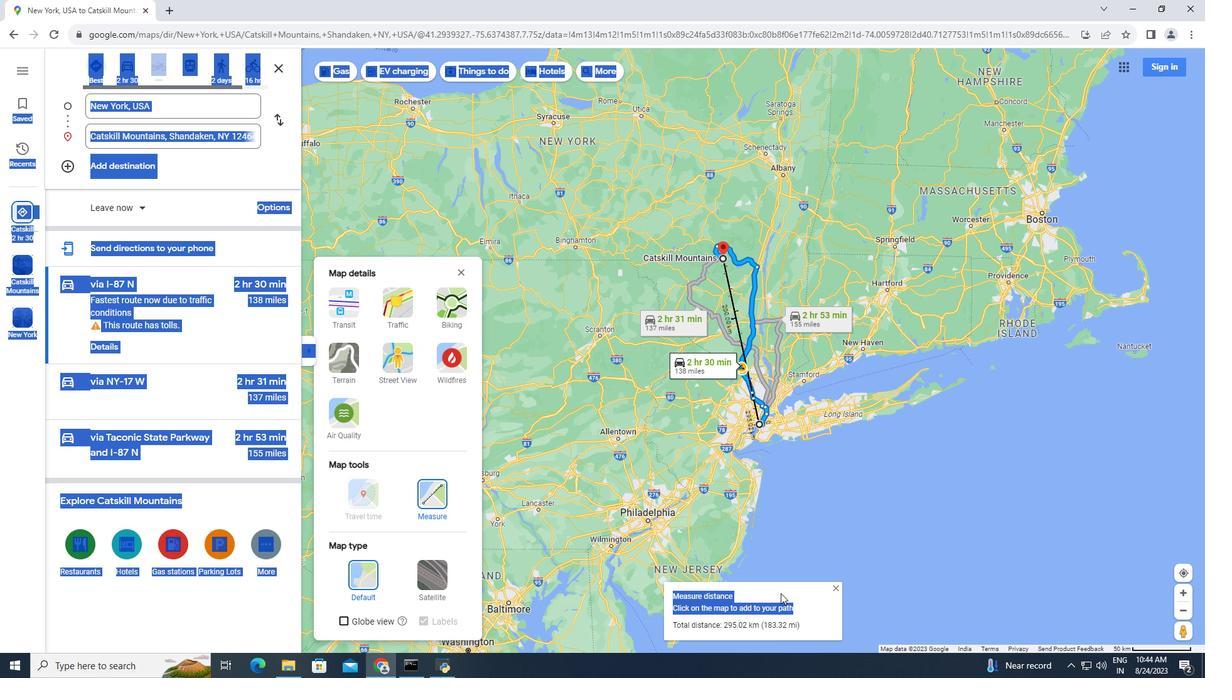 
Action: Mouse pressed left at (775, 589)
Screenshot: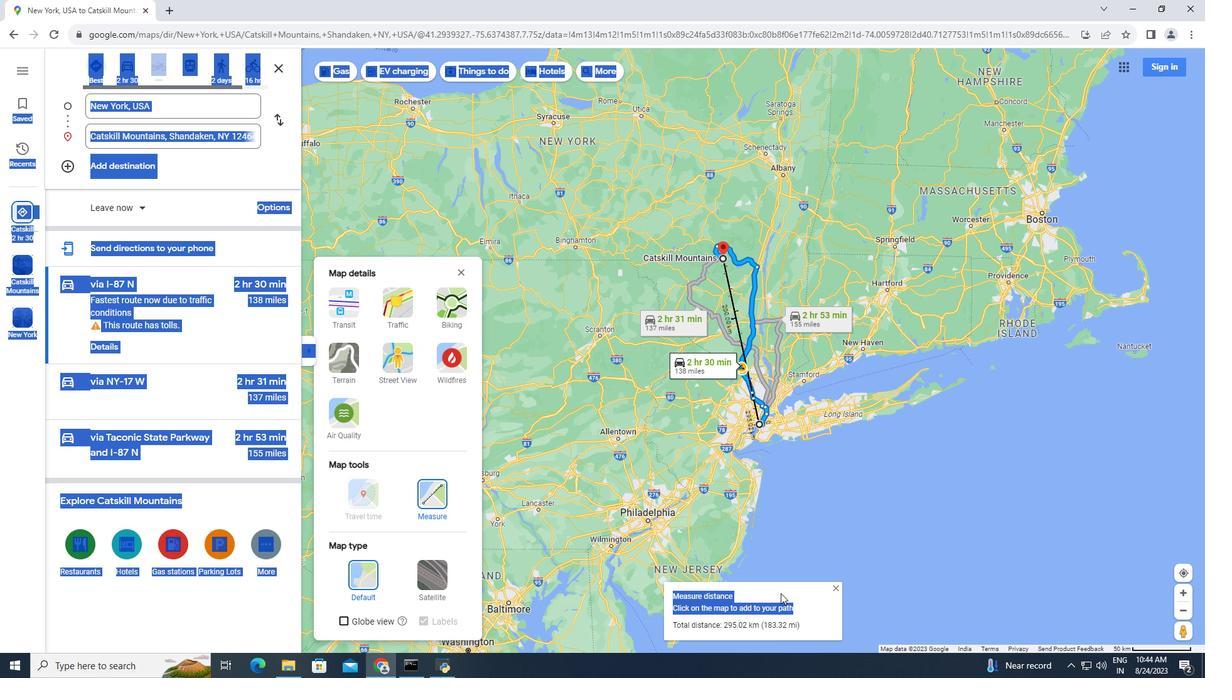 
Action: Mouse moved to (656, 460)
Screenshot: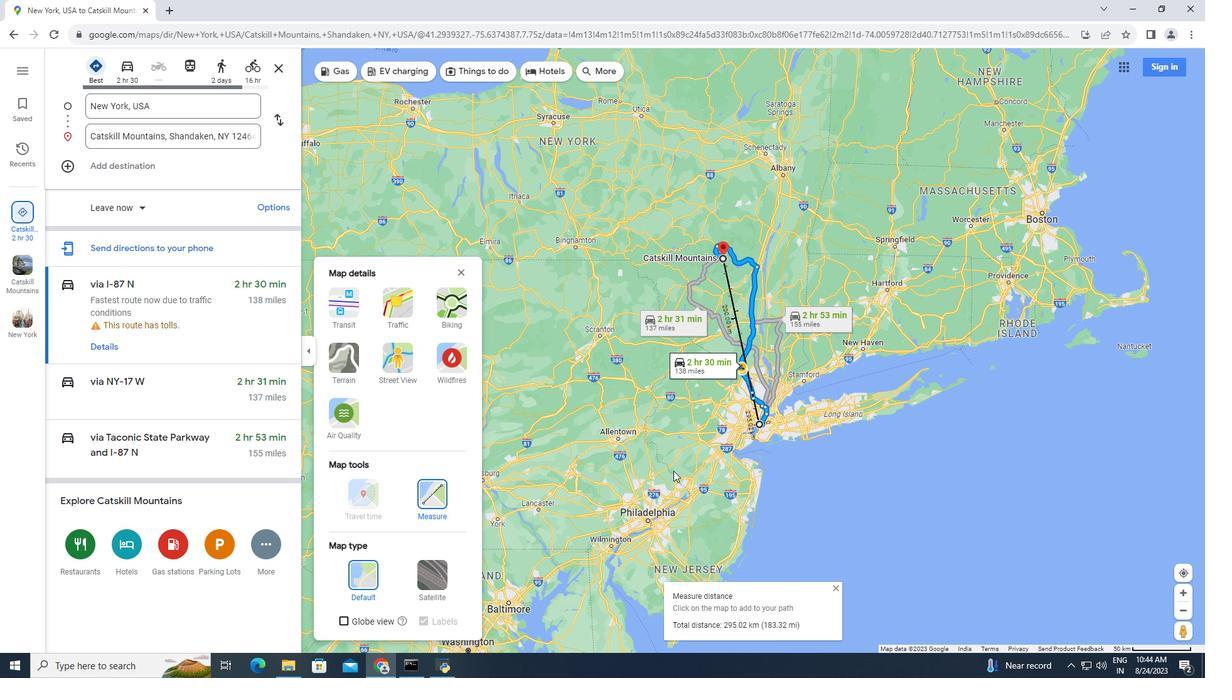 
